 Task: Find connections with filter location Lins with filter topic #lawyerlifewith filter profile language Spanish with filter current company Norgren with filter school INSTITUTE OF MANAGEMENT STUDIES, DAVV, INDORE with filter industry Ranching with filter service category Pricing Strategy with filter keywords title Copywriter
Action: Mouse moved to (558, 81)
Screenshot: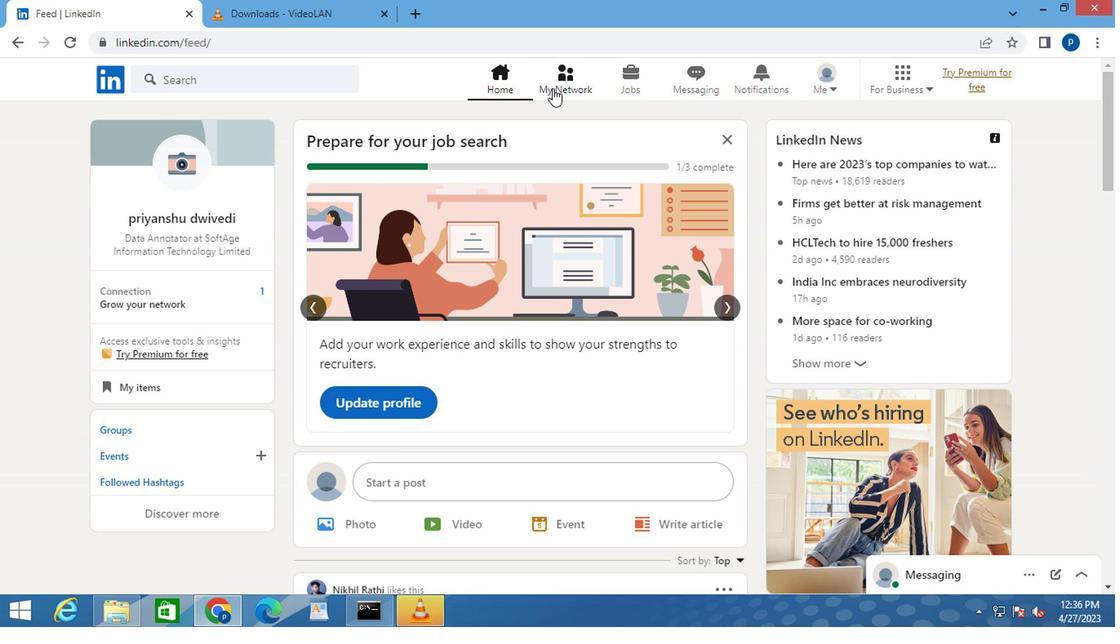 
Action: Mouse pressed left at (558, 81)
Screenshot: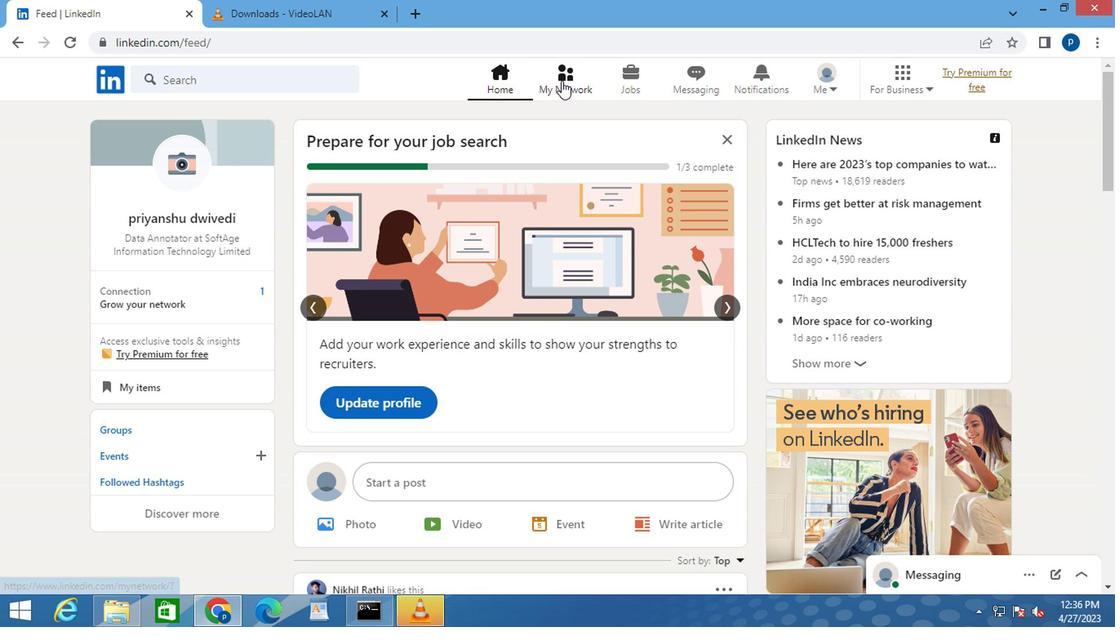
Action: Mouse moved to (246, 166)
Screenshot: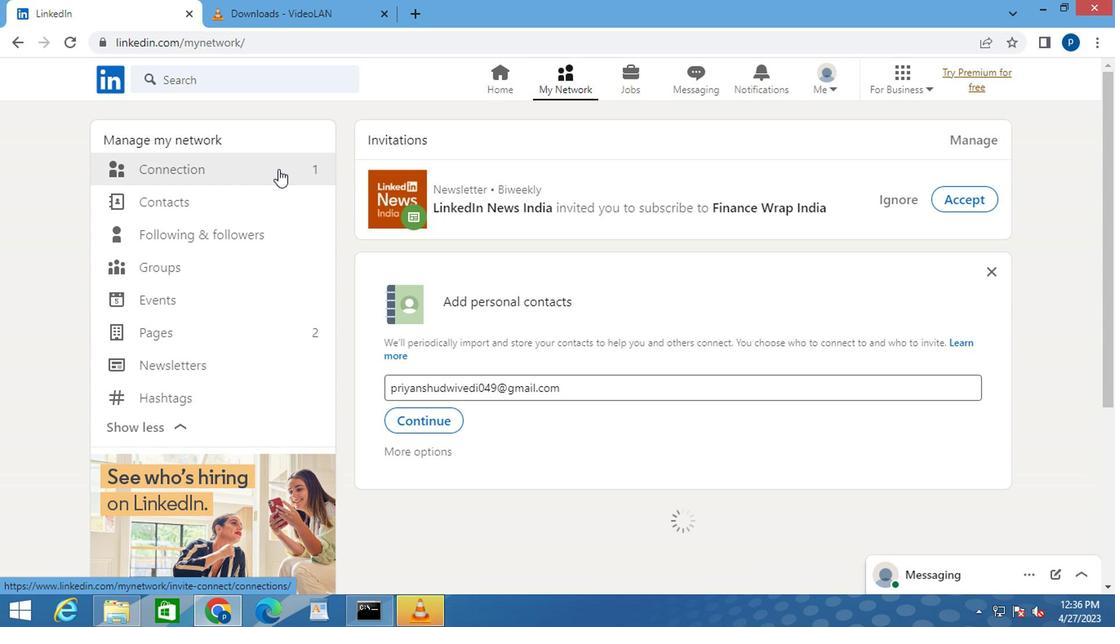 
Action: Mouse pressed left at (246, 166)
Screenshot: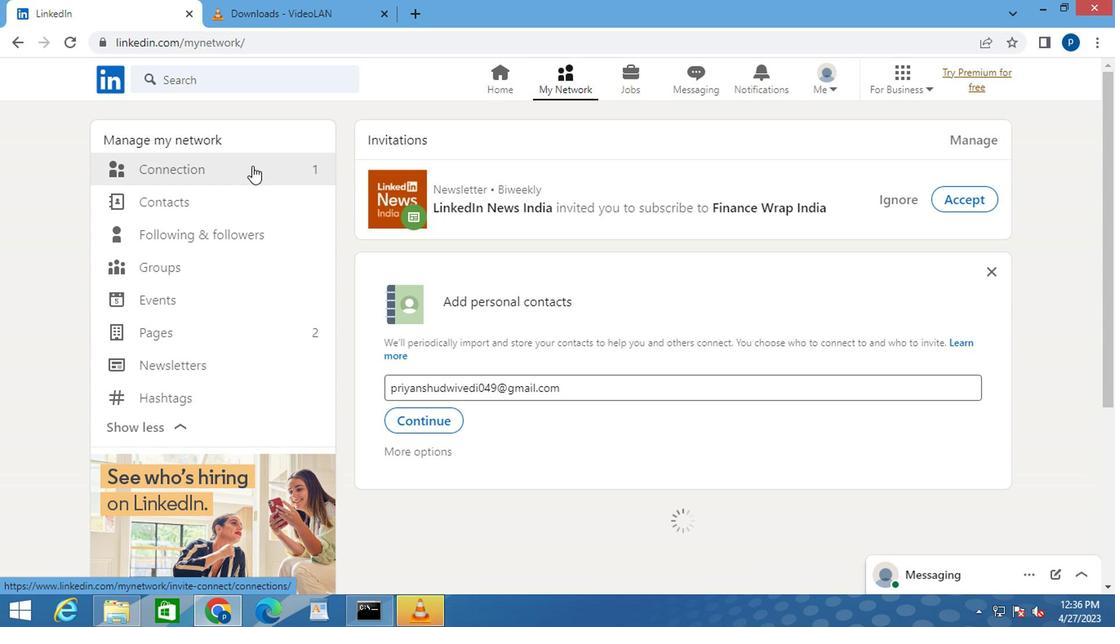 
Action: Mouse moved to (658, 178)
Screenshot: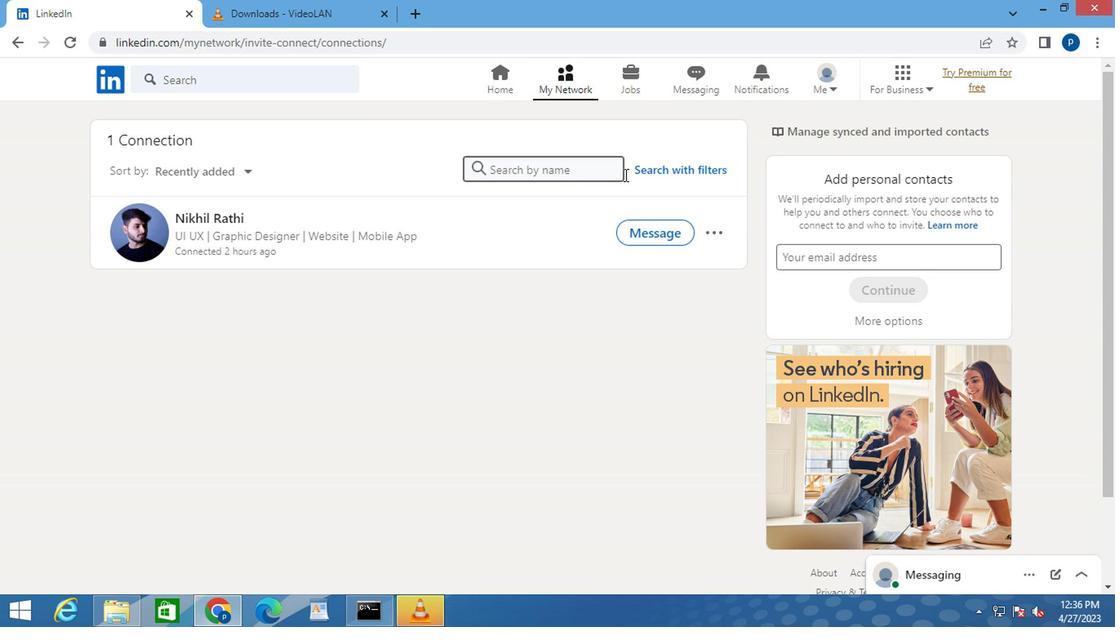 
Action: Mouse pressed left at (658, 178)
Screenshot: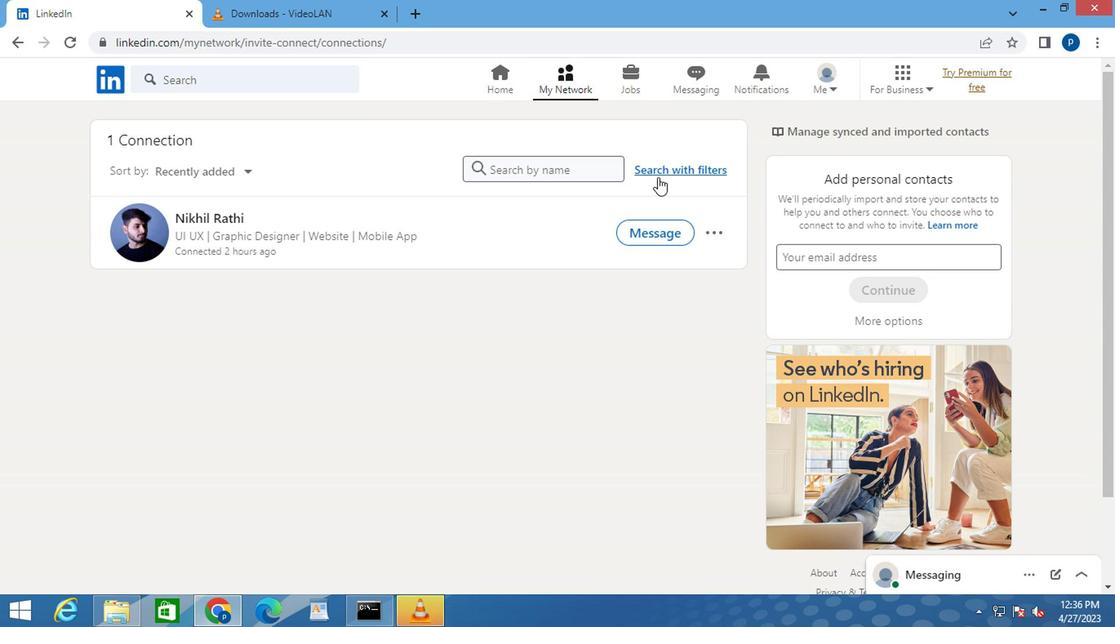 
Action: Mouse moved to (608, 123)
Screenshot: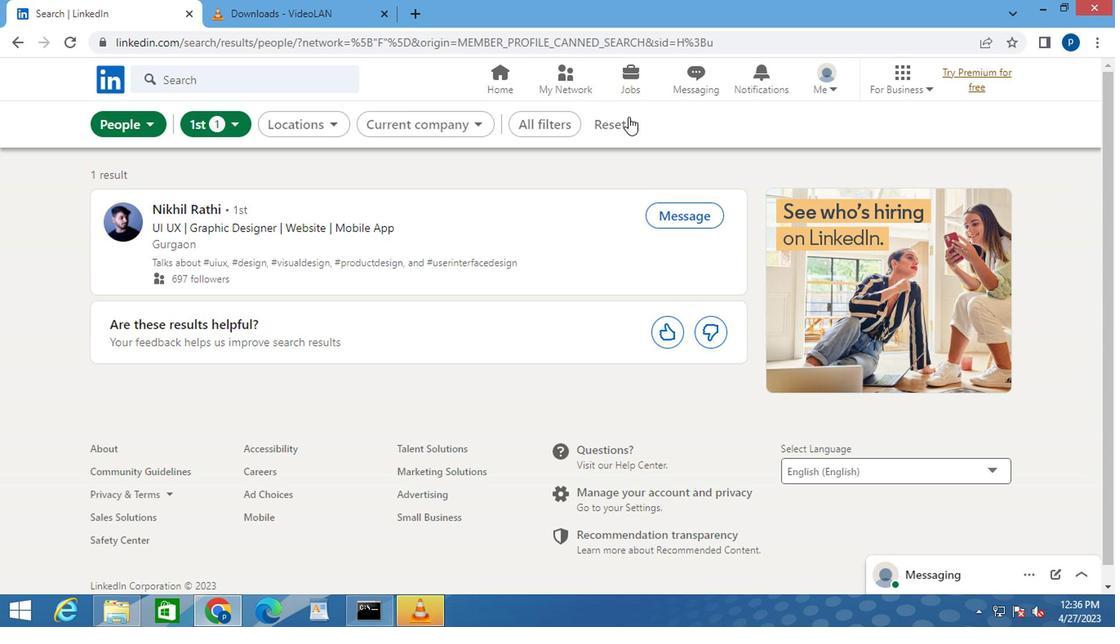 
Action: Mouse pressed left at (608, 123)
Screenshot: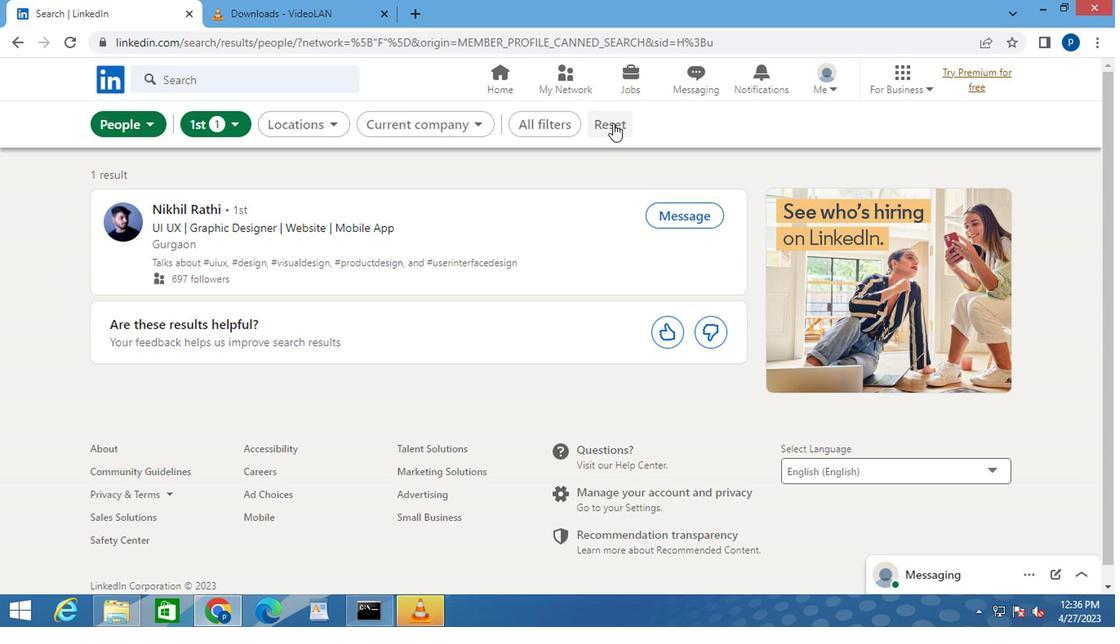 
Action: Mouse moved to (596, 127)
Screenshot: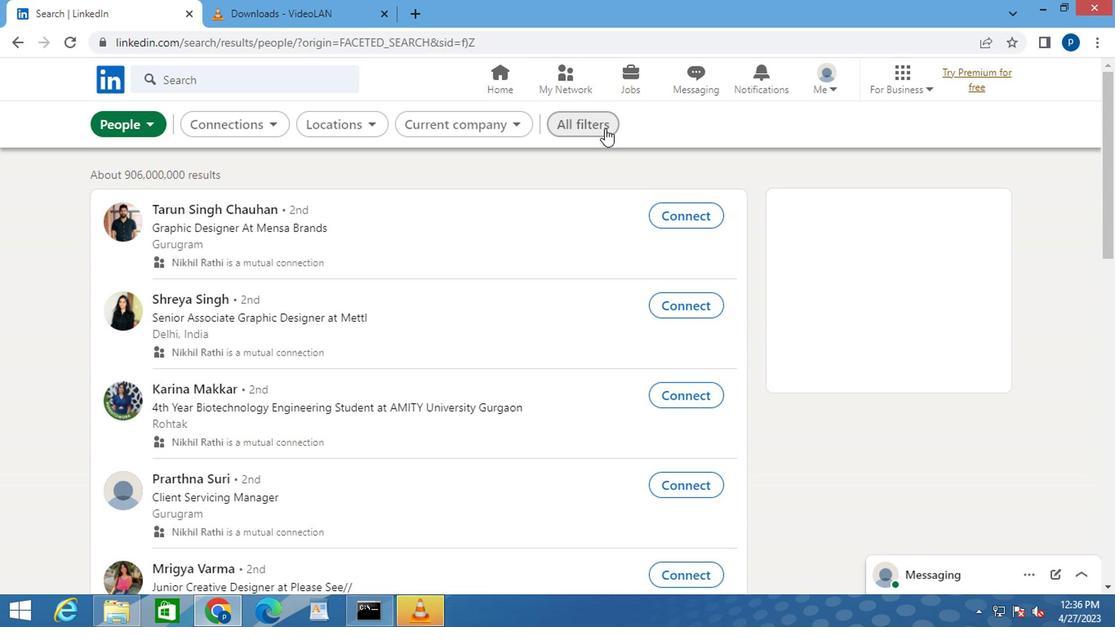 
Action: Mouse pressed left at (596, 127)
Screenshot: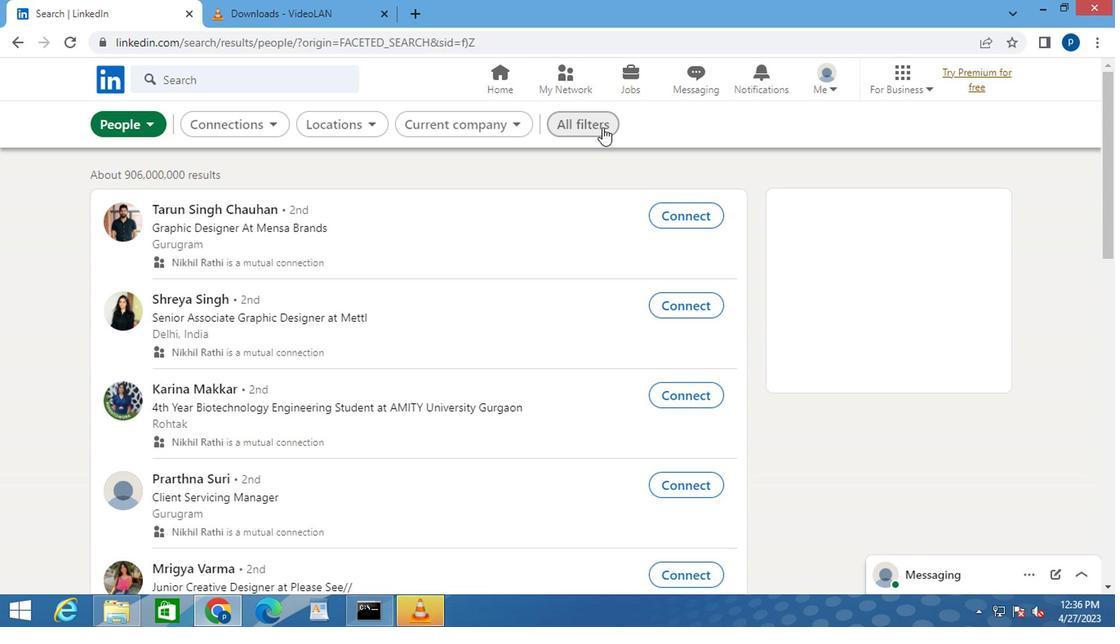 
Action: Mouse moved to (874, 372)
Screenshot: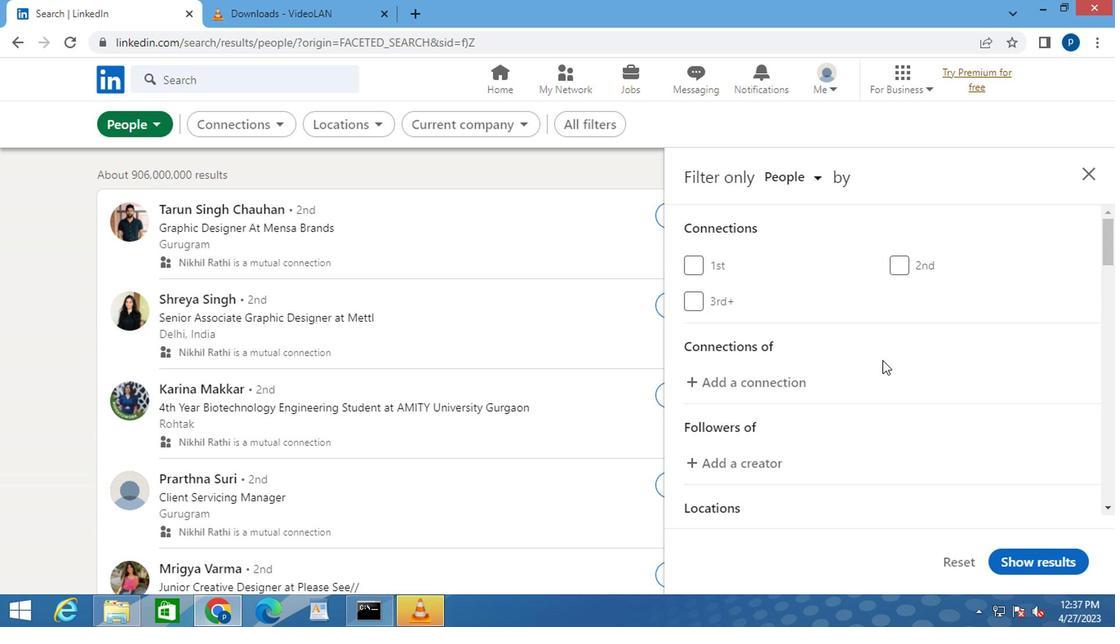 
Action: Mouse scrolled (874, 372) with delta (0, 0)
Screenshot: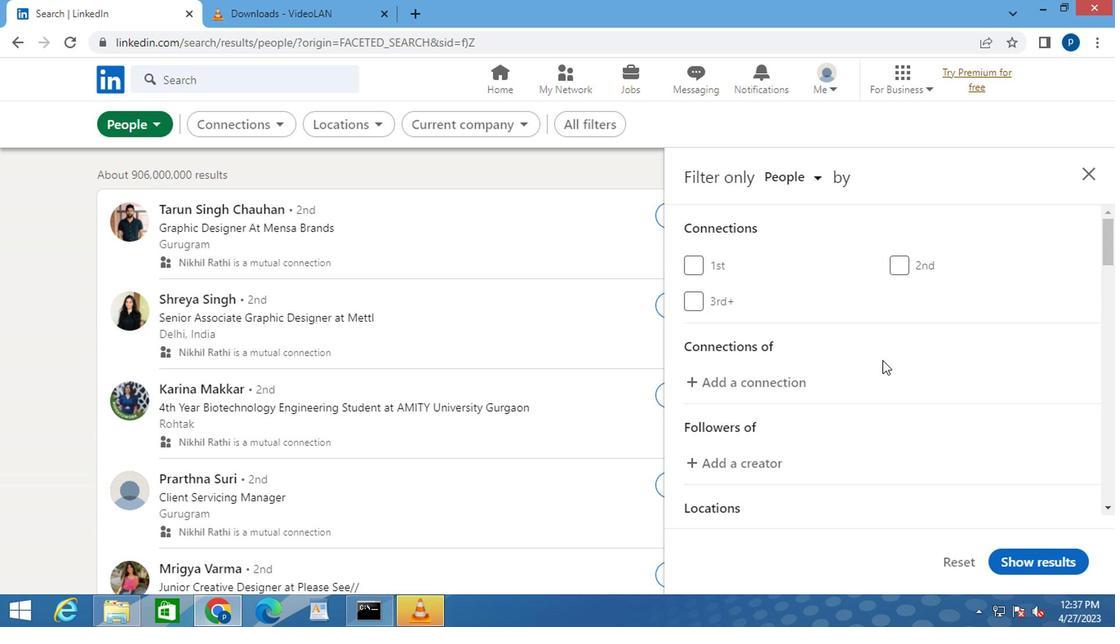 
Action: Mouse scrolled (874, 372) with delta (0, 0)
Screenshot: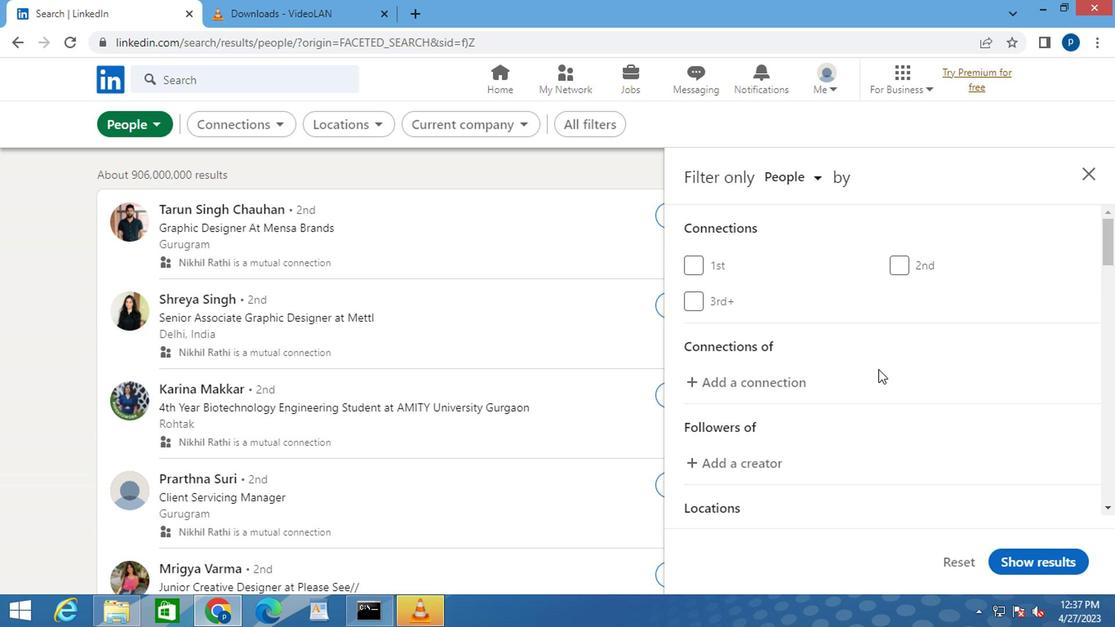 
Action: Mouse moved to (873, 372)
Screenshot: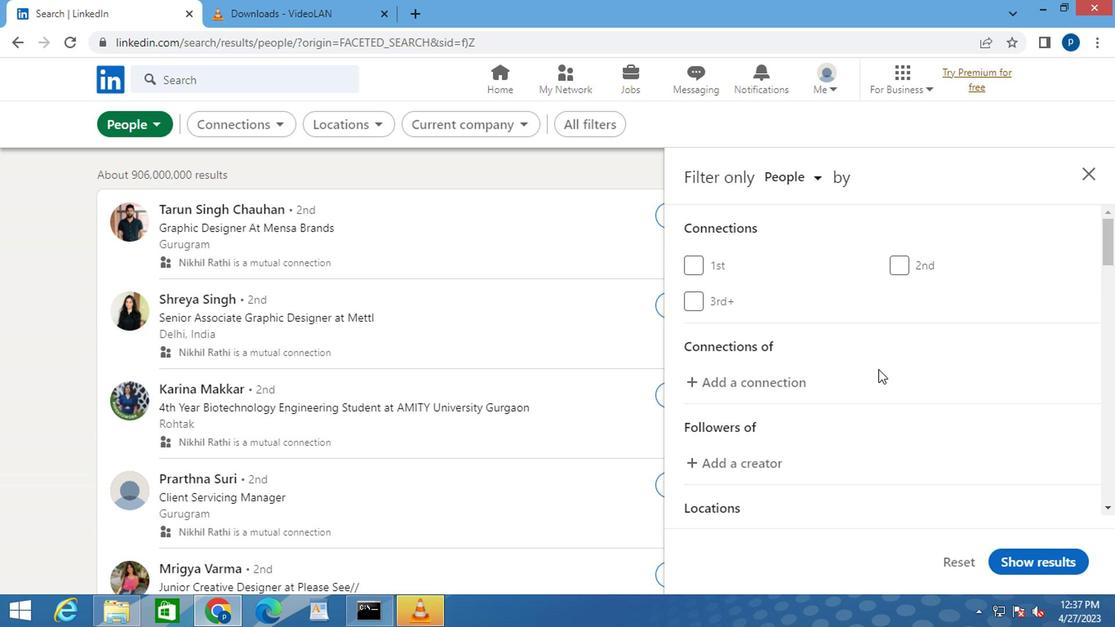 
Action: Mouse scrolled (873, 372) with delta (0, 0)
Screenshot: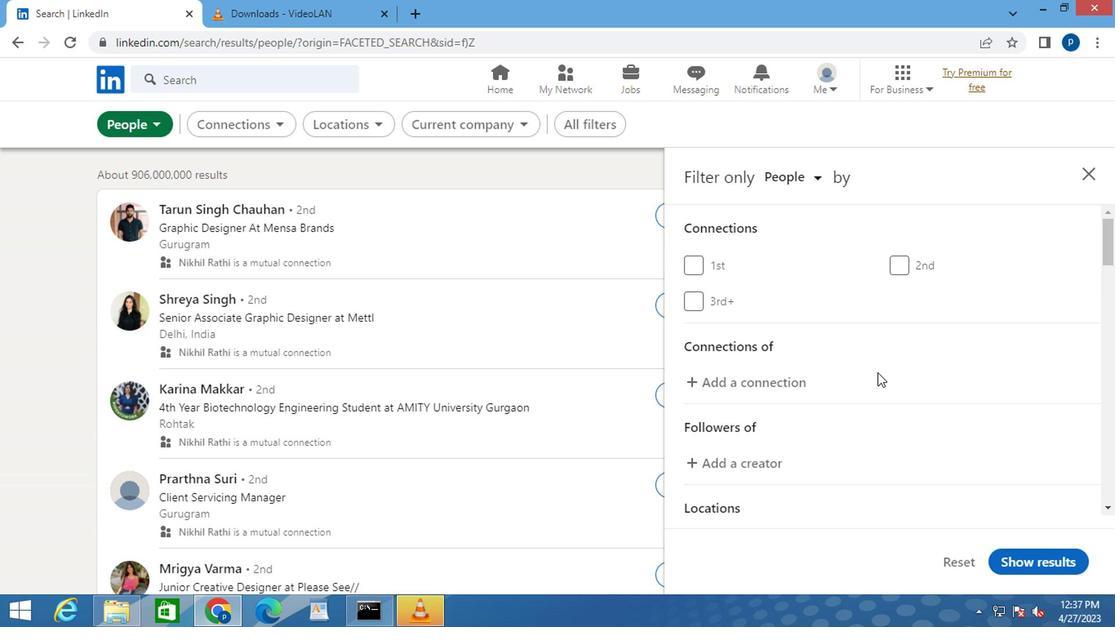 
Action: Mouse moved to (941, 372)
Screenshot: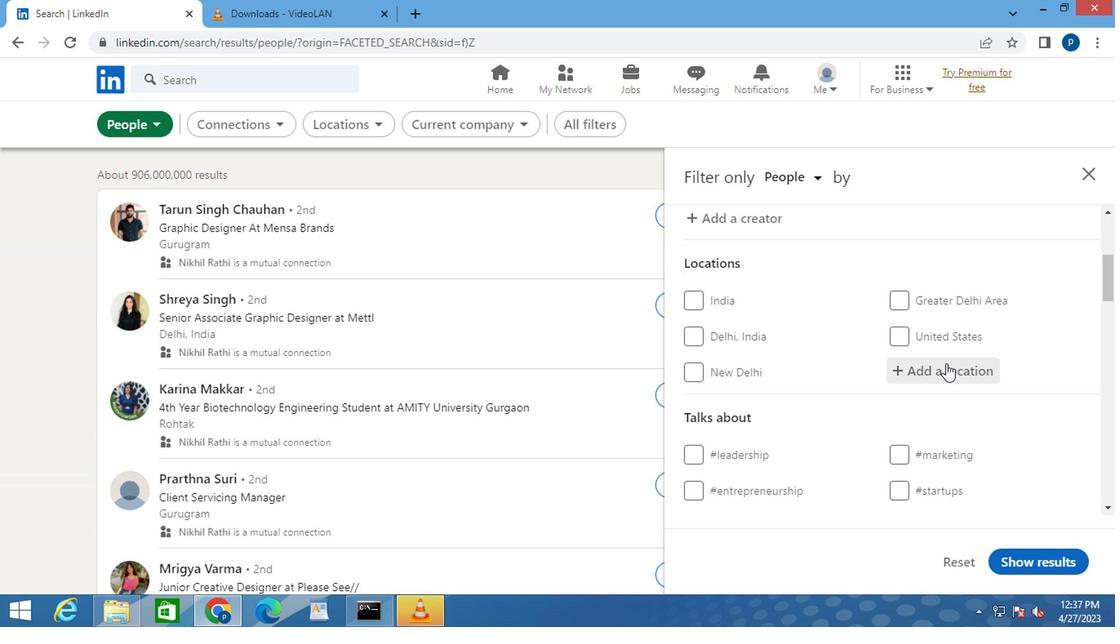 
Action: Mouse pressed left at (941, 372)
Screenshot: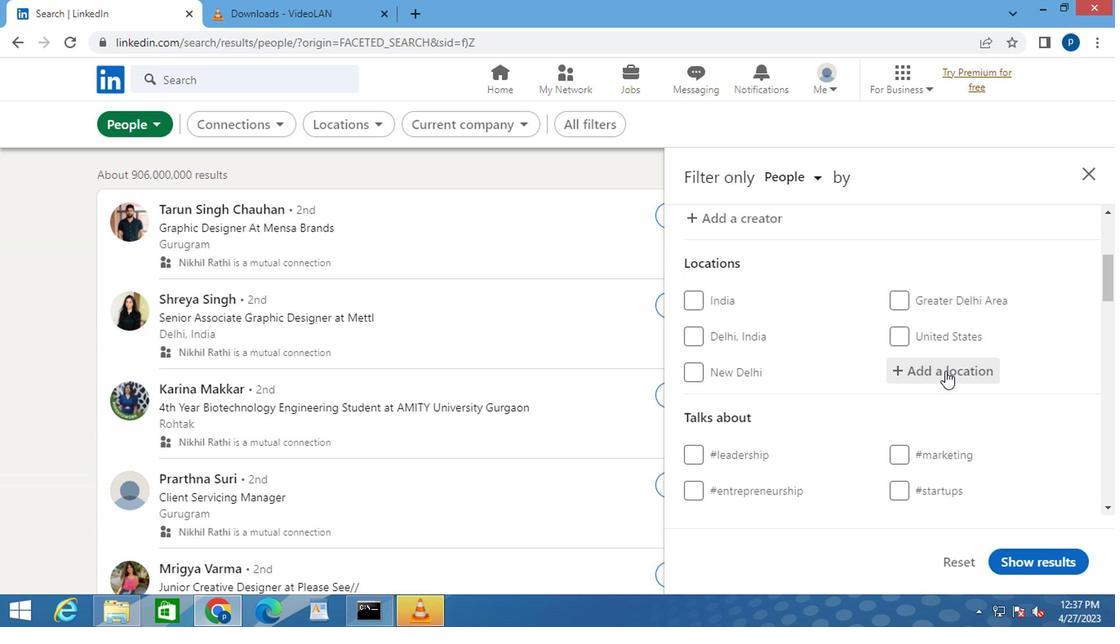 
Action: Key pressed l<Key.caps_lock>ins
Screenshot: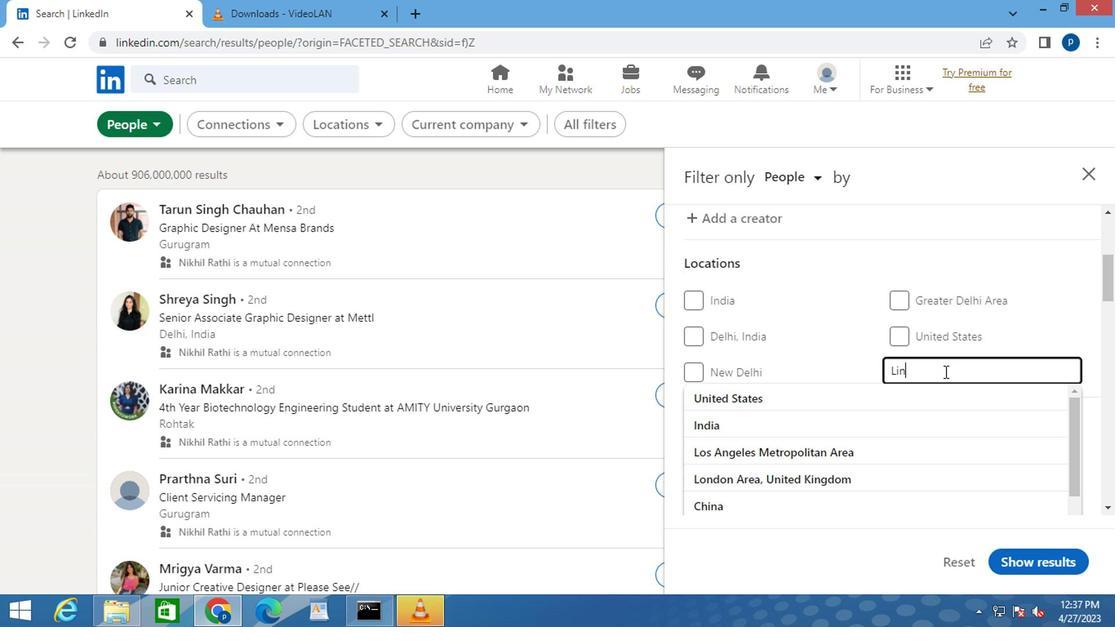 
Action: Mouse moved to (812, 398)
Screenshot: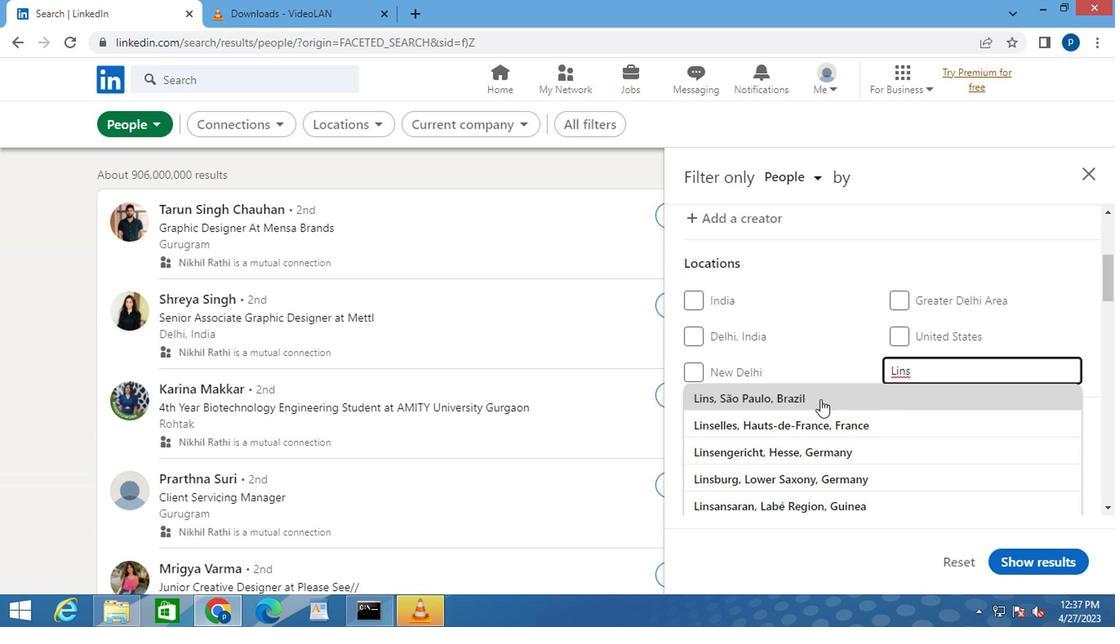 
Action: Mouse pressed left at (812, 398)
Screenshot: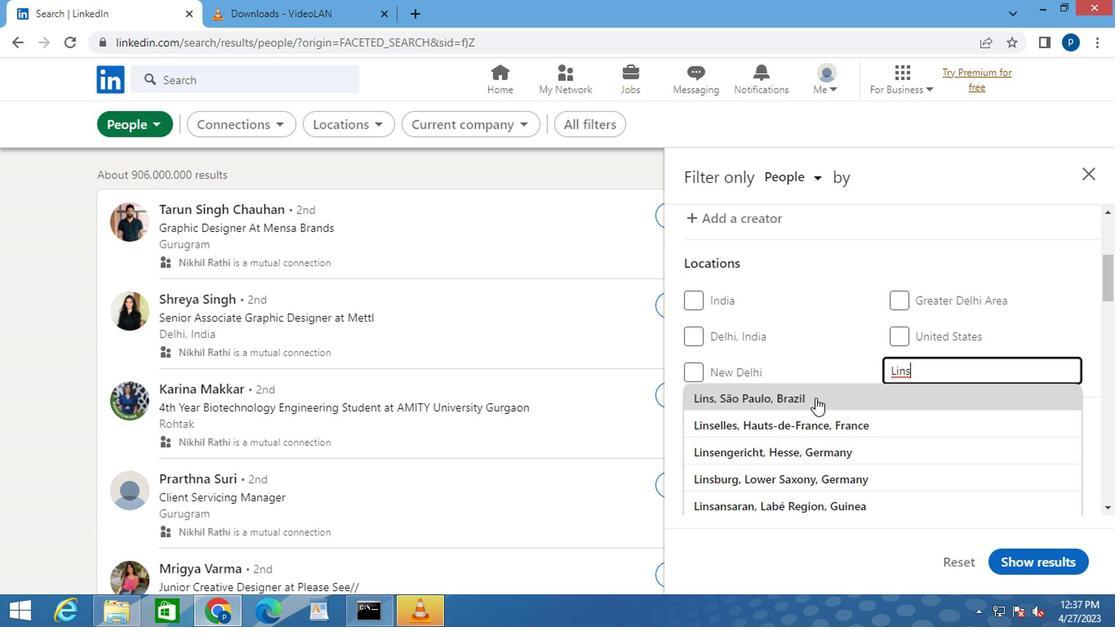 
Action: Mouse moved to (811, 398)
Screenshot: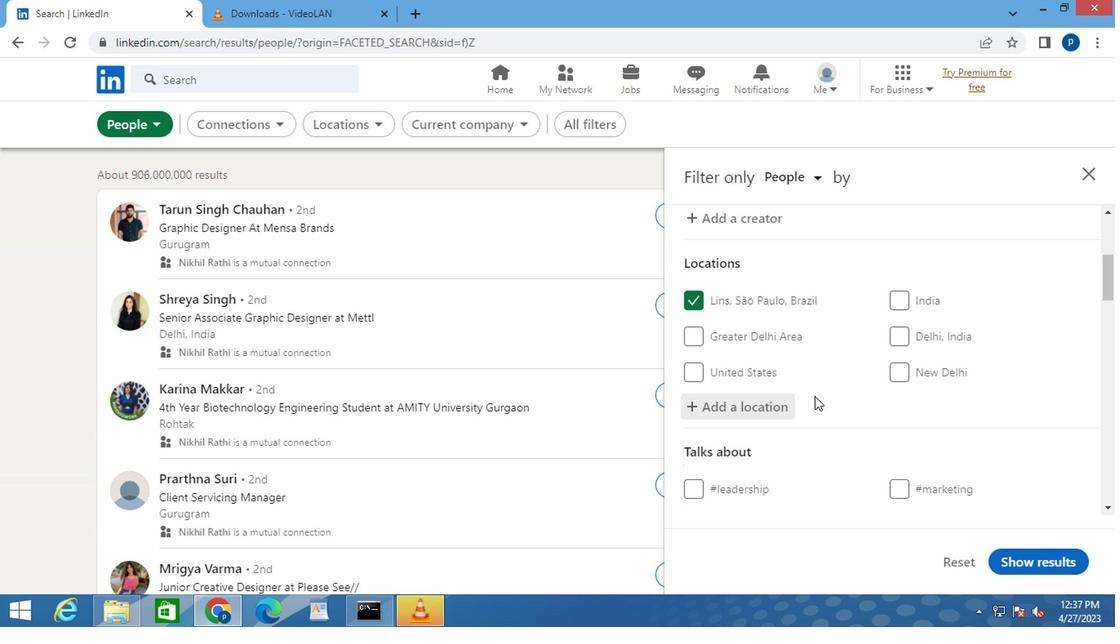 
Action: Mouse scrolled (811, 397) with delta (0, -1)
Screenshot: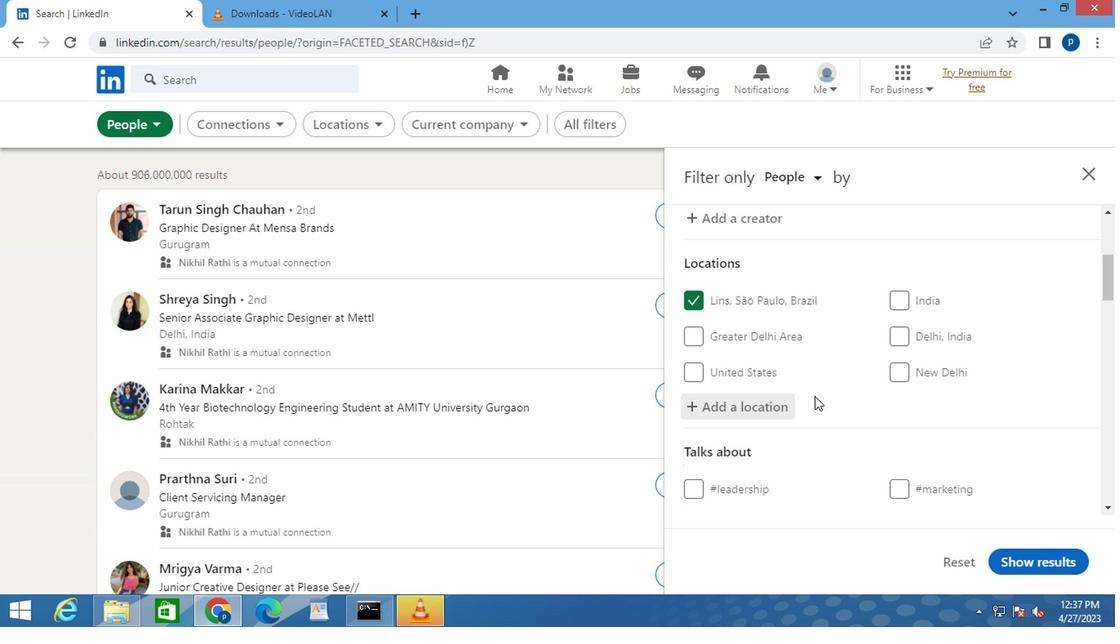 
Action: Mouse scrolled (811, 397) with delta (0, -1)
Screenshot: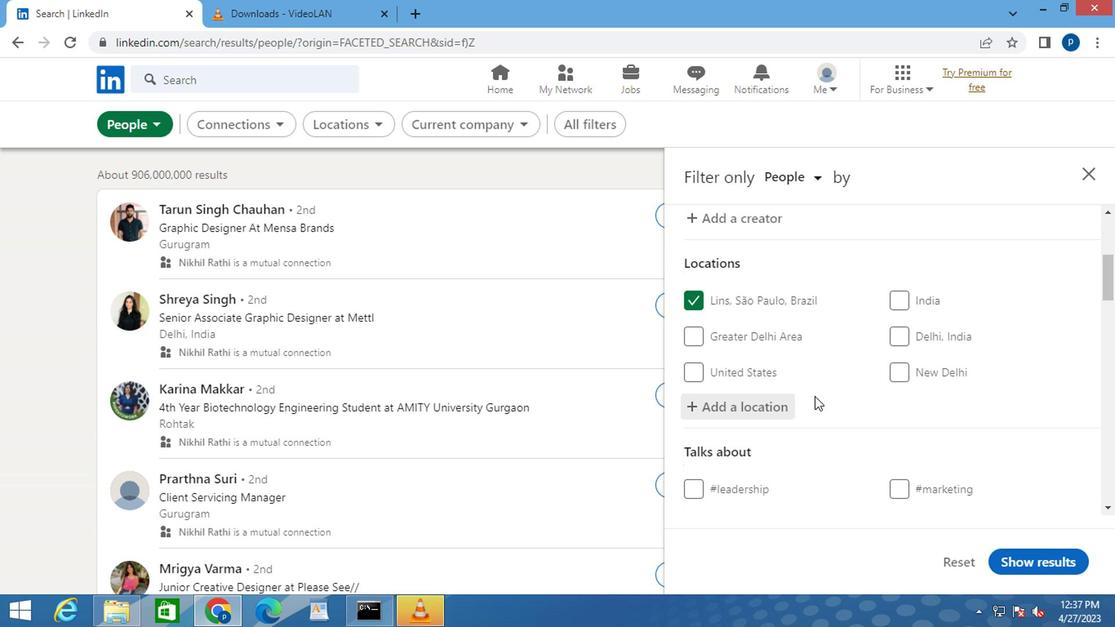 
Action: Mouse scrolled (811, 397) with delta (0, -1)
Screenshot: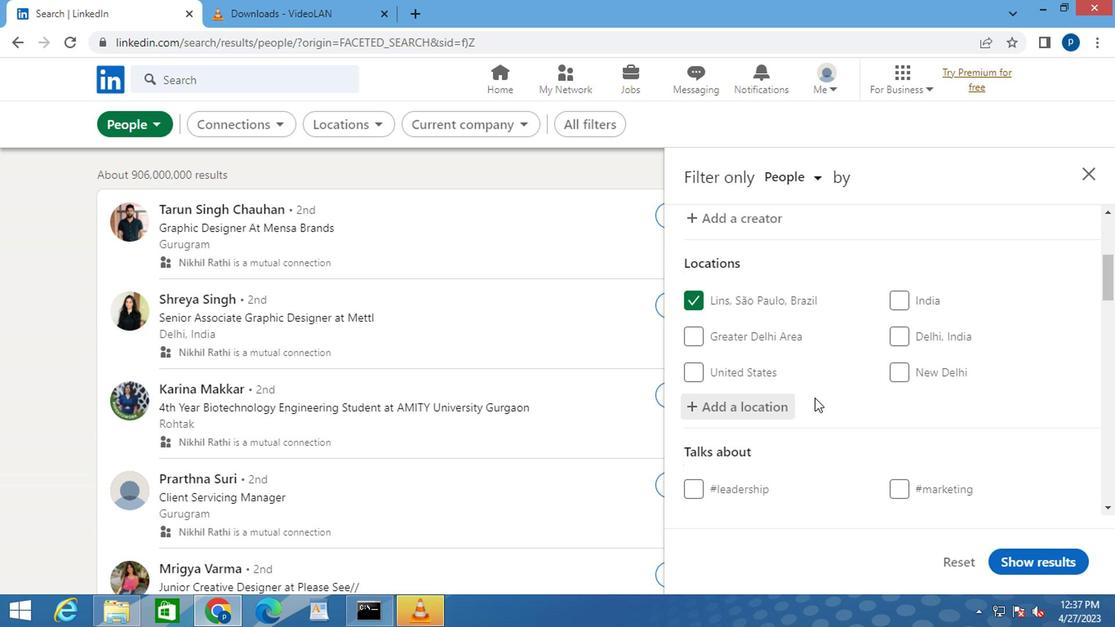 
Action: Mouse scrolled (811, 399) with delta (0, 0)
Screenshot: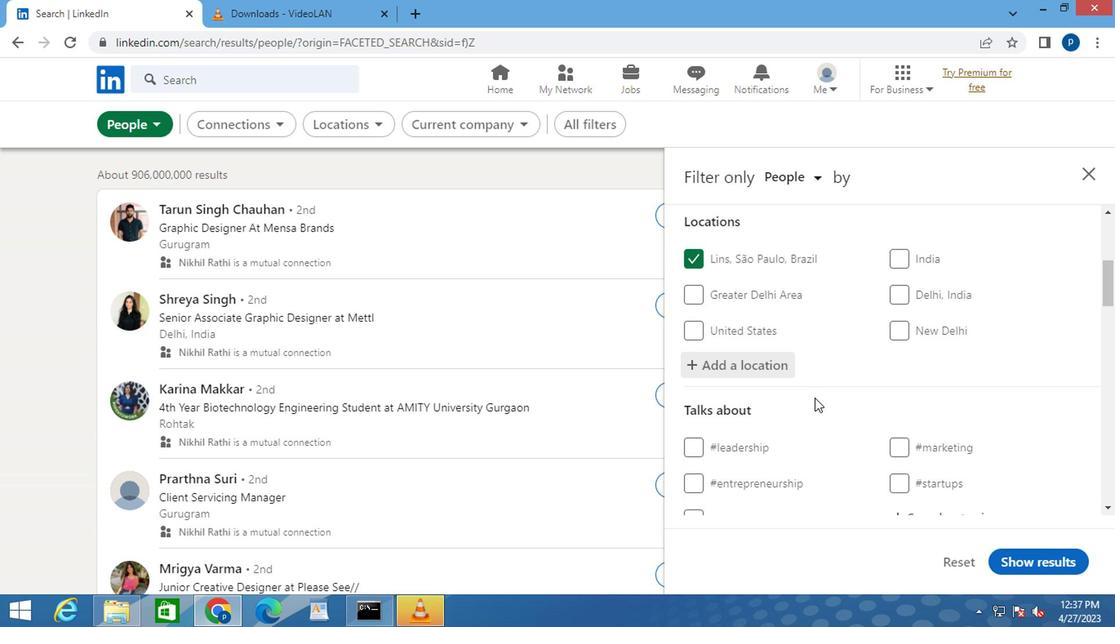 
Action: Mouse moved to (903, 400)
Screenshot: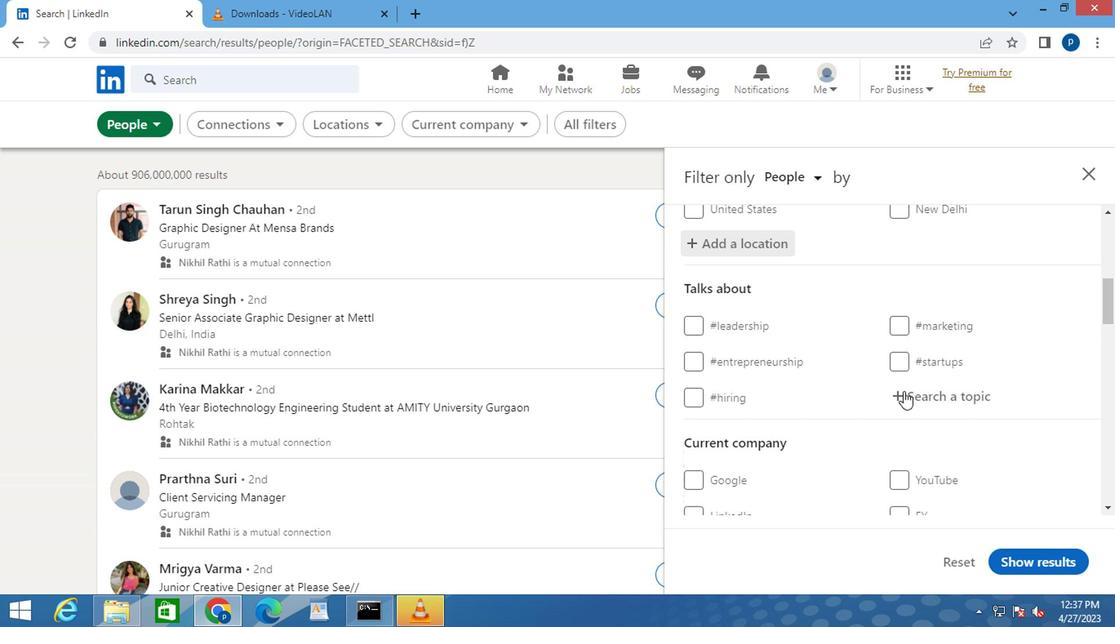 
Action: Mouse pressed left at (903, 400)
Screenshot: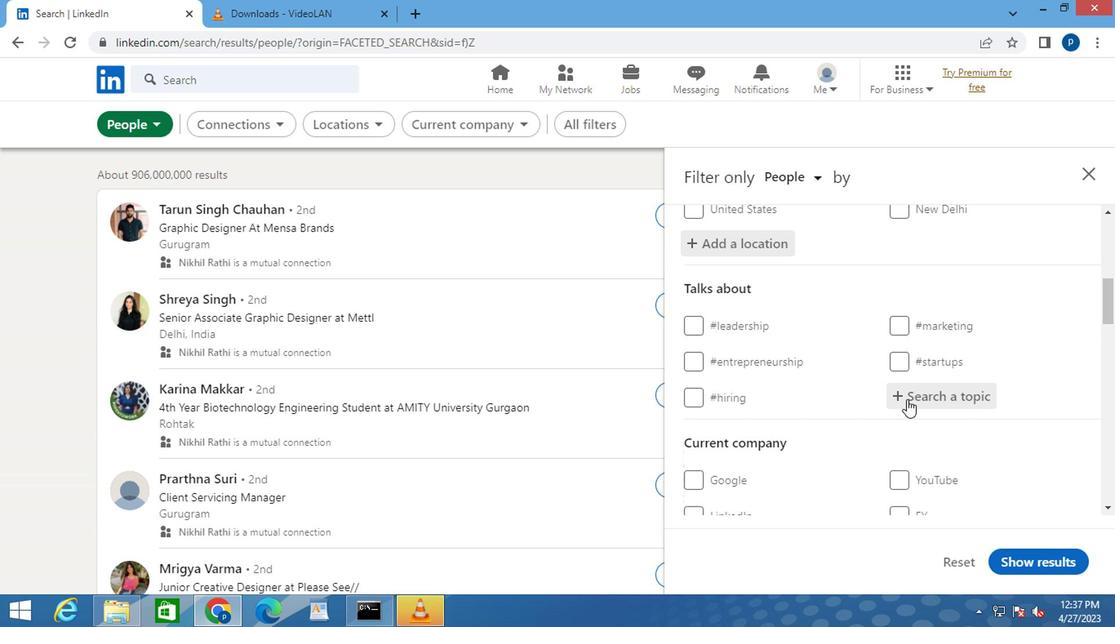 
Action: Key pressed <Key.shift>#LAWYERLI
Screenshot: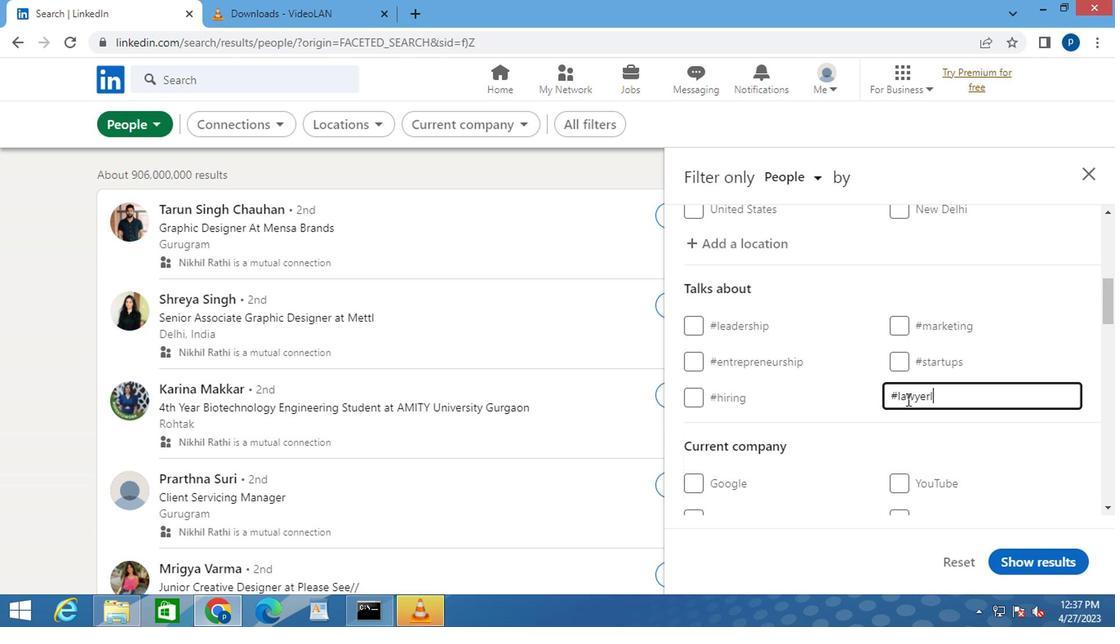 
Action: Mouse moved to (905, 400)
Screenshot: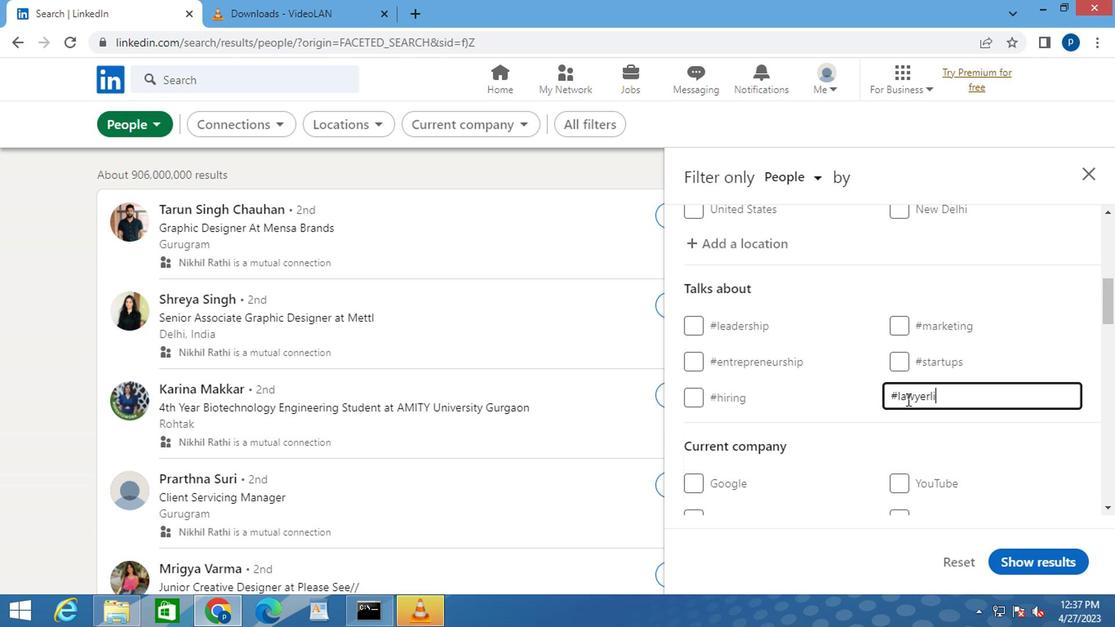 
Action: Key pressed FE<Key.space>
Screenshot: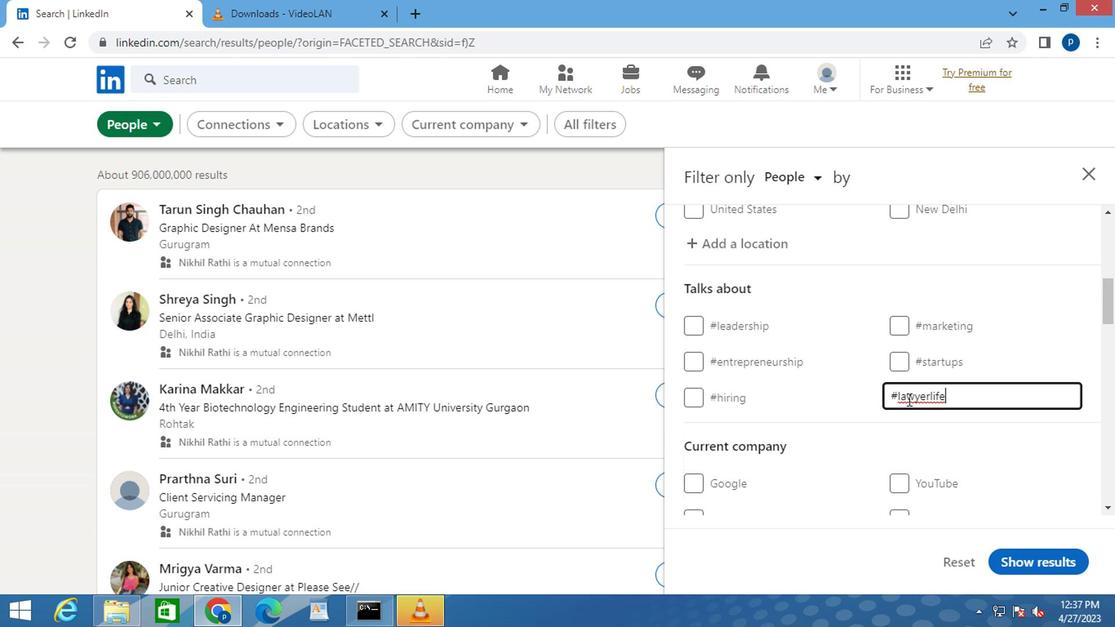 
Action: Mouse moved to (985, 454)
Screenshot: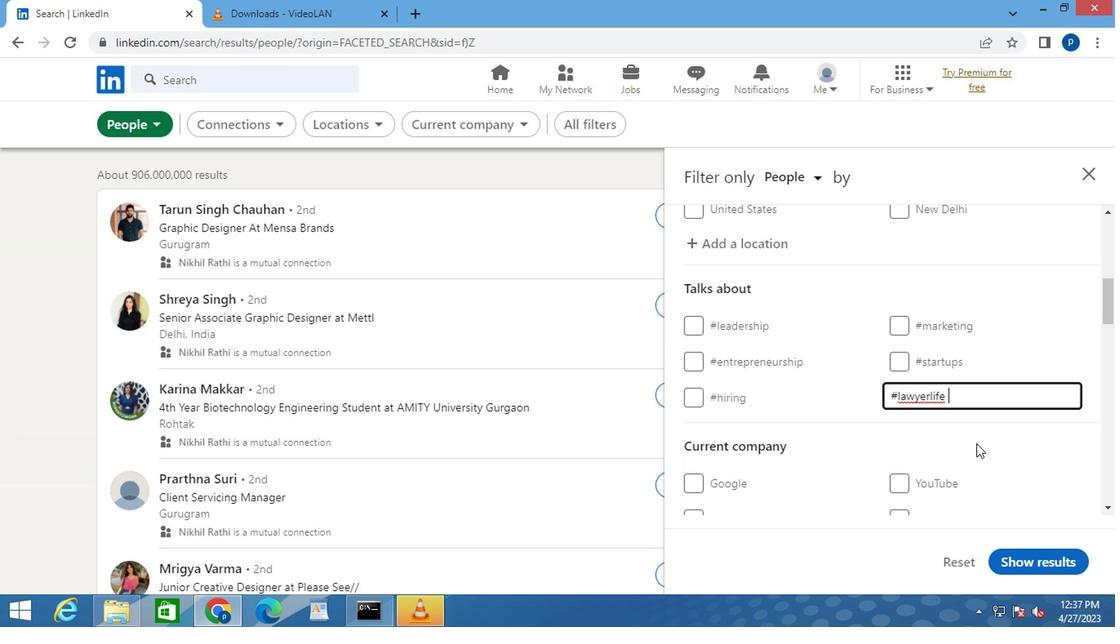 
Action: Mouse scrolled (985, 453) with delta (0, -1)
Screenshot: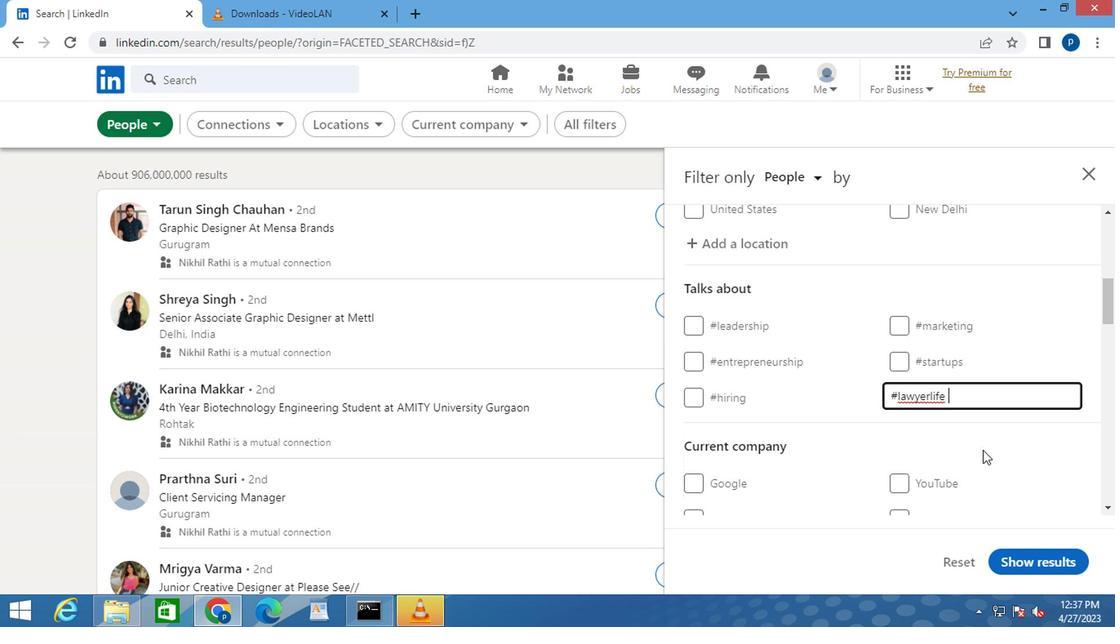 
Action: Mouse moved to (985, 454)
Screenshot: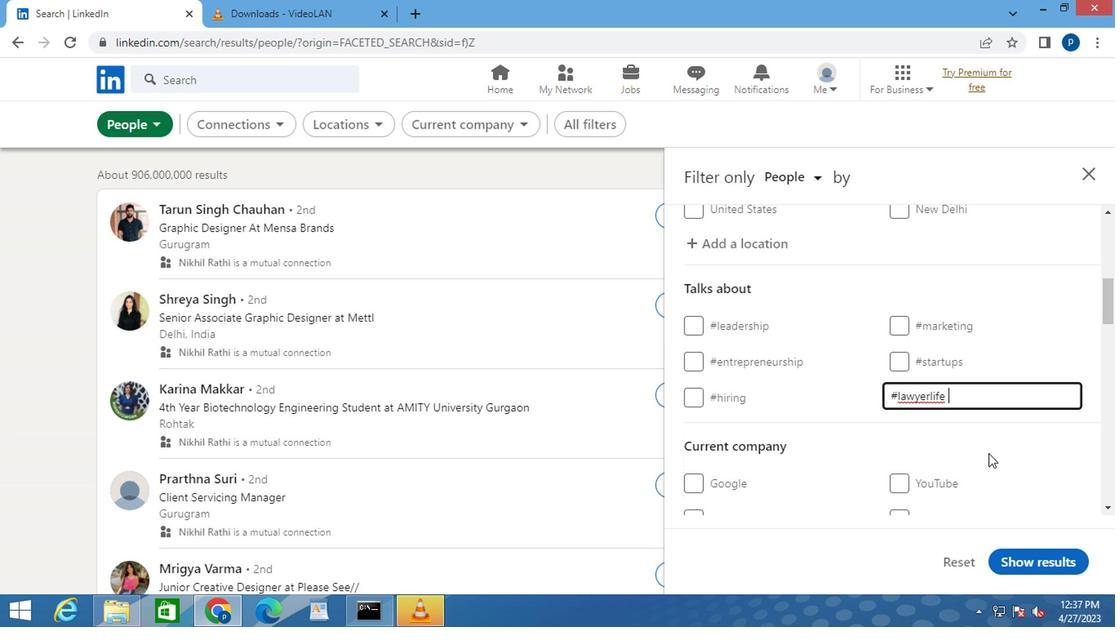 
Action: Mouse scrolled (985, 453) with delta (0, -1)
Screenshot: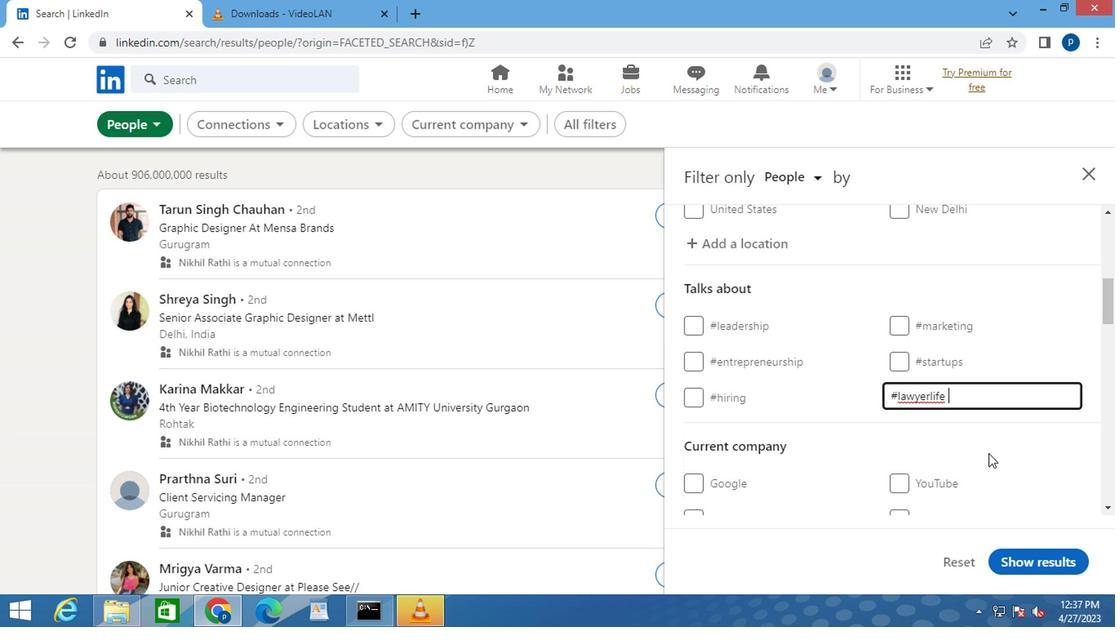 
Action: Mouse moved to (899, 422)
Screenshot: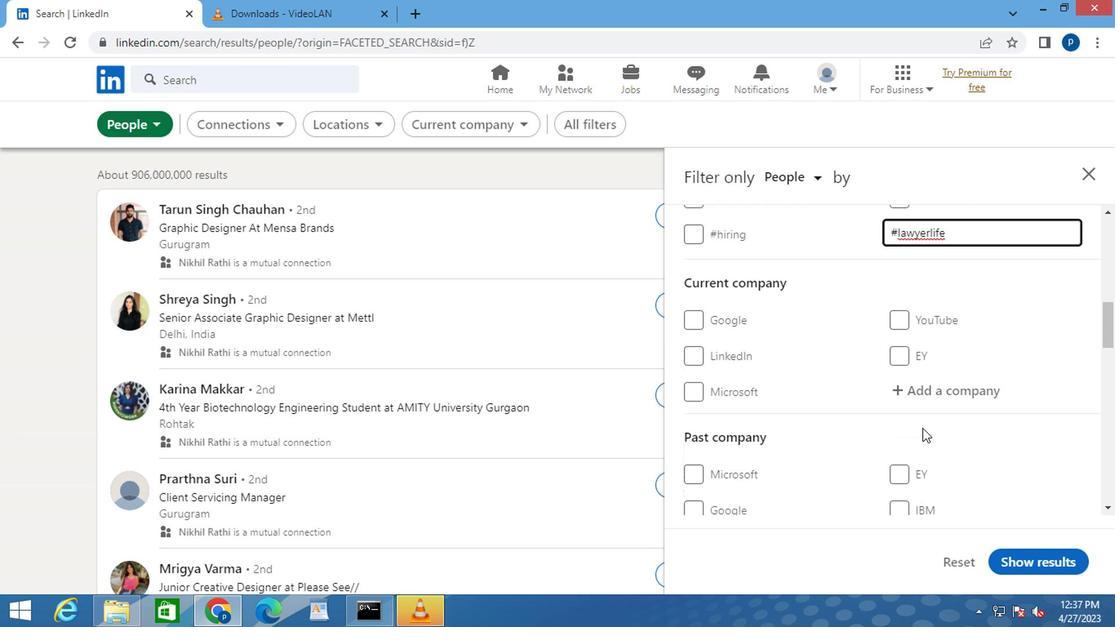 
Action: Mouse scrolled (899, 422) with delta (0, 0)
Screenshot: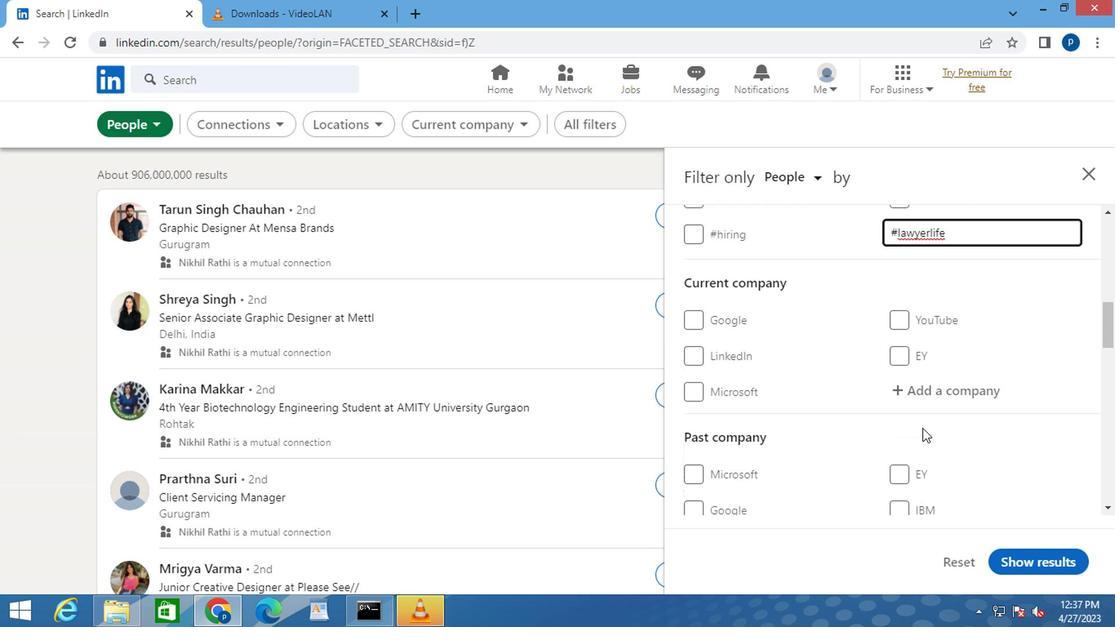 
Action: Mouse moved to (899, 422)
Screenshot: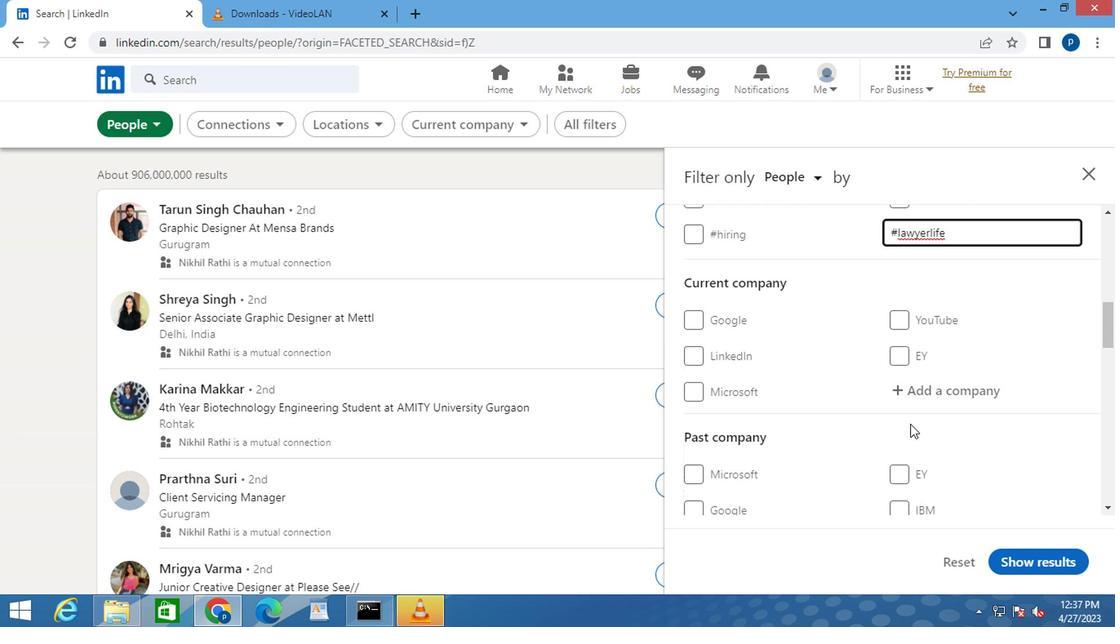 
Action: Mouse scrolled (899, 422) with delta (0, 0)
Screenshot: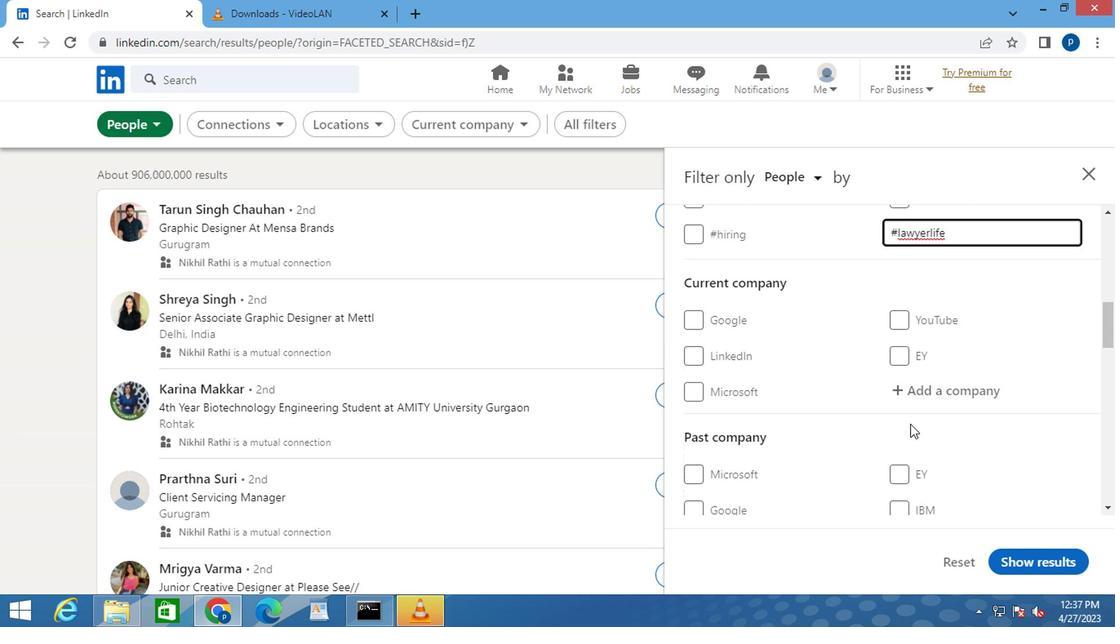 
Action: Mouse moved to (895, 419)
Screenshot: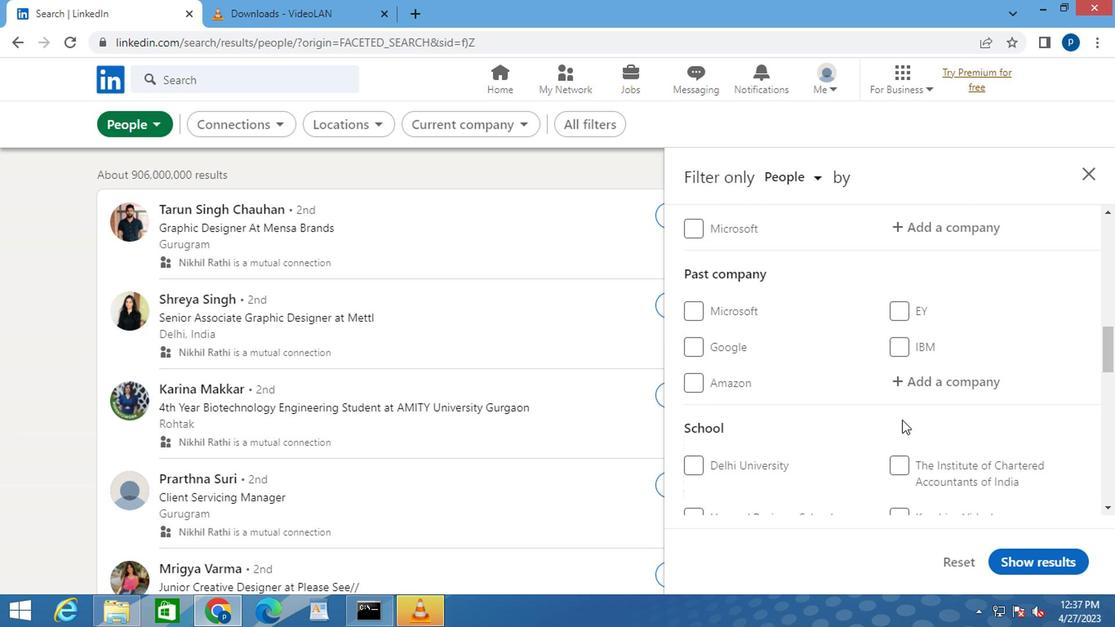 
Action: Mouse scrolled (895, 418) with delta (0, 0)
Screenshot: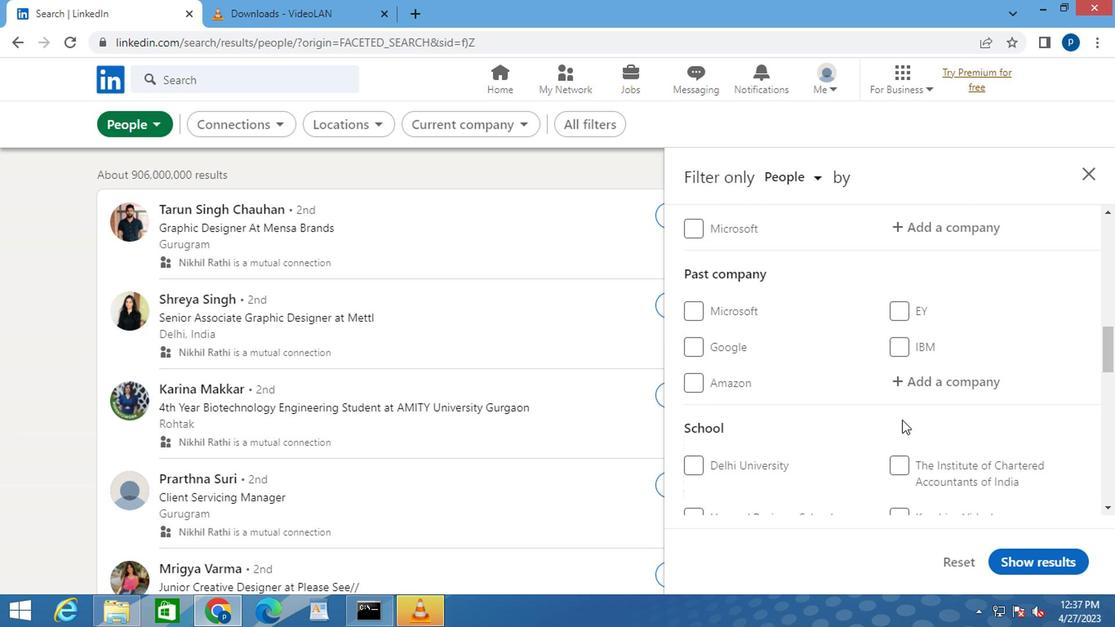 
Action: Mouse moved to (861, 417)
Screenshot: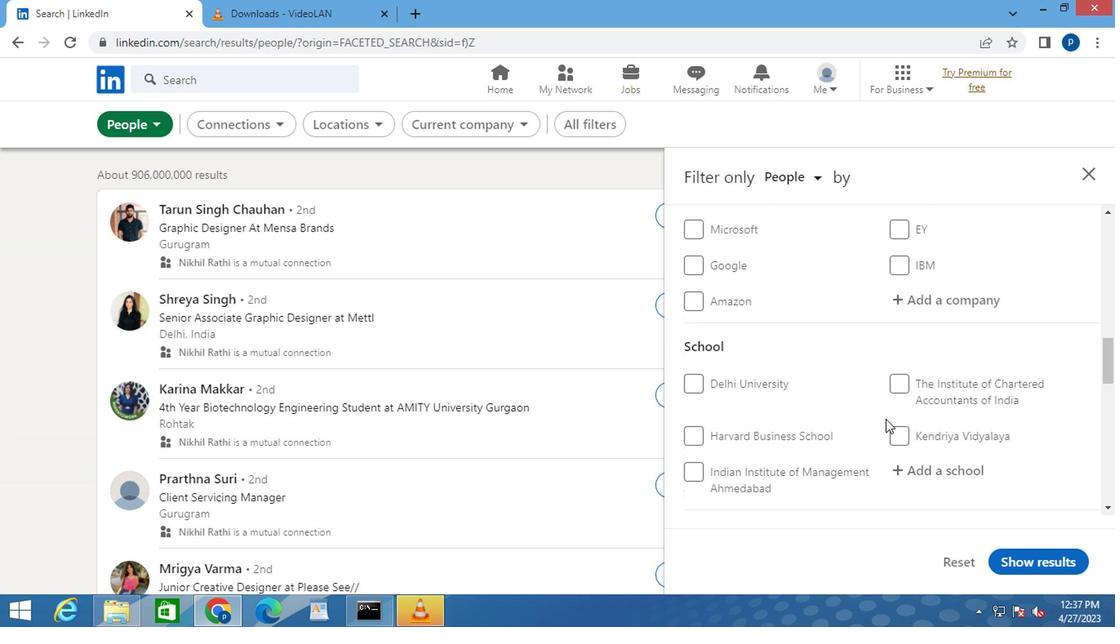 
Action: Mouse scrolled (861, 416) with delta (0, 0)
Screenshot: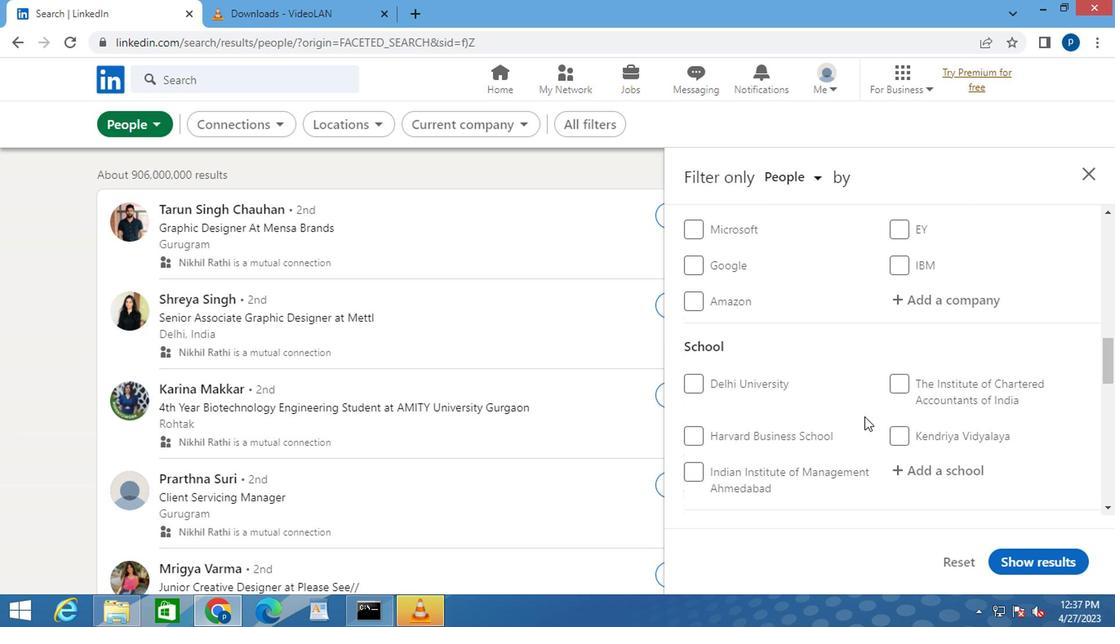 
Action: Mouse scrolled (861, 416) with delta (0, 0)
Screenshot: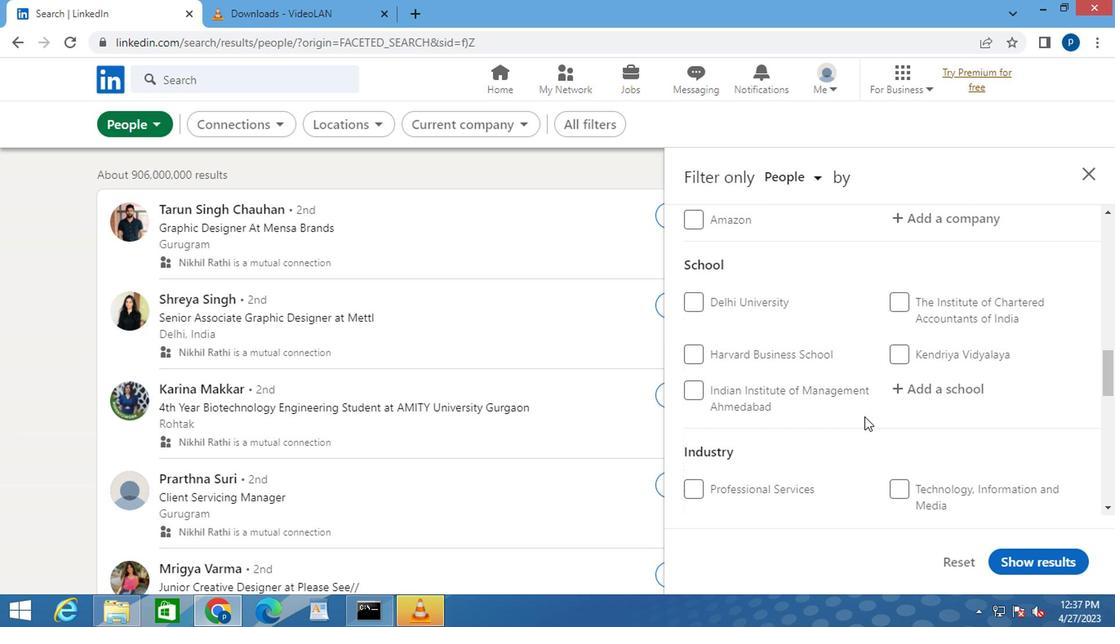 
Action: Mouse scrolled (861, 416) with delta (0, 0)
Screenshot: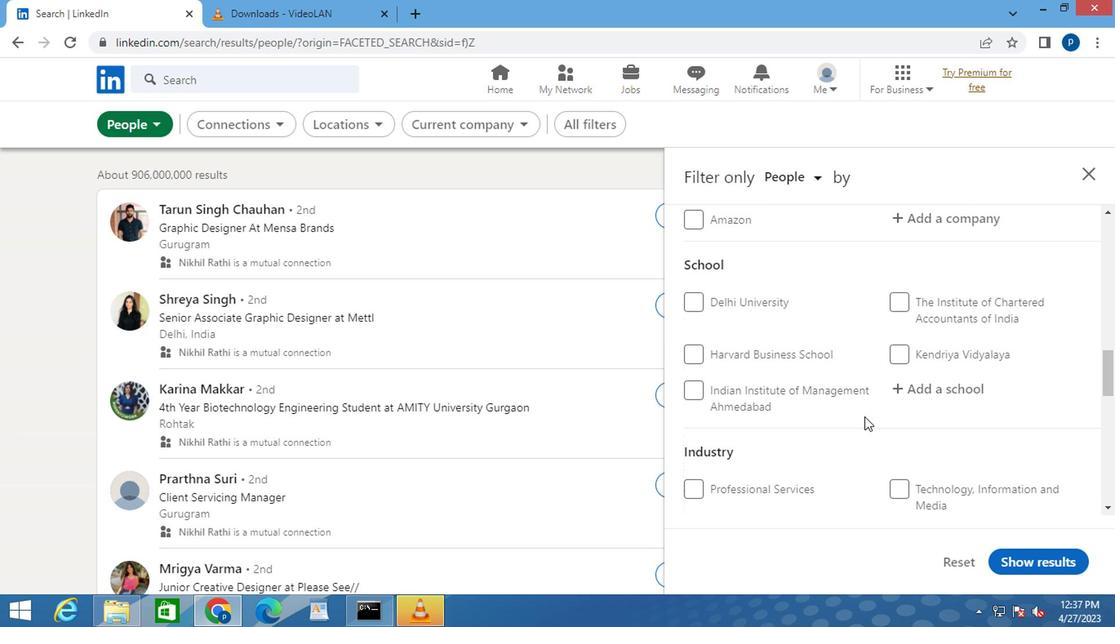 
Action: Mouse scrolled (861, 416) with delta (0, 0)
Screenshot: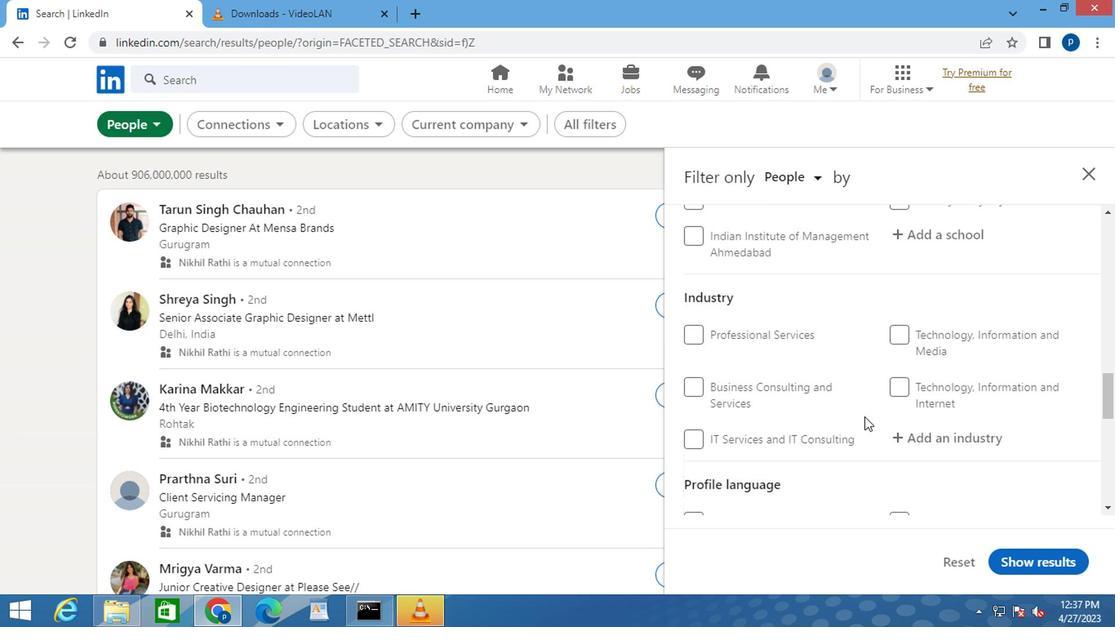 
Action: Mouse scrolled (861, 416) with delta (0, 0)
Screenshot: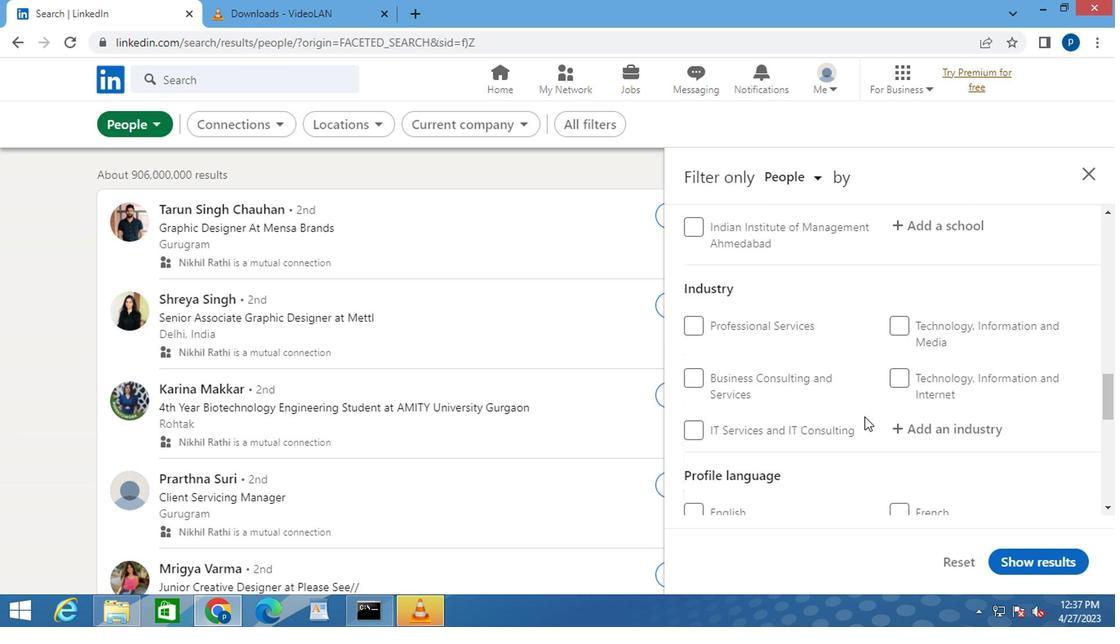 
Action: Mouse moved to (694, 384)
Screenshot: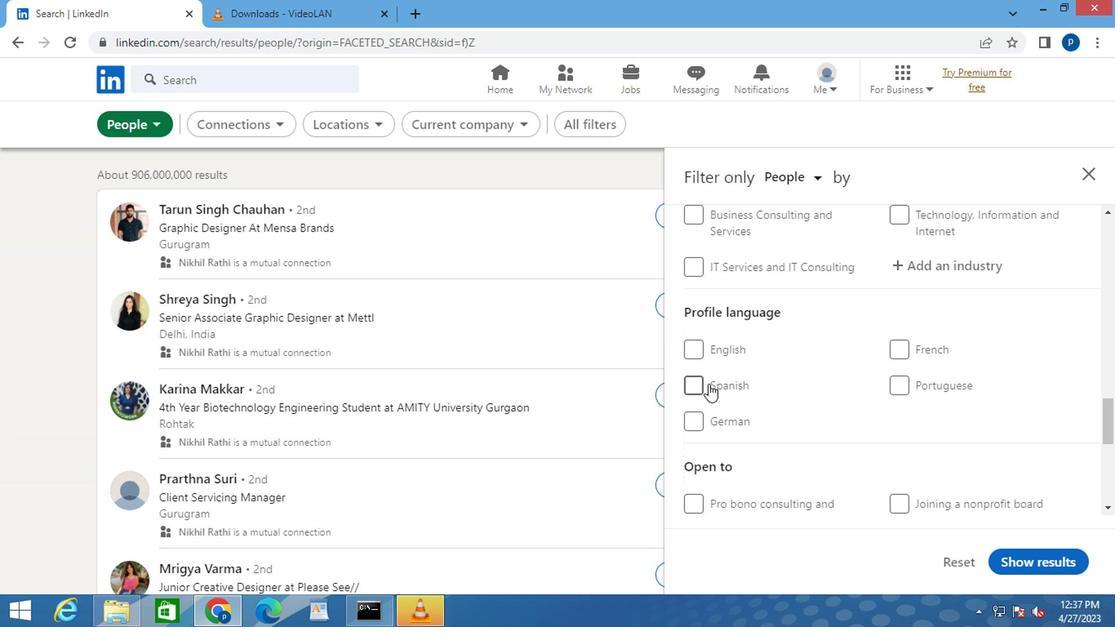 
Action: Mouse pressed left at (694, 384)
Screenshot: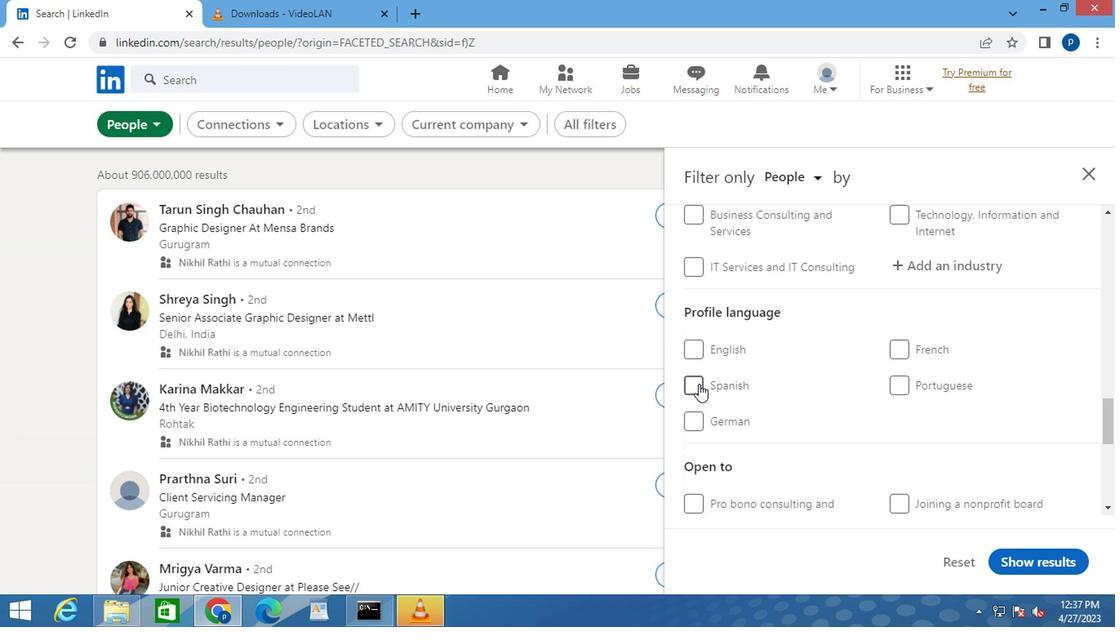 
Action: Mouse moved to (816, 383)
Screenshot: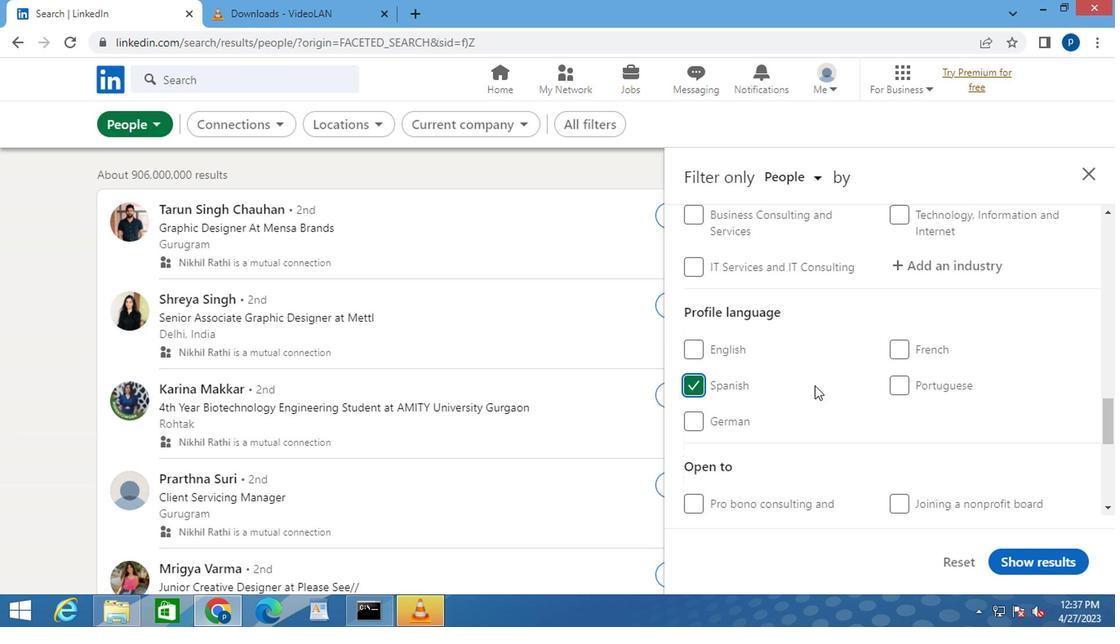 
Action: Mouse scrolled (816, 384) with delta (0, 1)
Screenshot: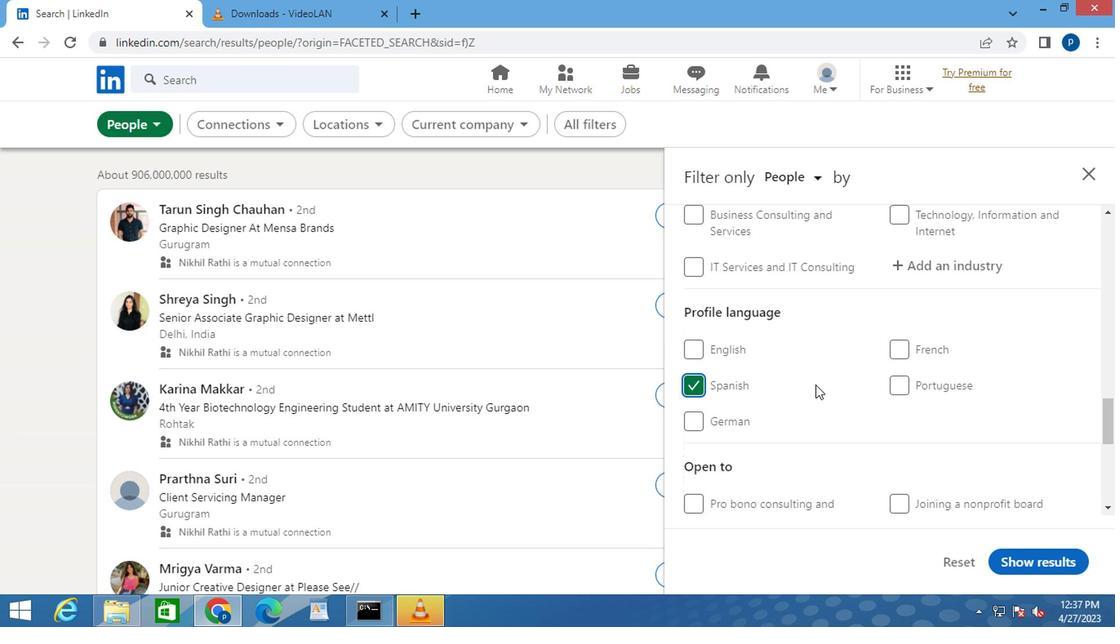 
Action: Mouse scrolled (816, 384) with delta (0, 1)
Screenshot: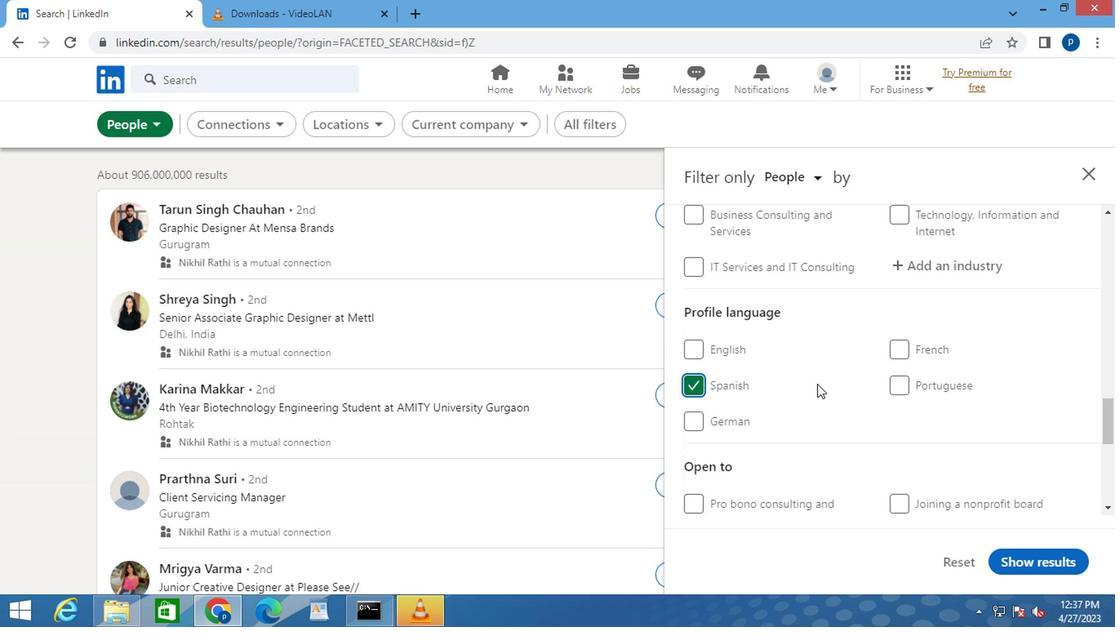 
Action: Mouse moved to (843, 382)
Screenshot: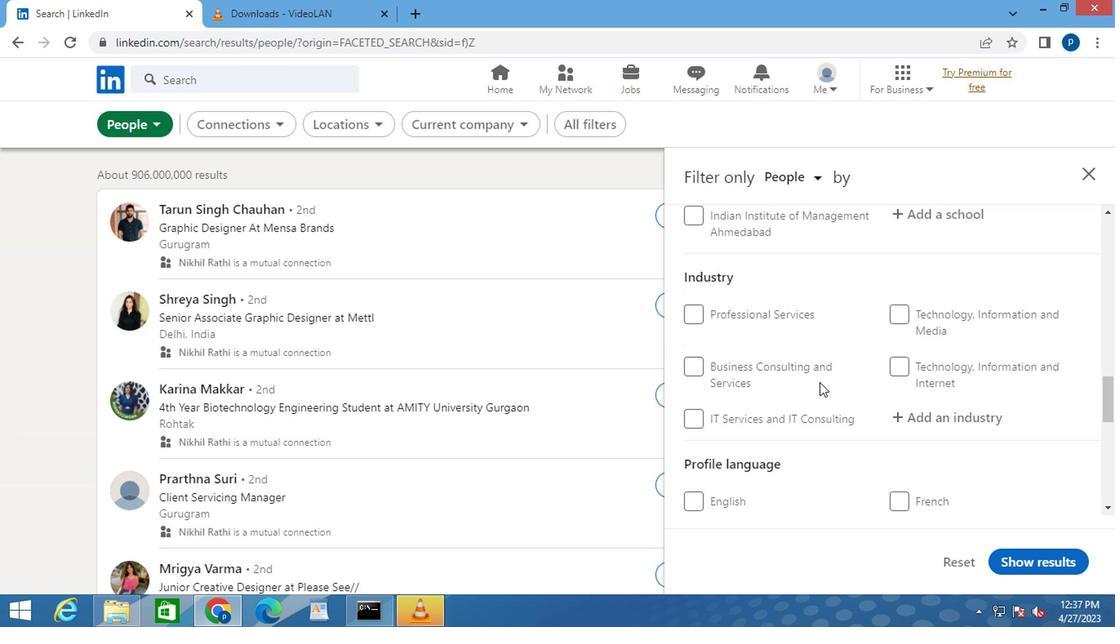 
Action: Mouse scrolled (843, 383) with delta (0, 0)
Screenshot: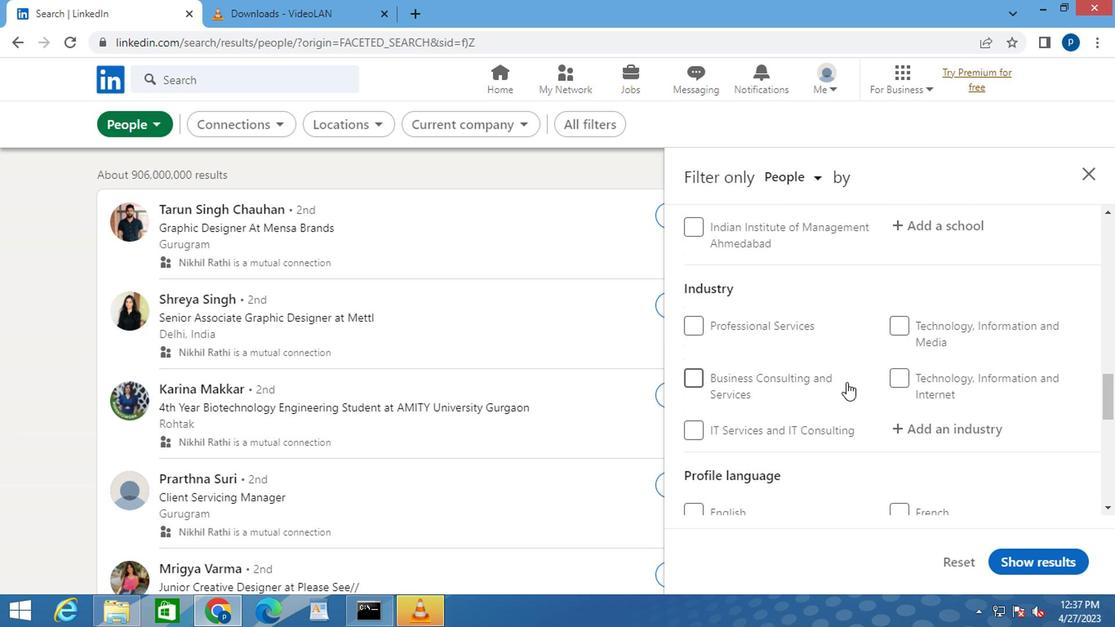 
Action: Mouse scrolled (843, 383) with delta (0, 0)
Screenshot: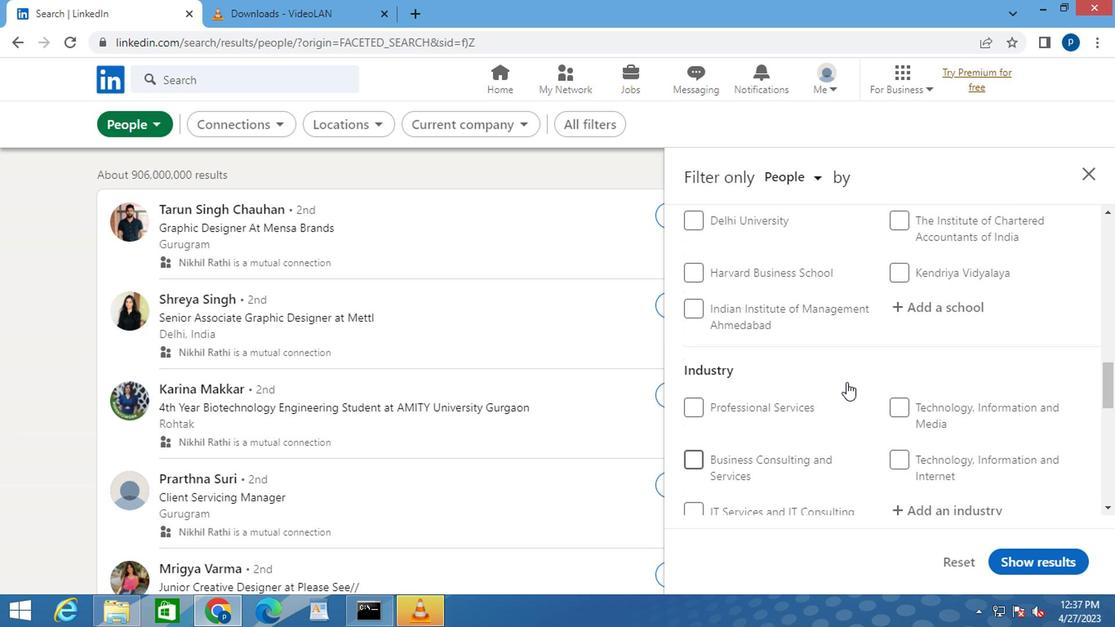 
Action: Mouse scrolled (843, 383) with delta (0, 0)
Screenshot: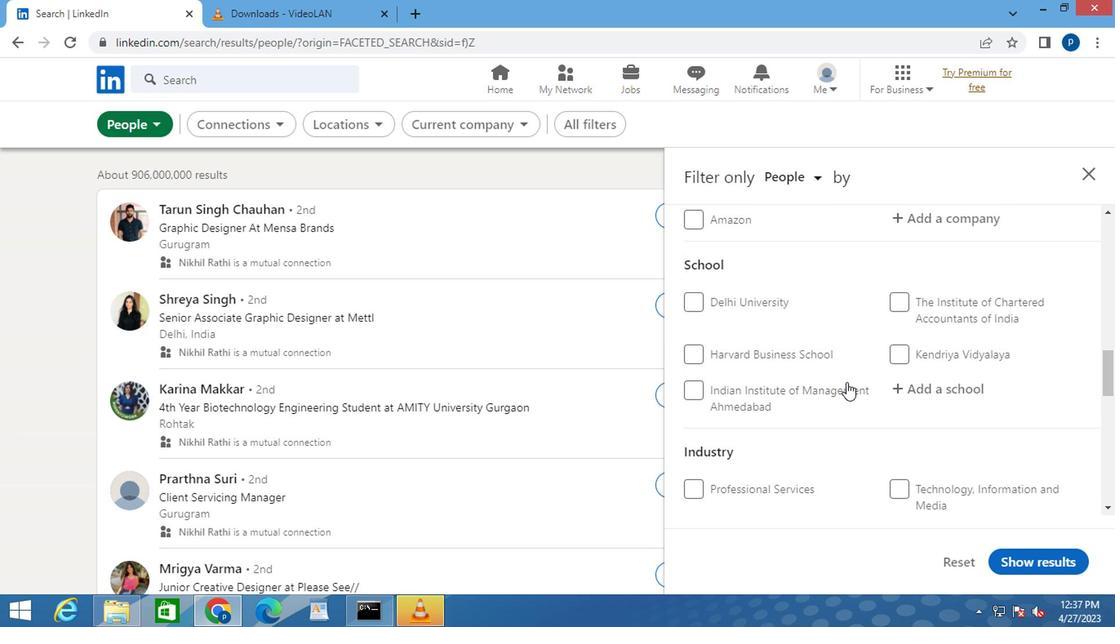 
Action: Mouse scrolled (843, 383) with delta (0, 0)
Screenshot: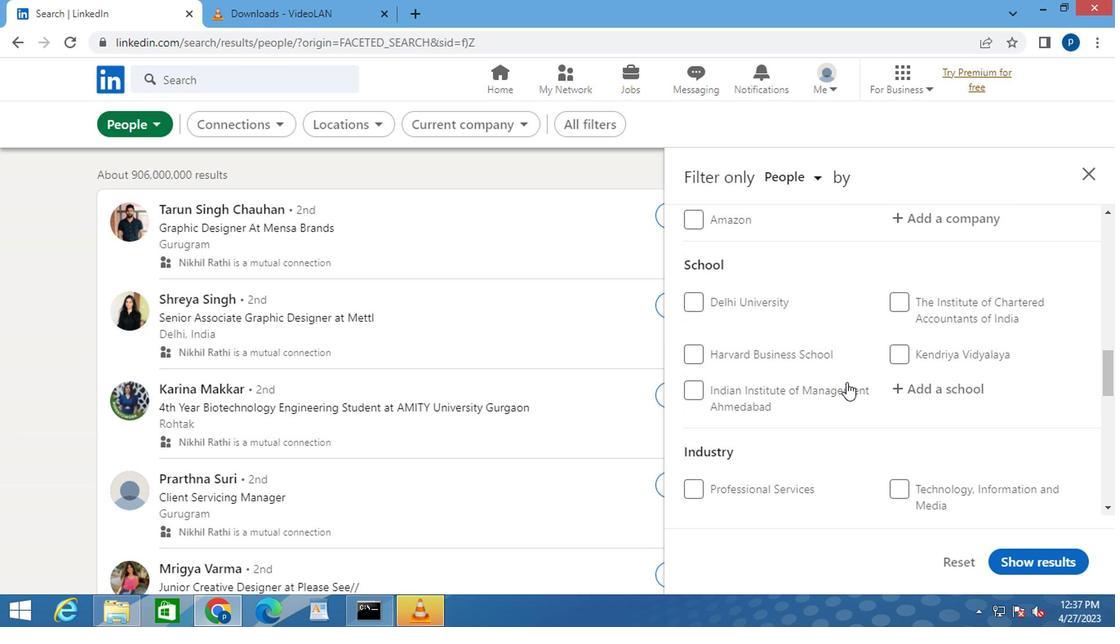 
Action: Mouse scrolled (843, 383) with delta (0, 0)
Screenshot: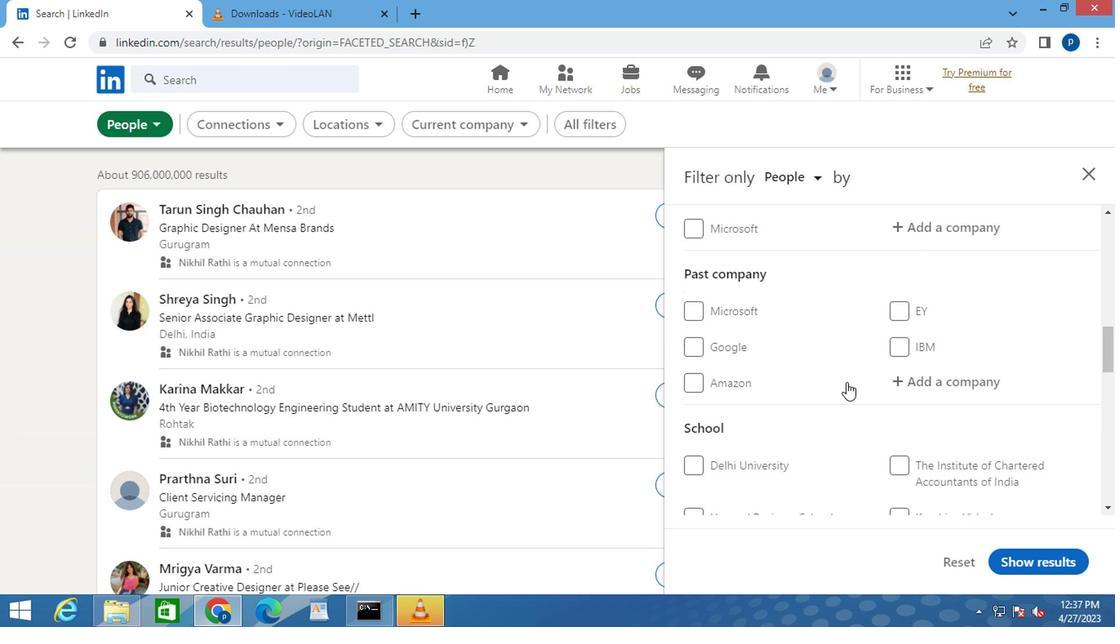 
Action: Mouse scrolled (843, 383) with delta (0, 0)
Screenshot: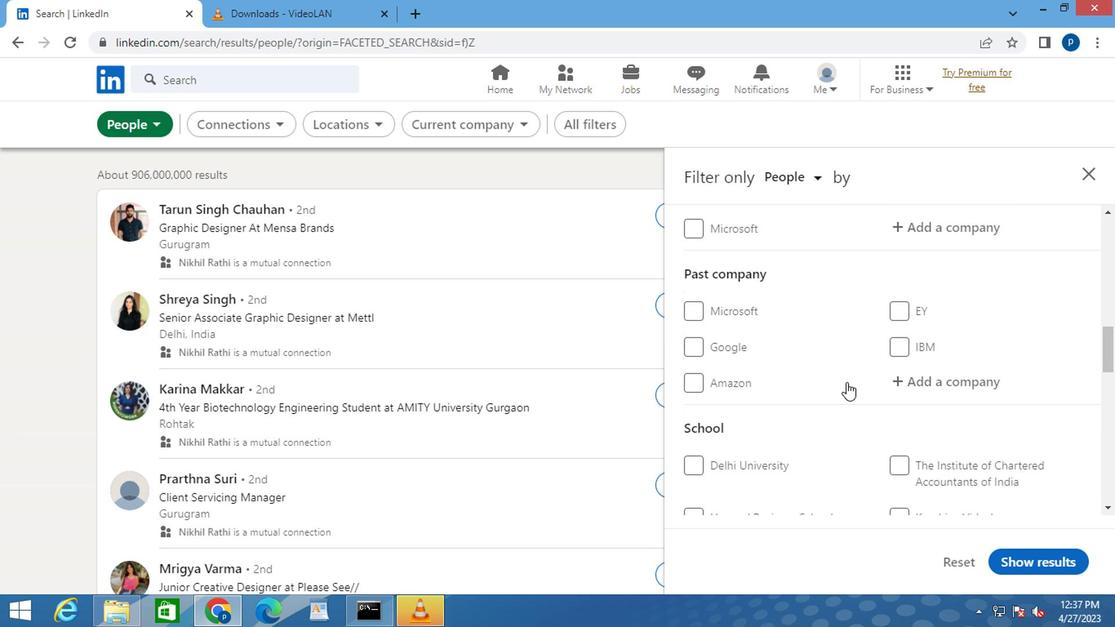
Action: Mouse moved to (919, 396)
Screenshot: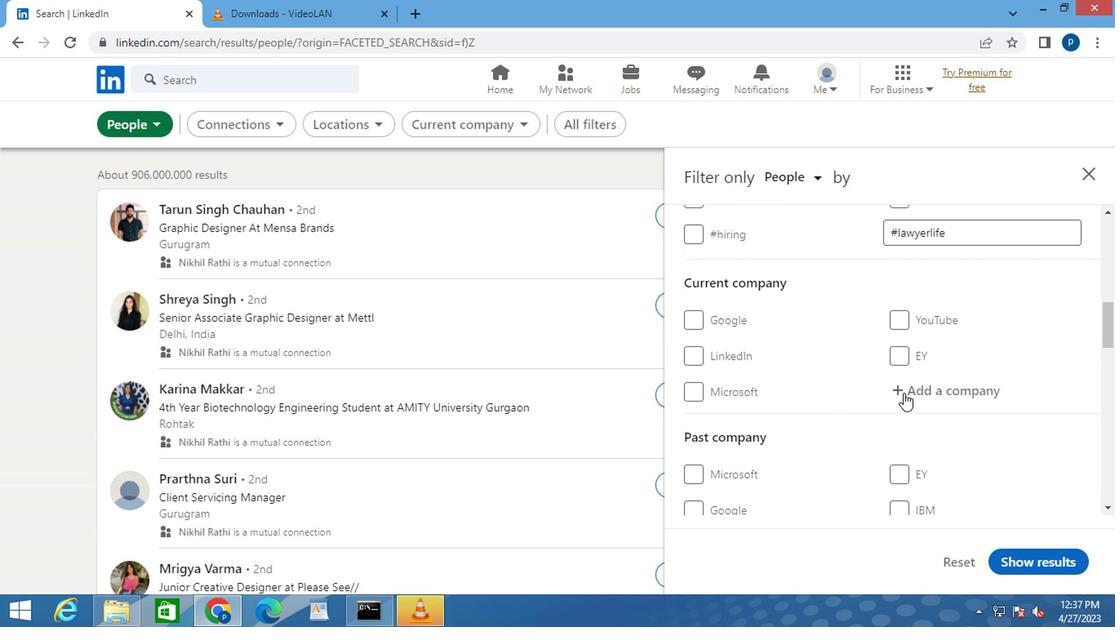 
Action: Mouse pressed left at (919, 396)
Screenshot: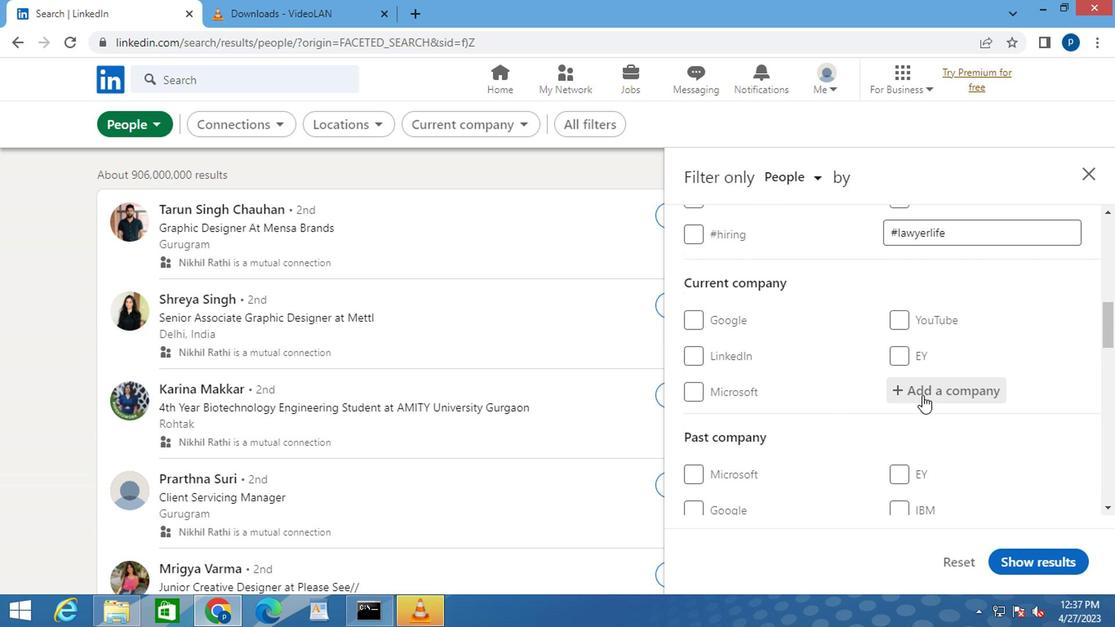 
Action: Key pressed <Key.caps_lock>N<Key.caps_lock>ORGREN
Screenshot: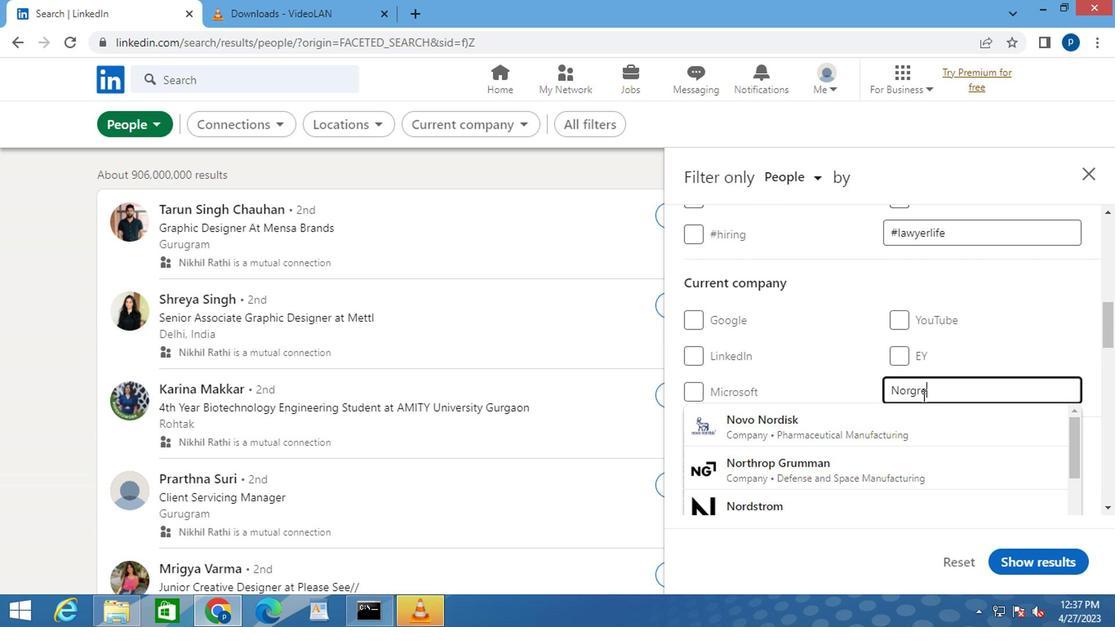 
Action: Mouse moved to (791, 419)
Screenshot: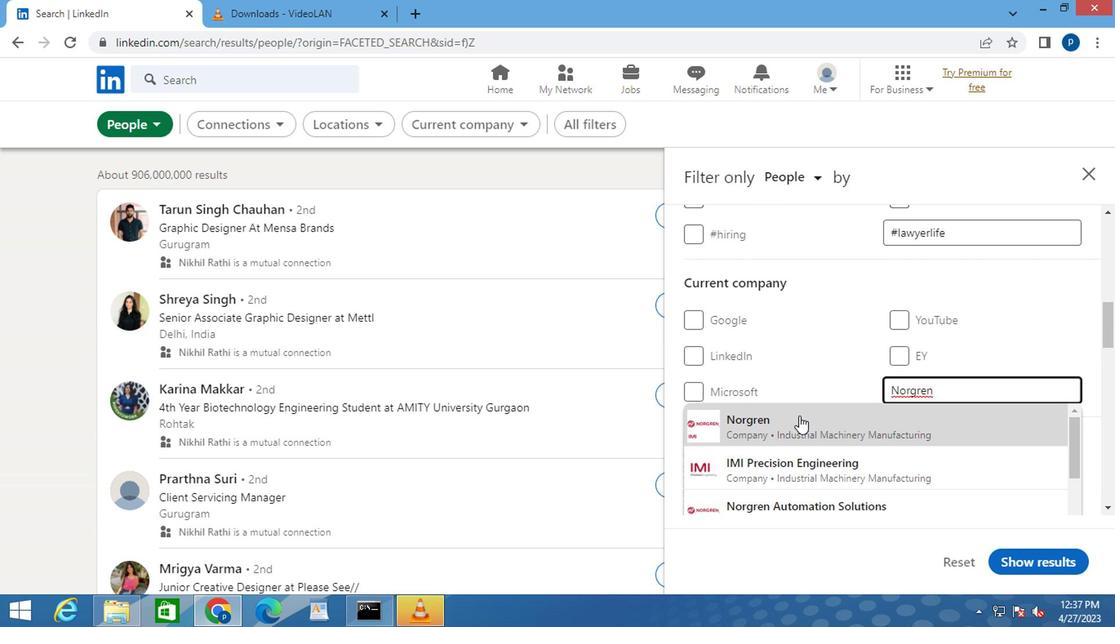 
Action: Mouse pressed left at (791, 419)
Screenshot: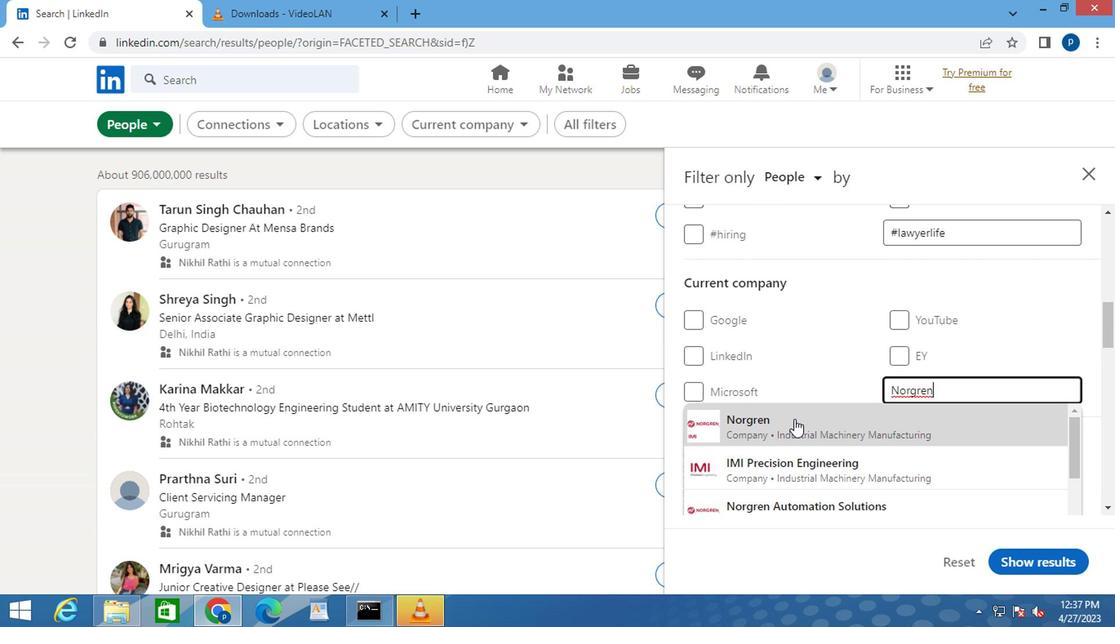 
Action: Mouse moved to (842, 411)
Screenshot: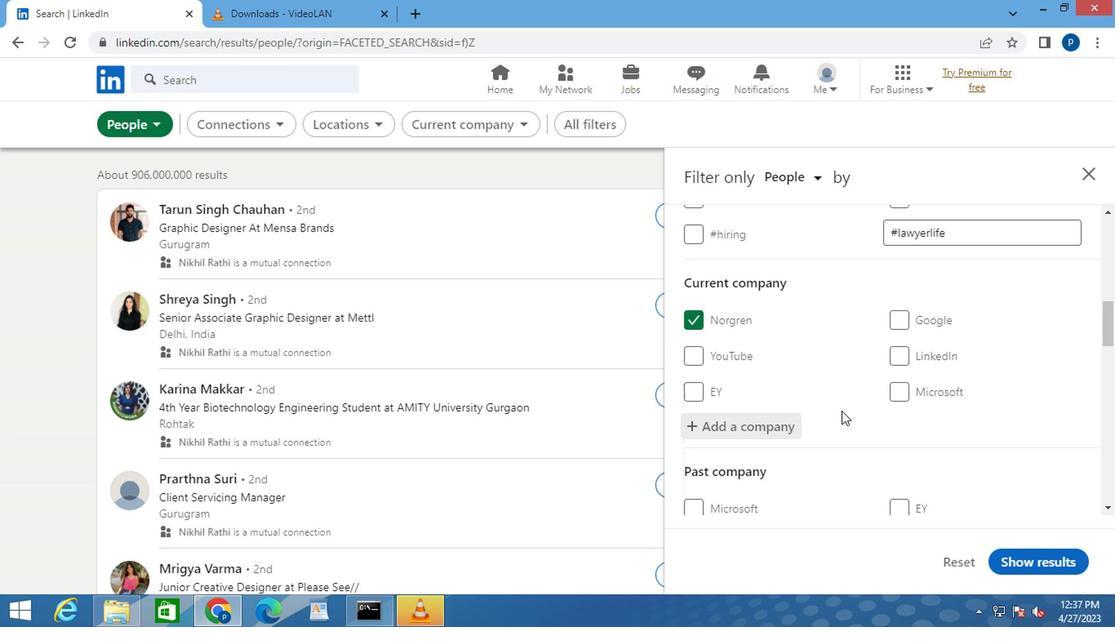 
Action: Mouse scrolled (842, 410) with delta (0, 0)
Screenshot: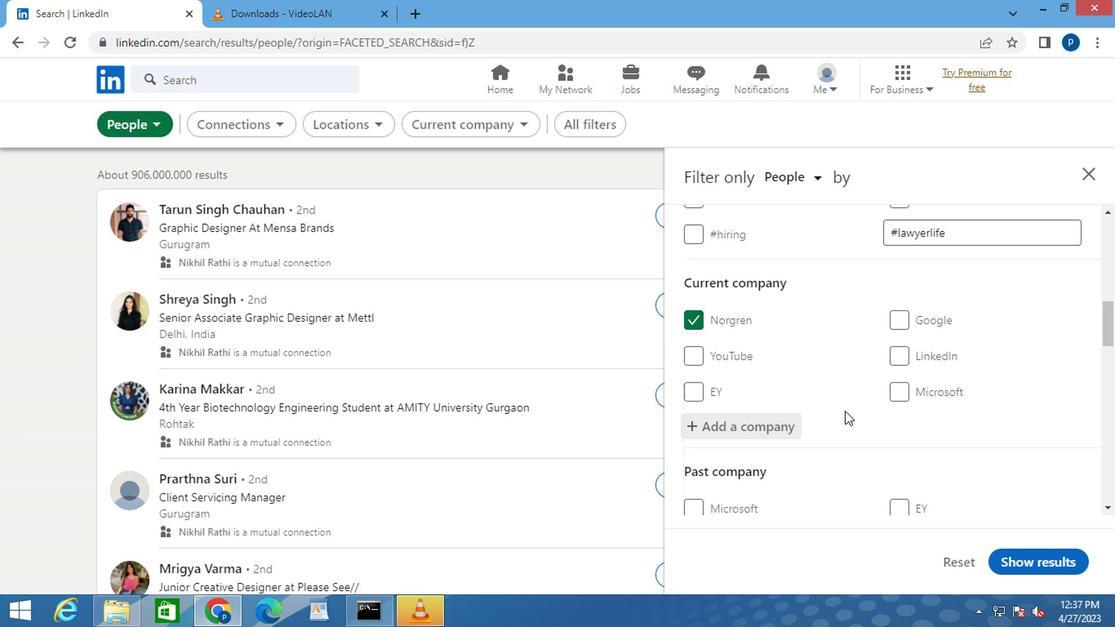 
Action: Mouse scrolled (842, 410) with delta (0, 0)
Screenshot: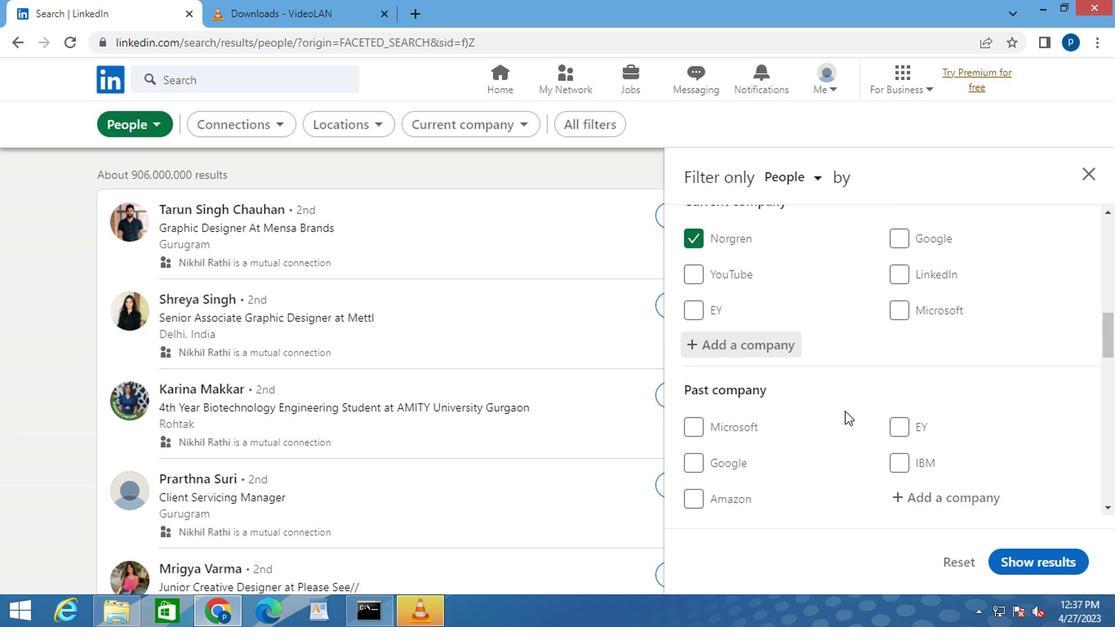
Action: Mouse scrolled (842, 410) with delta (0, 0)
Screenshot: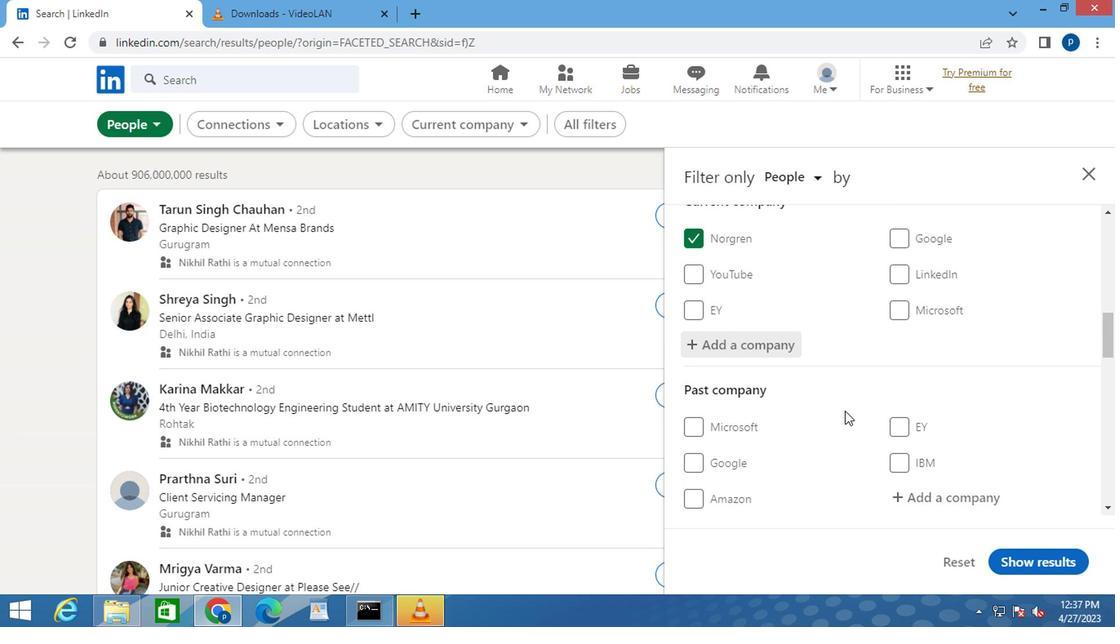 
Action: Mouse moved to (892, 414)
Screenshot: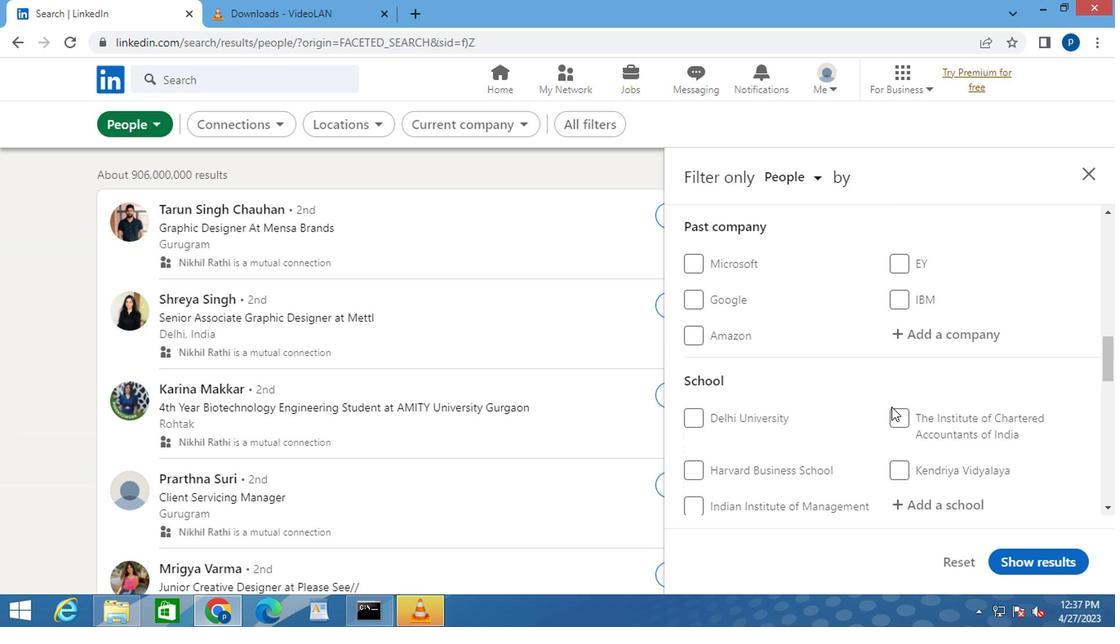 
Action: Mouse scrolled (892, 413) with delta (0, -1)
Screenshot: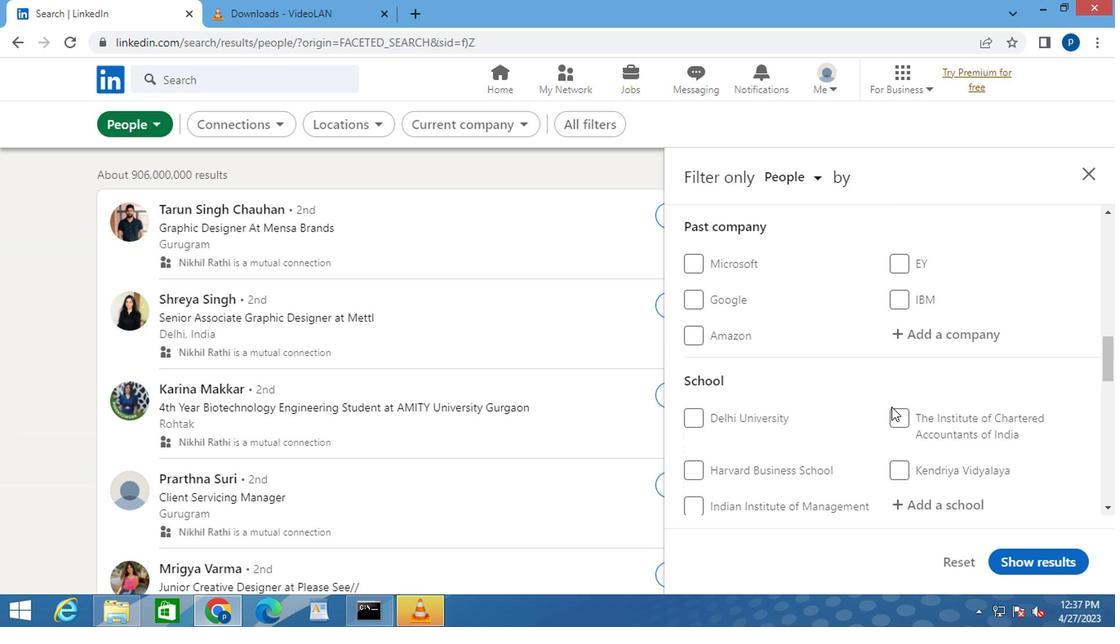 
Action: Mouse moved to (938, 426)
Screenshot: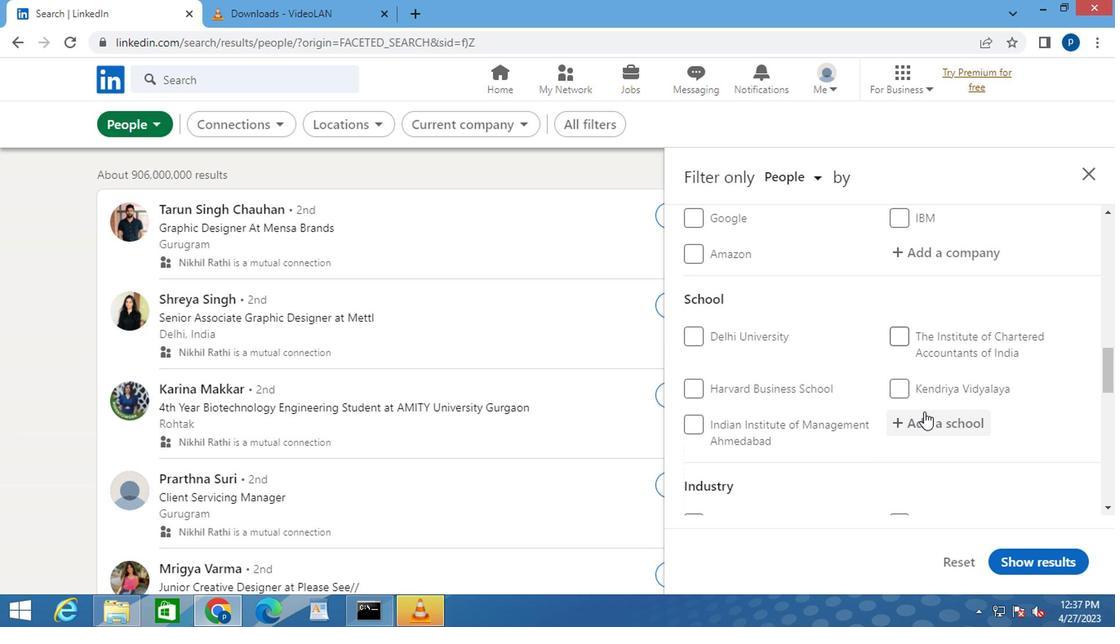 
Action: Mouse pressed left at (938, 426)
Screenshot: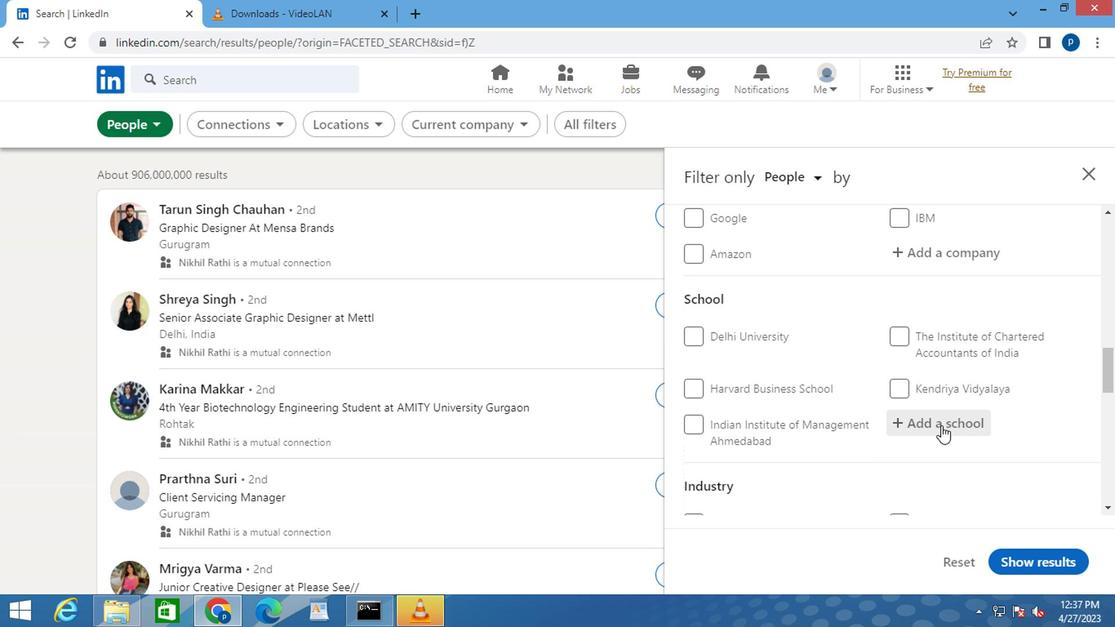 
Action: Mouse moved to (935, 429)
Screenshot: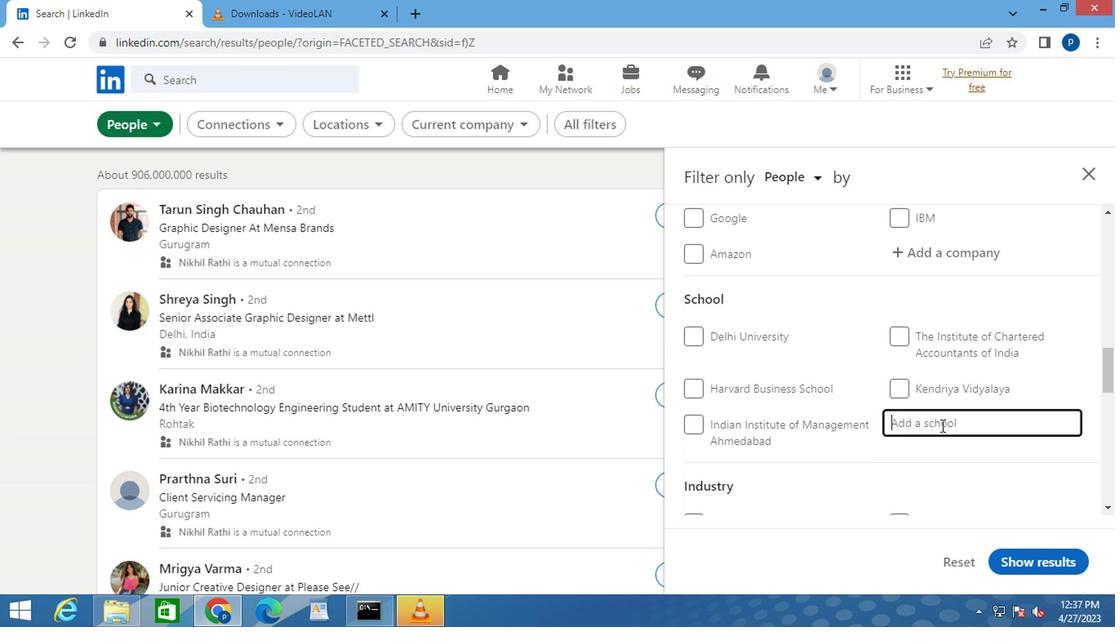 
Action: Key pressed <Key.caps_lock>I<Key.caps_lock>NSTITUTE<Key.space>OF<Key.space>MNAGEMENT<Key.space>STUDE<Key.backspace>IES<Key.space>
Screenshot: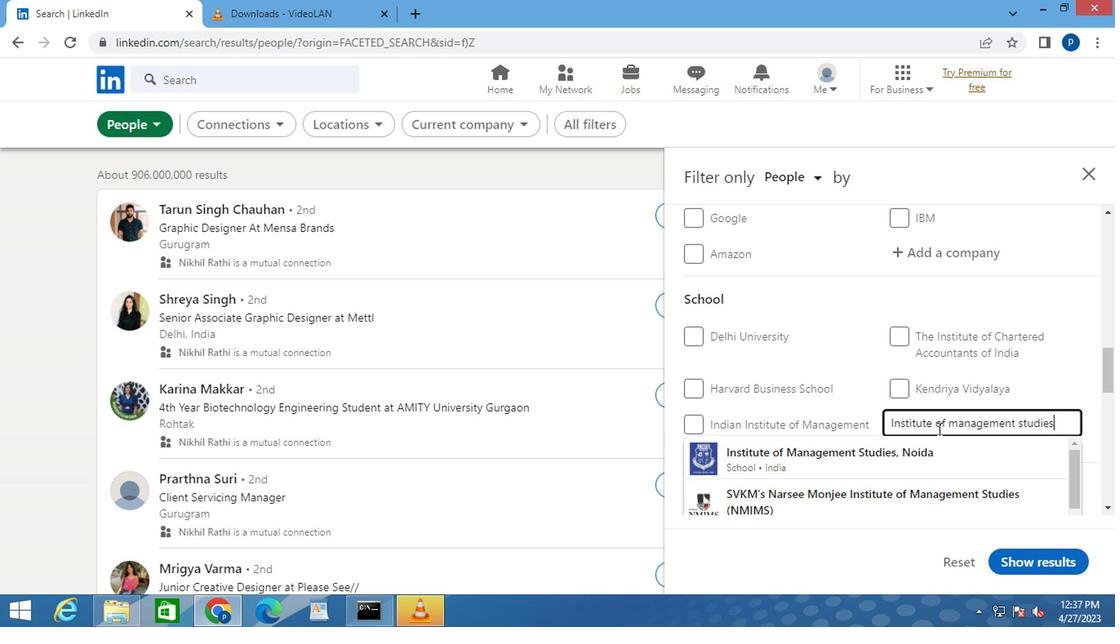 
Action: Mouse moved to (917, 453)
Screenshot: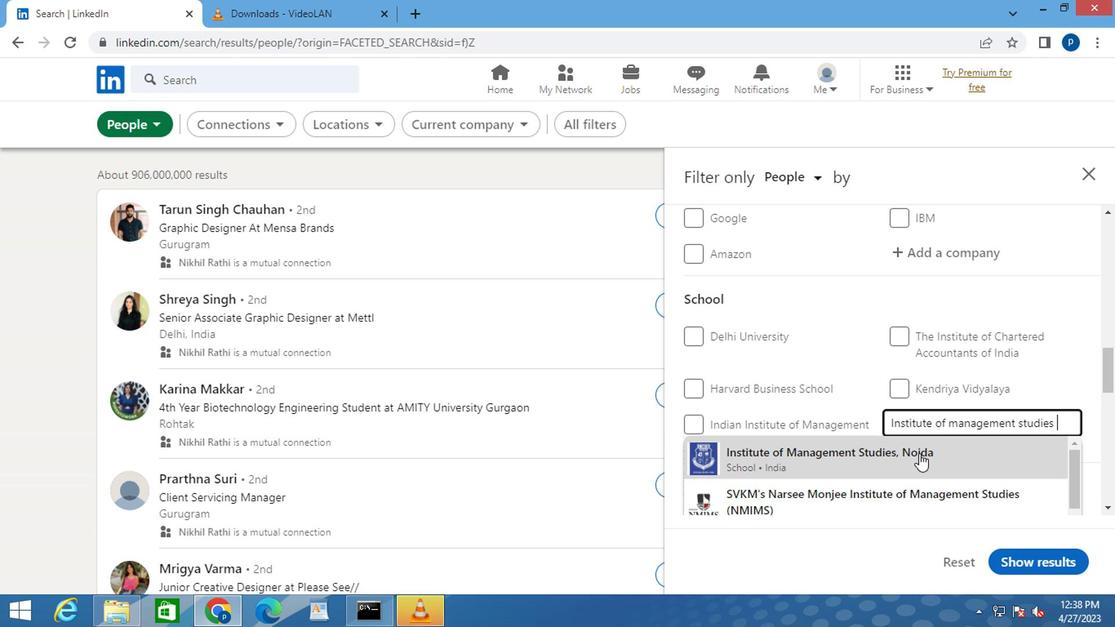 
Action: Key pressed ,<Key.space><Key.caps_lock>DAVV
Screenshot: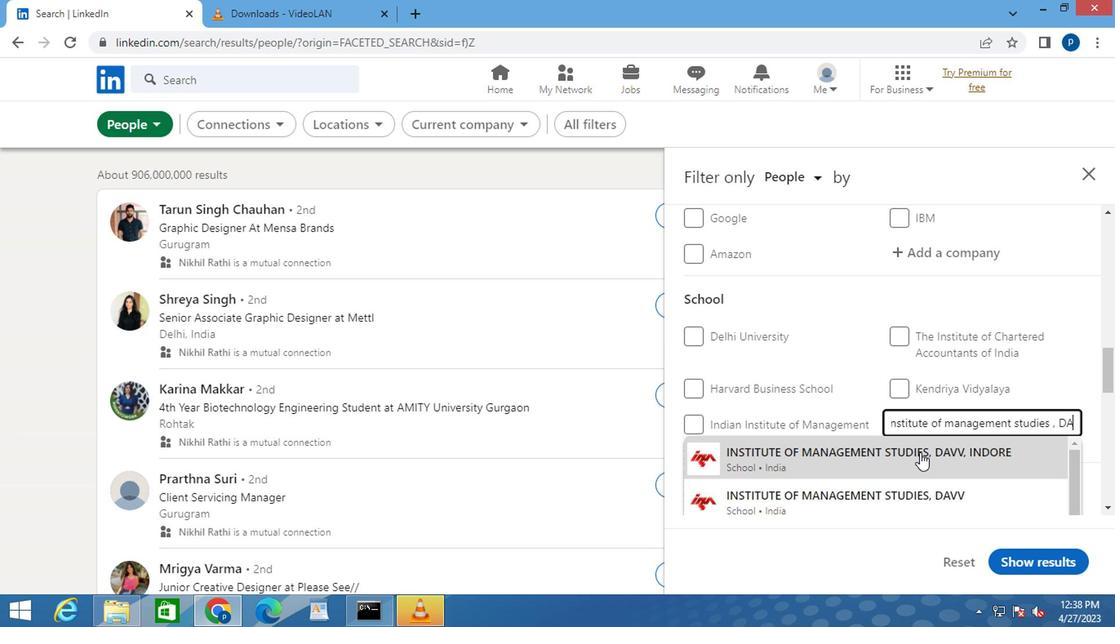 
Action: Mouse pressed left at (917, 453)
Screenshot: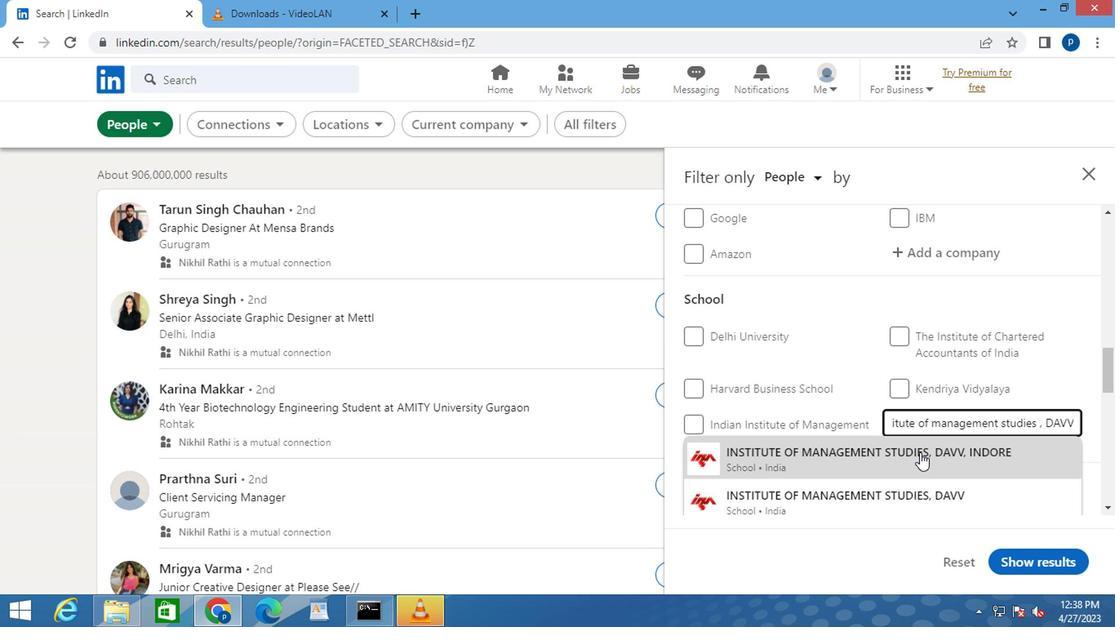 
Action: Mouse moved to (792, 439)
Screenshot: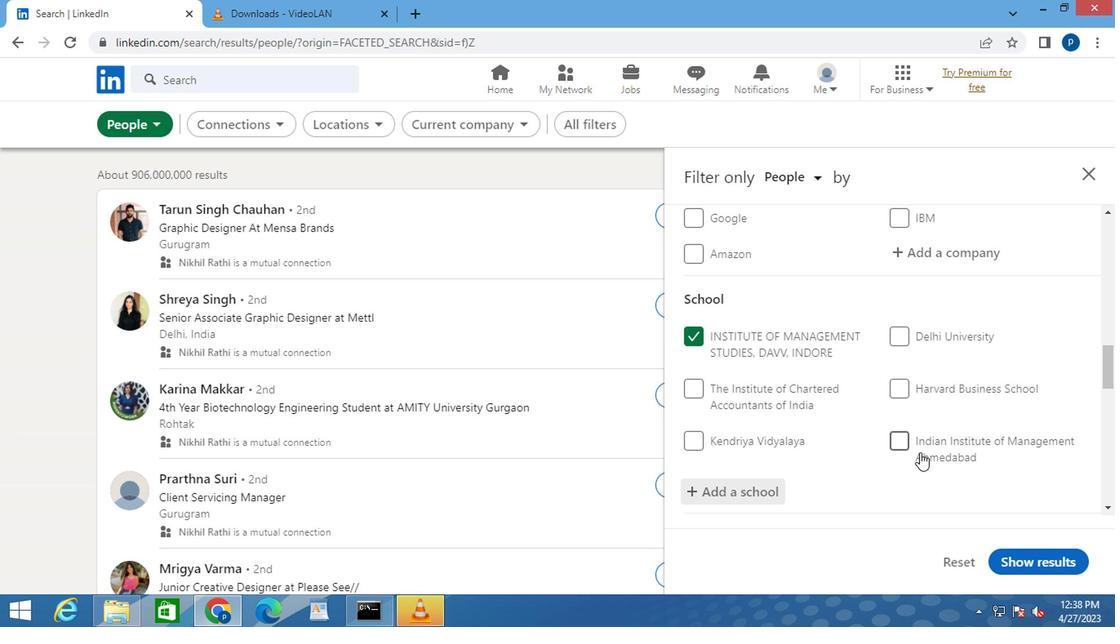 
Action: Mouse scrolled (792, 438) with delta (0, 0)
Screenshot: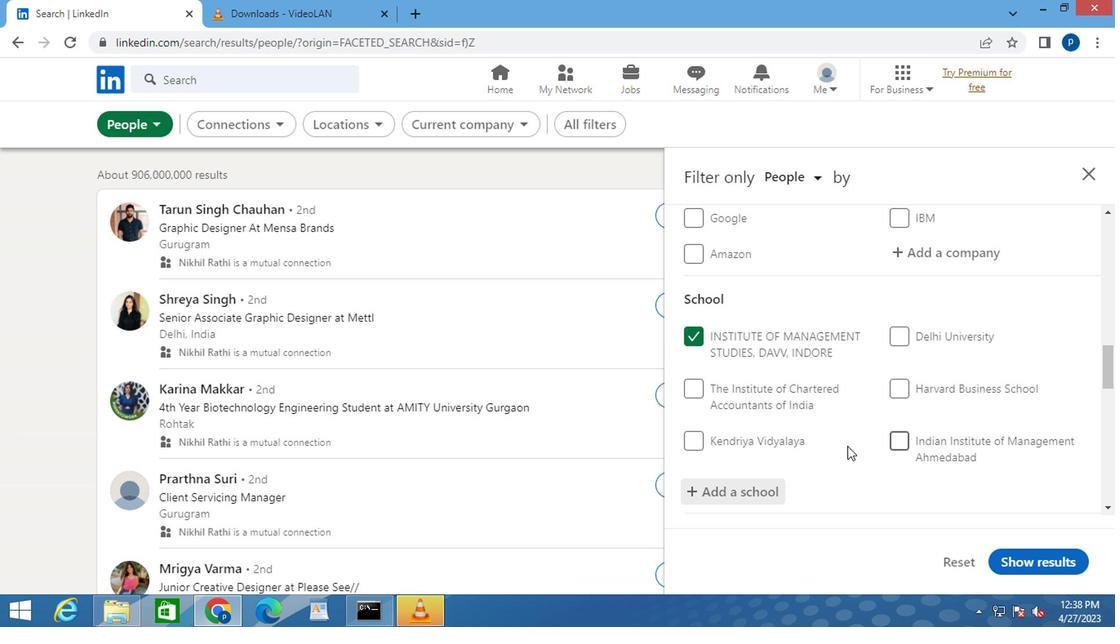 
Action: Mouse scrolled (792, 438) with delta (0, 0)
Screenshot: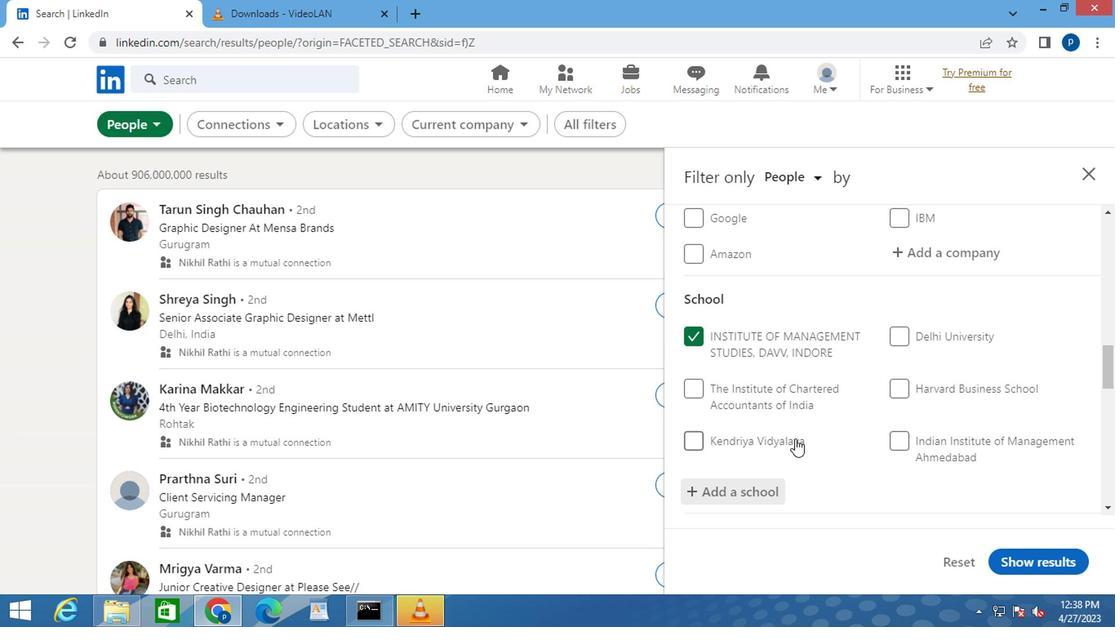 
Action: Mouse scrolled (792, 438) with delta (0, 0)
Screenshot: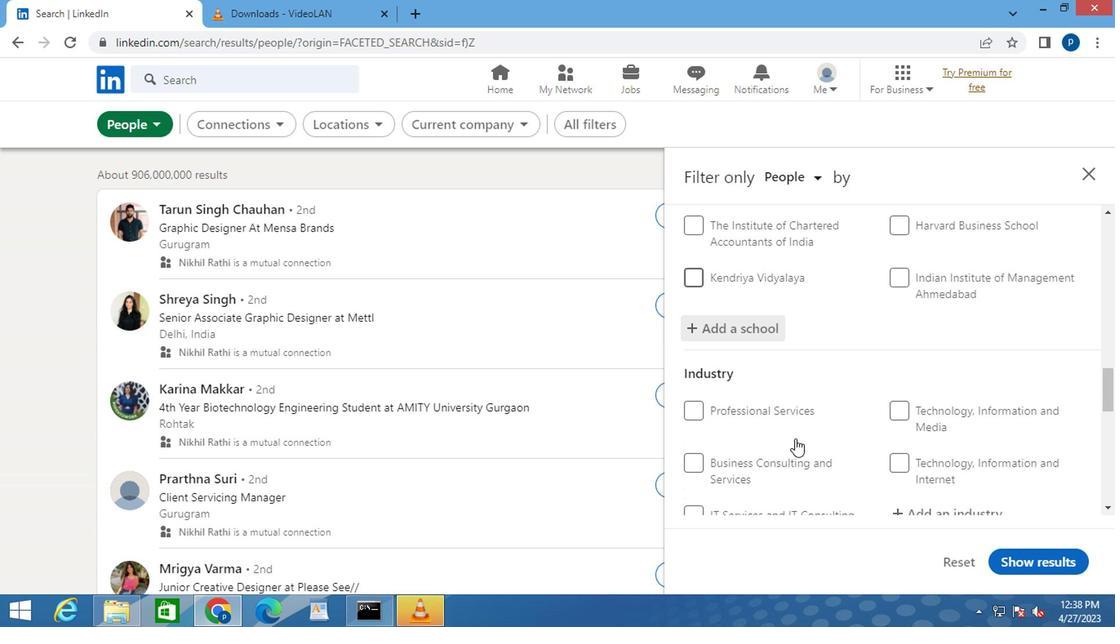 
Action: Mouse moved to (931, 434)
Screenshot: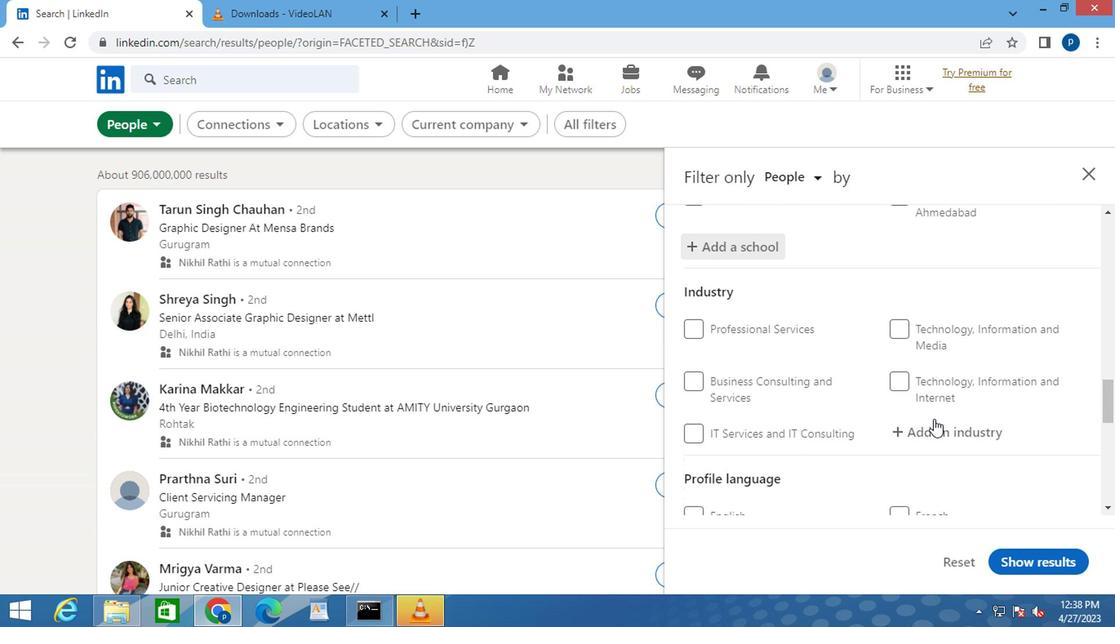 
Action: Mouse pressed left at (931, 434)
Screenshot: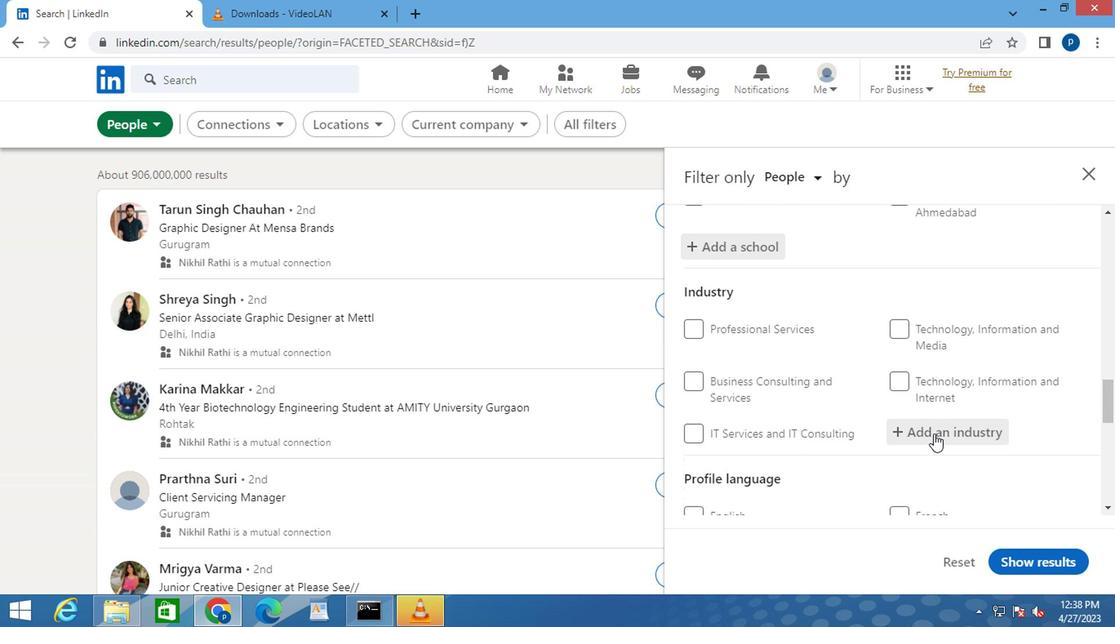 
Action: Mouse pressed left at (931, 434)
Screenshot: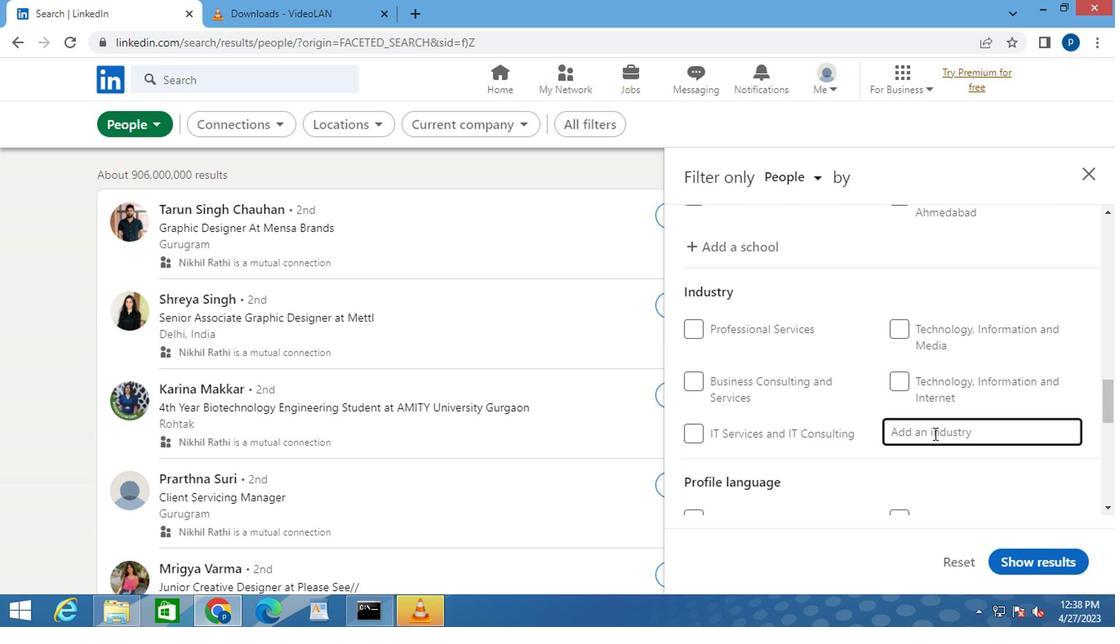 
Action: Key pressed <Key.caps_lock><Key.caps_lock>R<Key.caps_lock>ANCHING
Screenshot: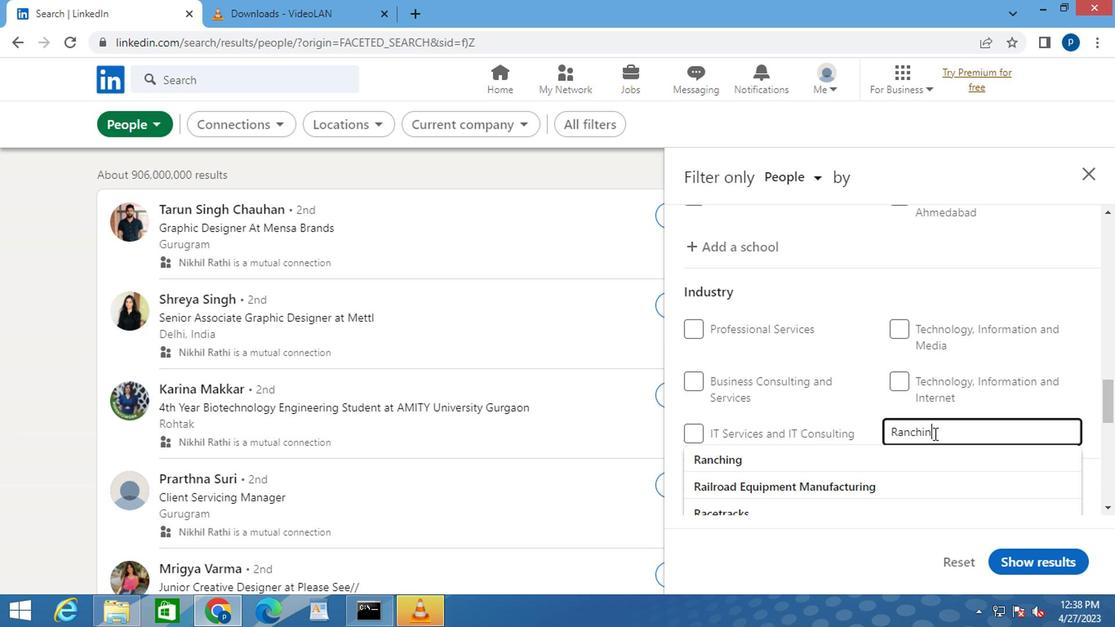 
Action: Mouse moved to (774, 460)
Screenshot: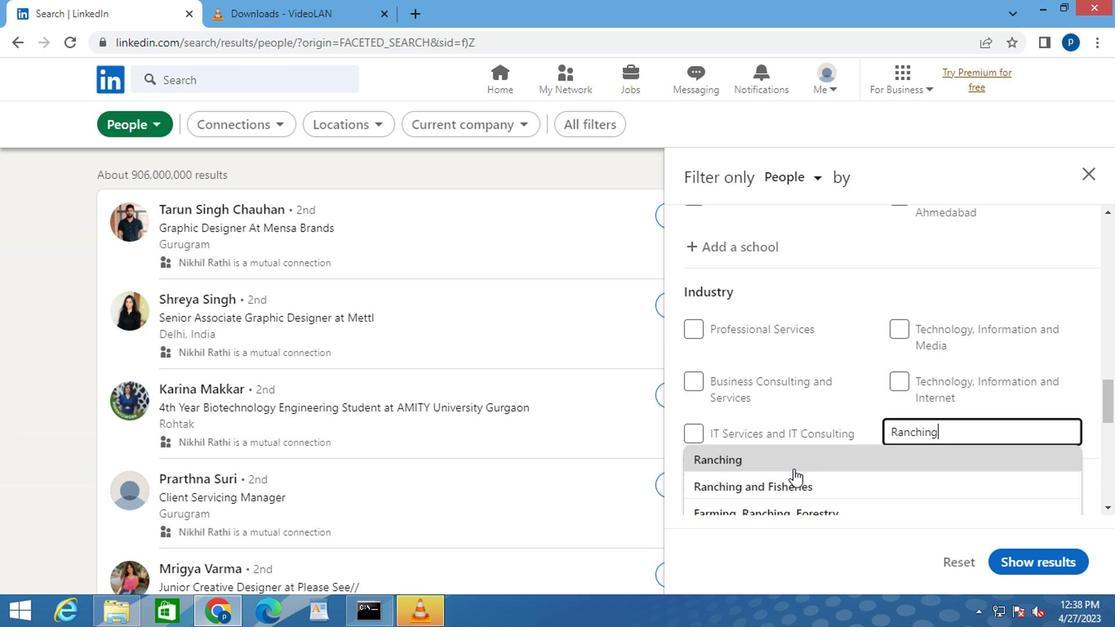 
Action: Mouse pressed left at (774, 460)
Screenshot: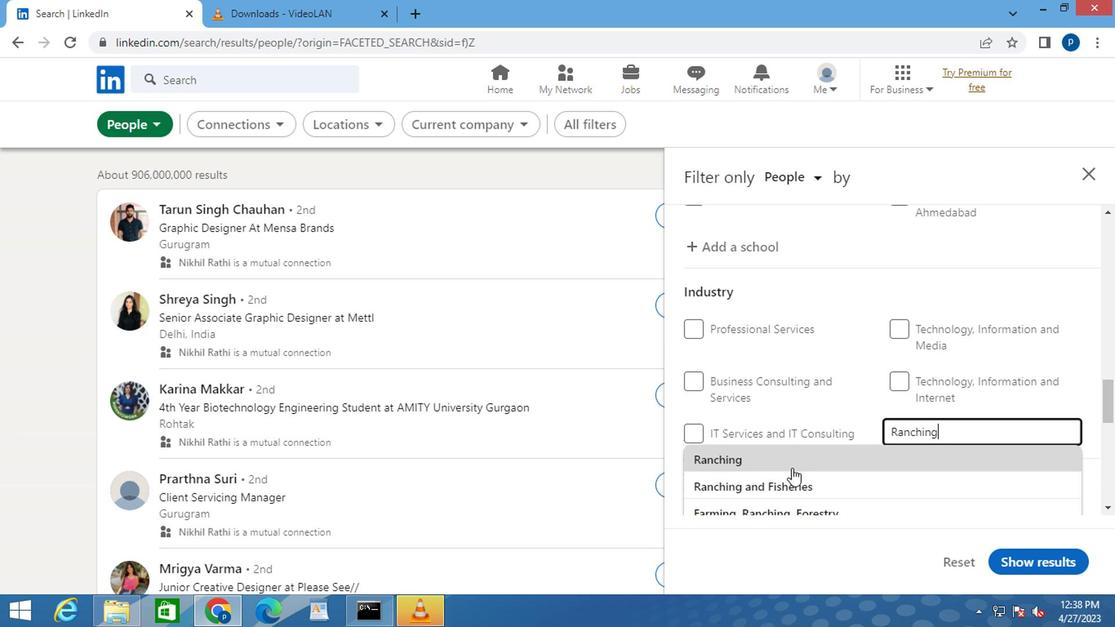 
Action: Mouse moved to (805, 441)
Screenshot: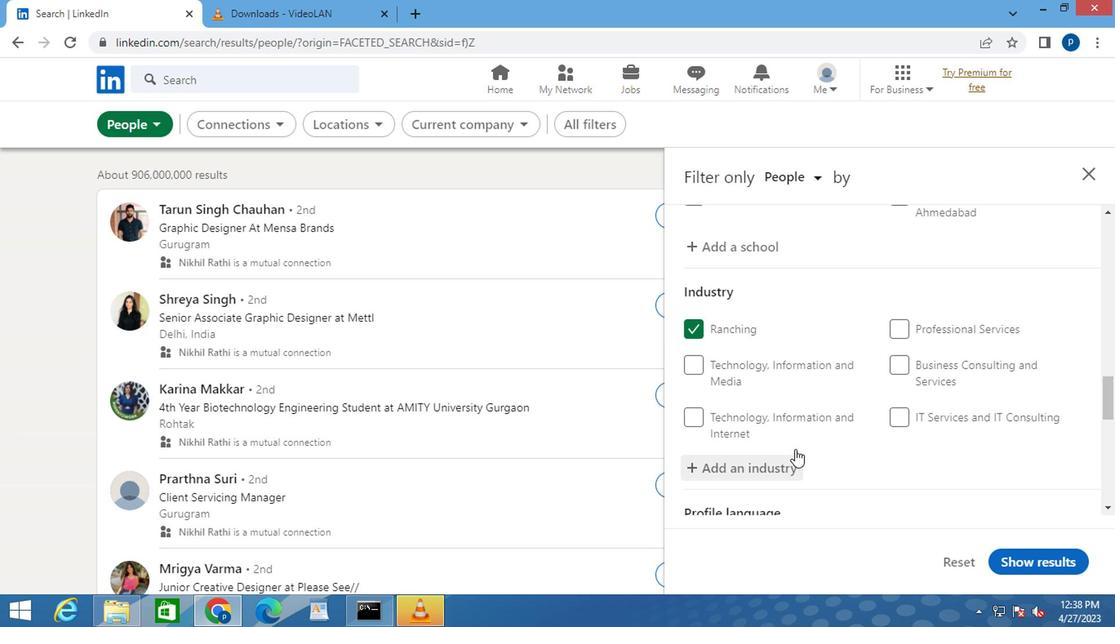 
Action: Mouse scrolled (805, 440) with delta (0, 0)
Screenshot: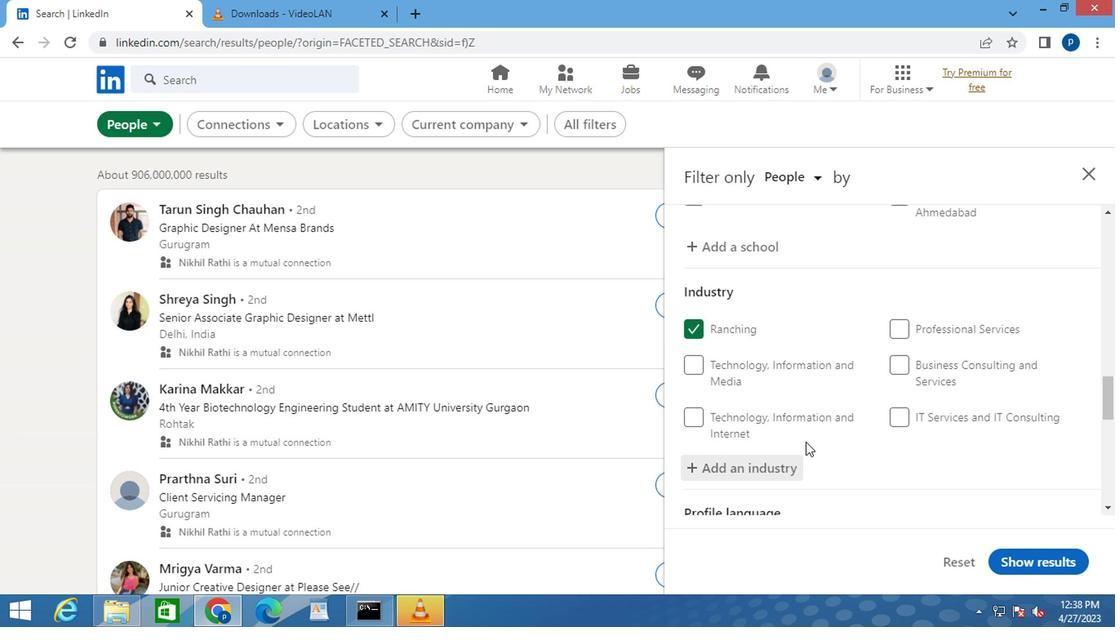 
Action: Mouse scrolled (805, 440) with delta (0, 0)
Screenshot: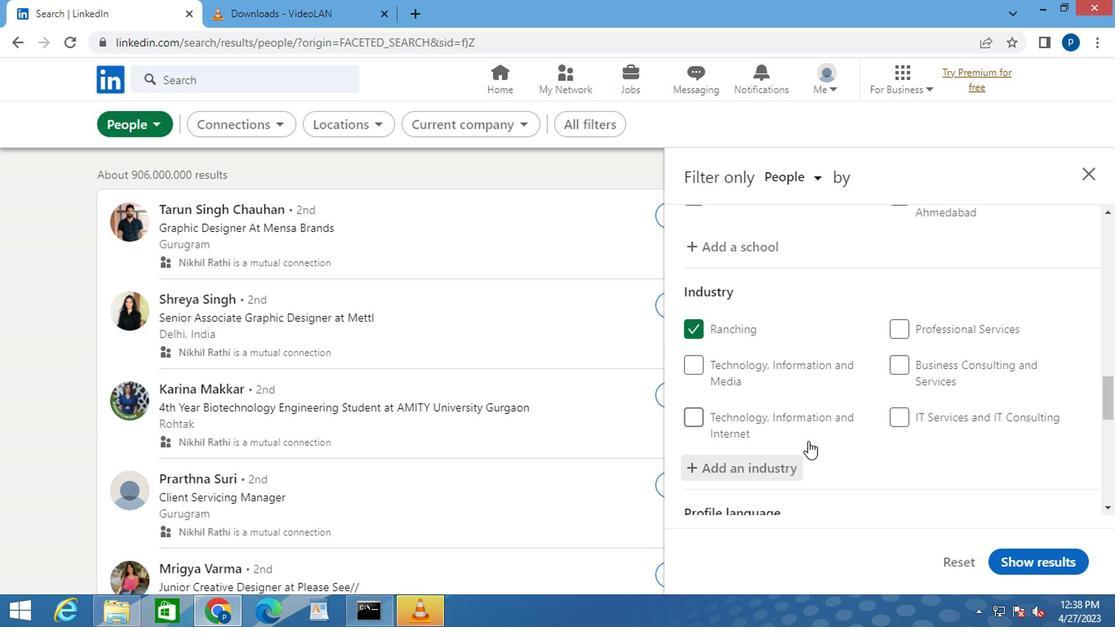 
Action: Mouse moved to (855, 431)
Screenshot: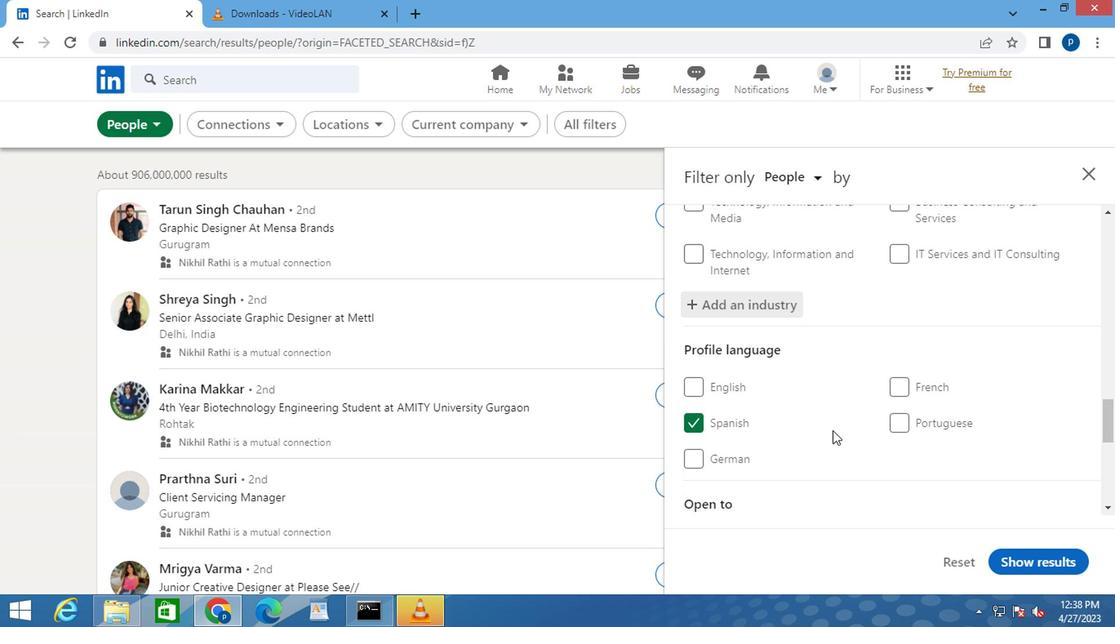 
Action: Mouse scrolled (855, 430) with delta (0, 0)
Screenshot: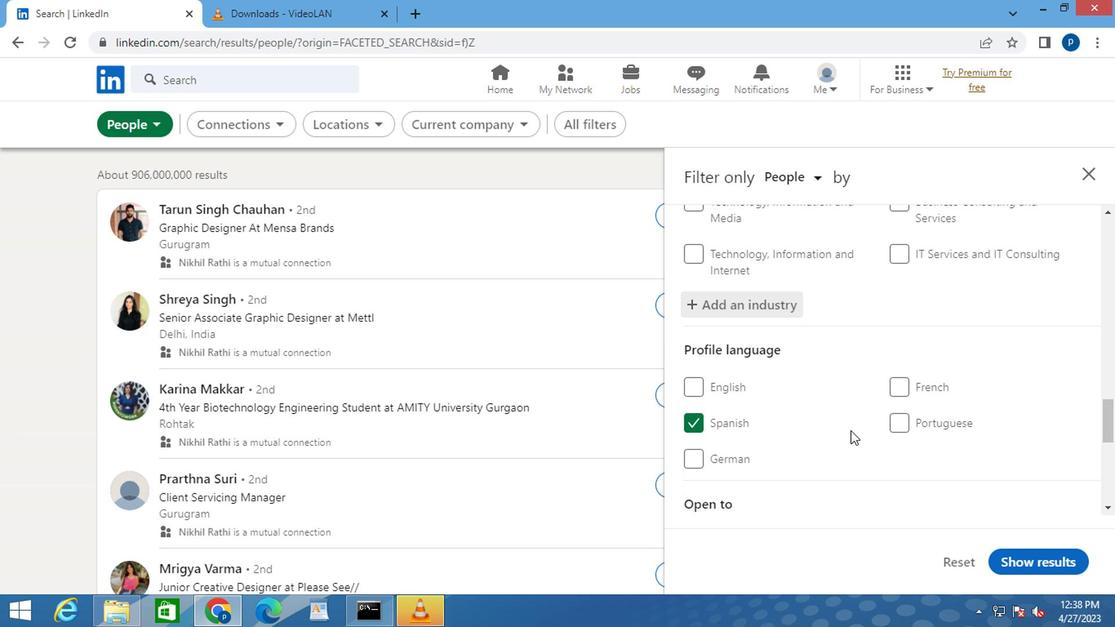 
Action: Mouse moved to (855, 431)
Screenshot: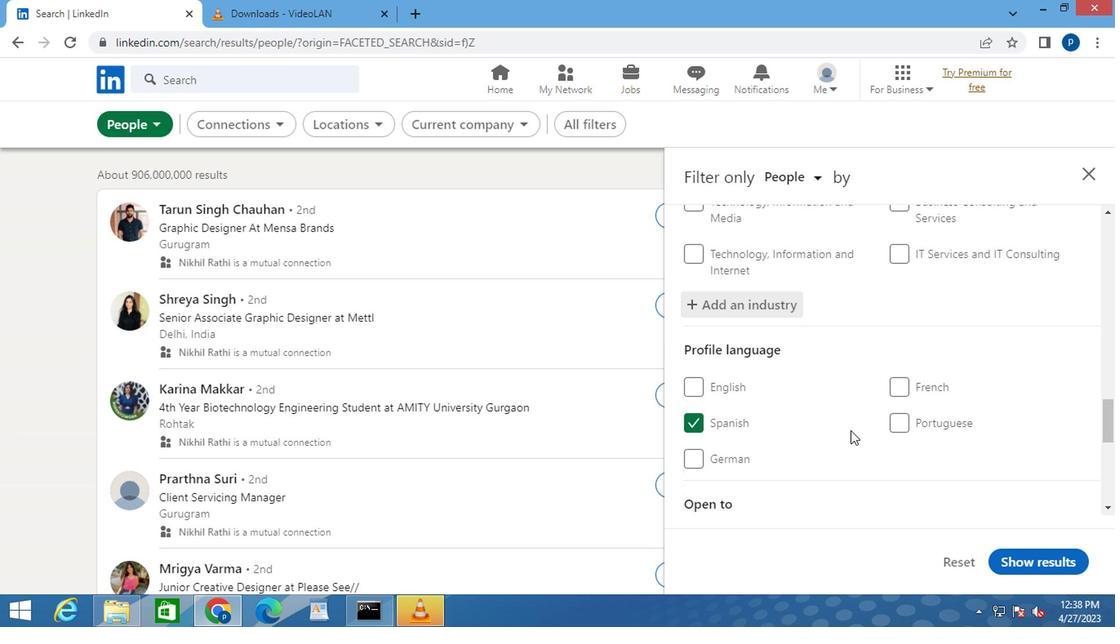 
Action: Mouse scrolled (855, 430) with delta (0, 0)
Screenshot: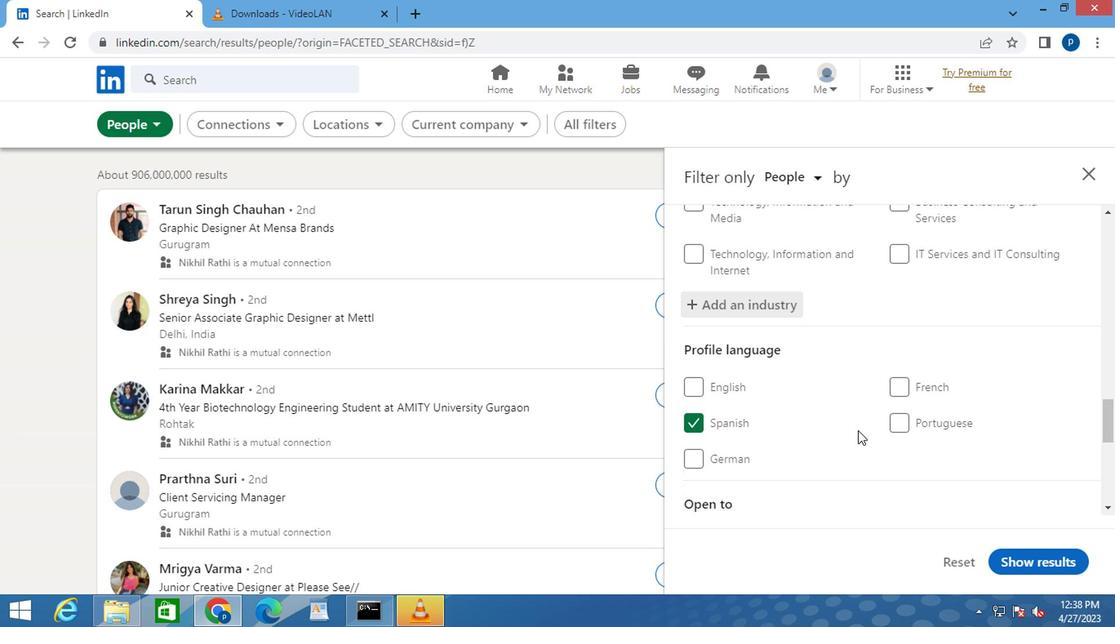 
Action: Mouse moved to (865, 433)
Screenshot: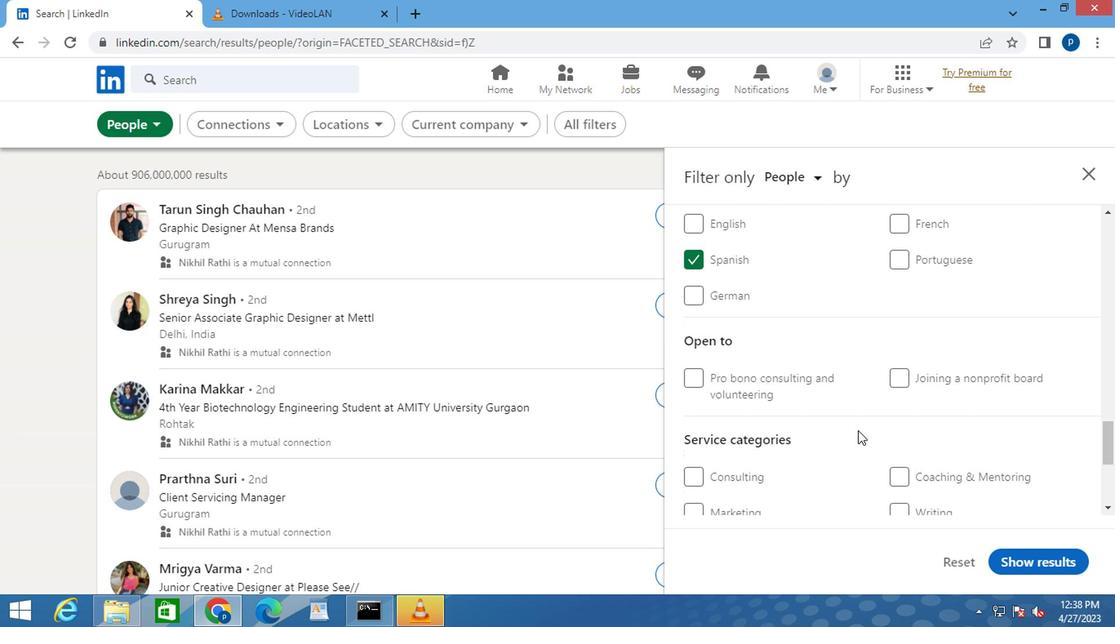 
Action: Mouse scrolled (865, 432) with delta (0, 0)
Screenshot: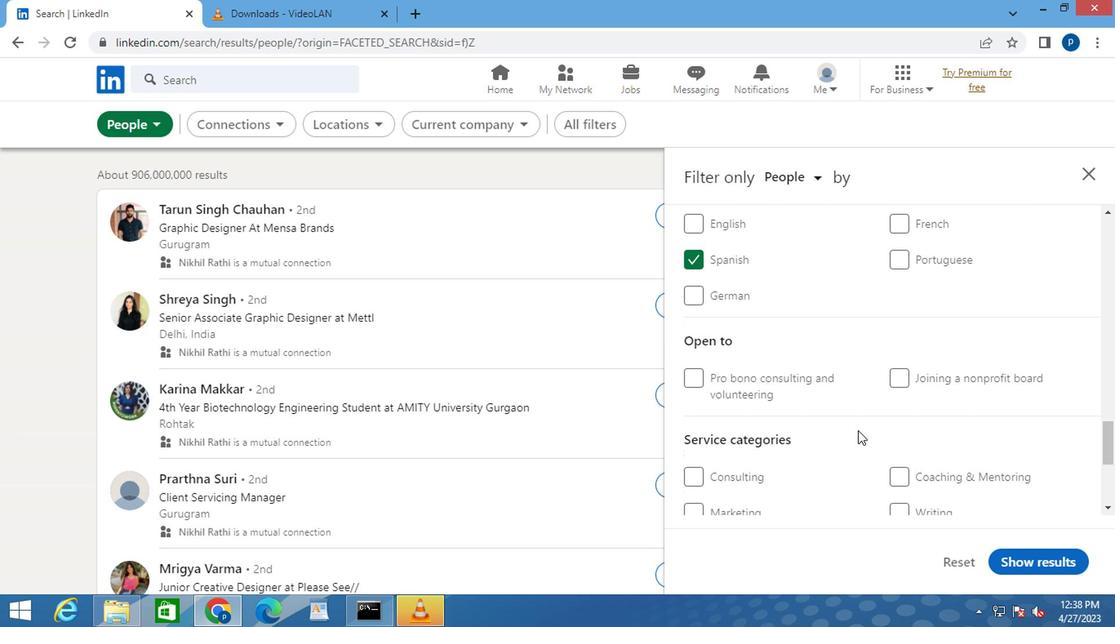 
Action: Mouse moved to (865, 433)
Screenshot: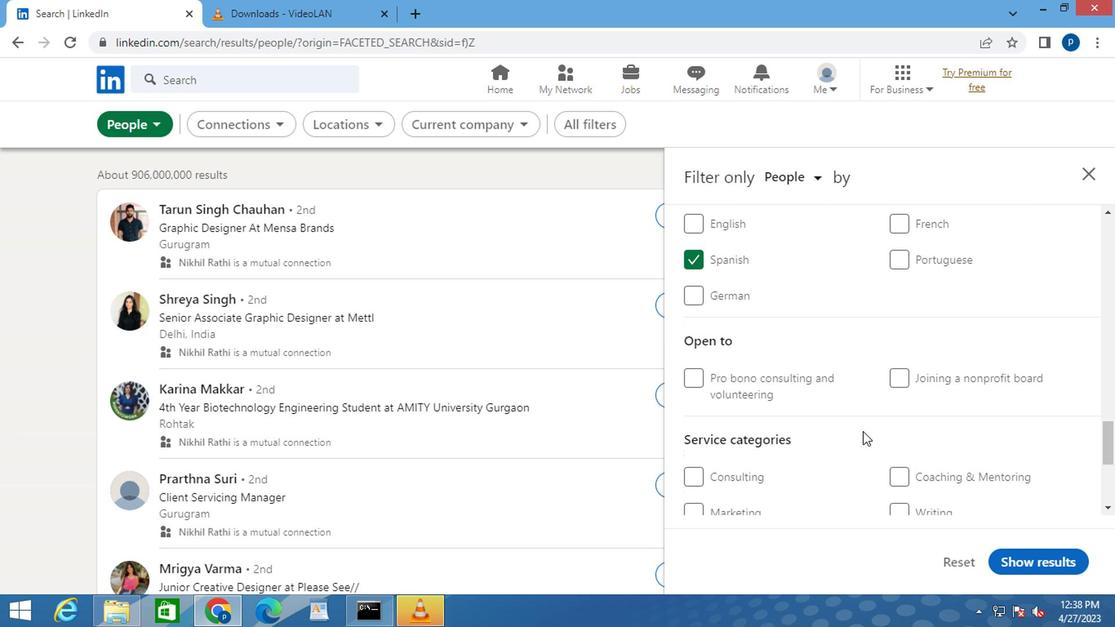 
Action: Mouse scrolled (865, 432) with delta (0, 0)
Screenshot: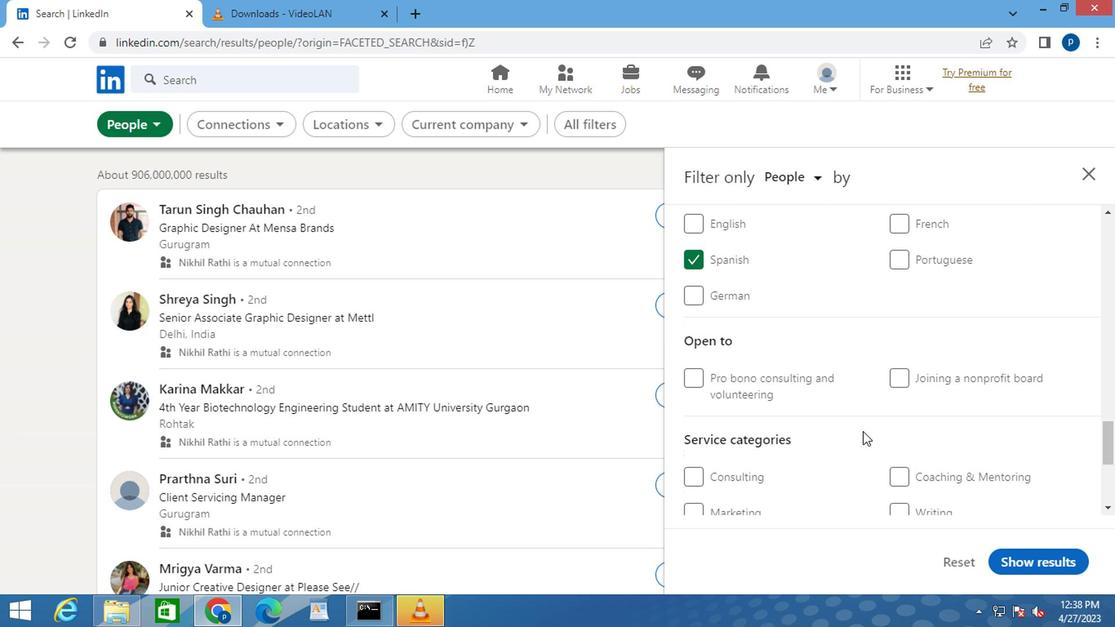 
Action: Mouse moved to (920, 388)
Screenshot: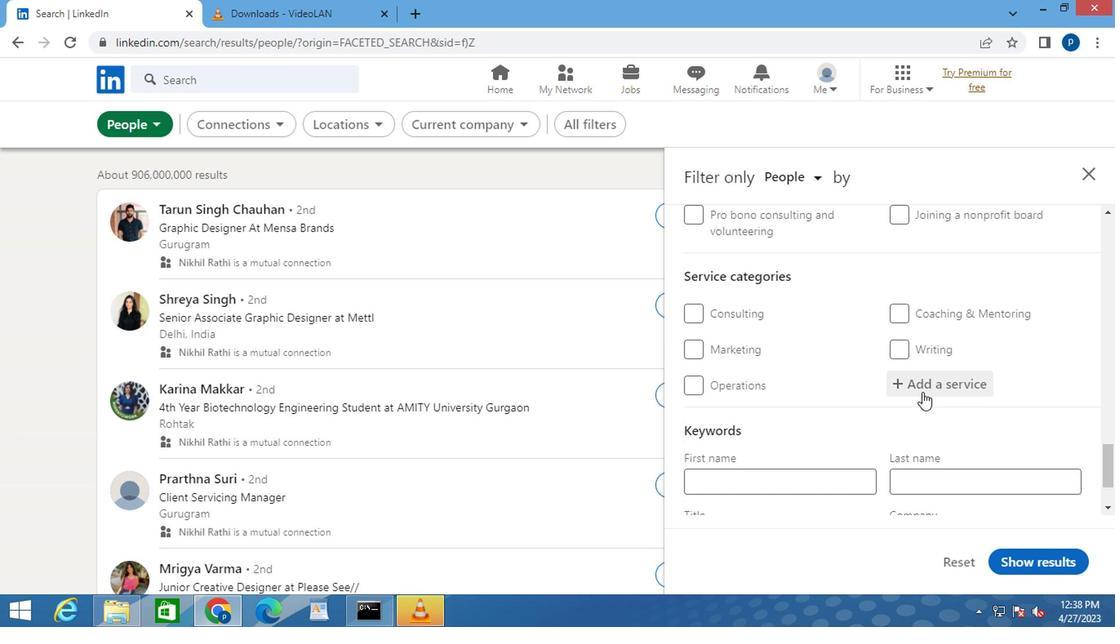 
Action: Mouse pressed left at (920, 388)
Screenshot: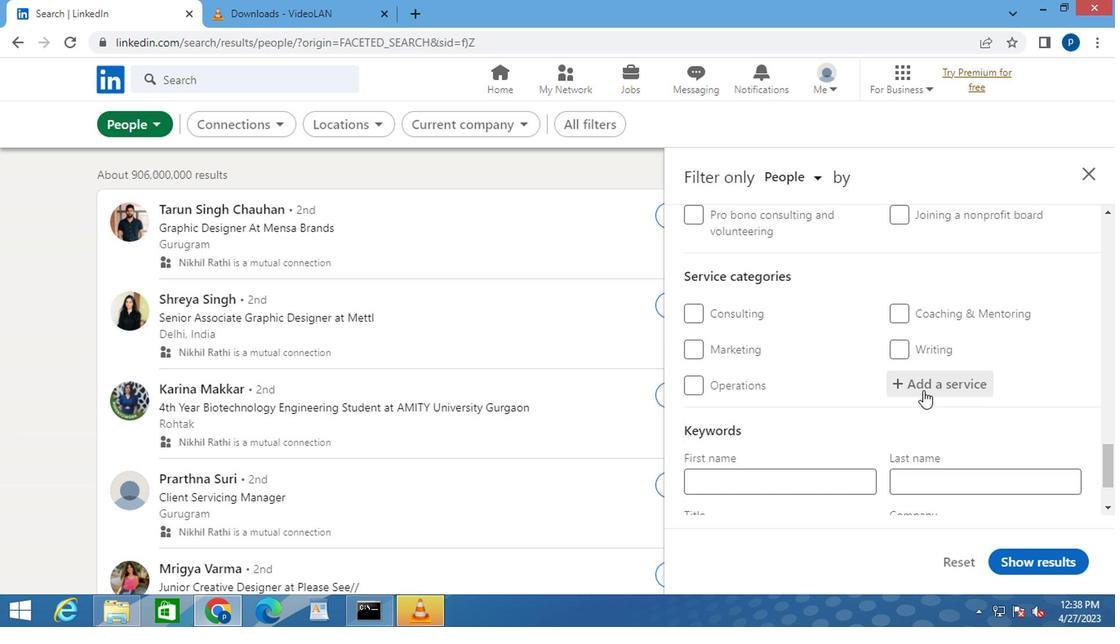 
Action: Mouse moved to (923, 388)
Screenshot: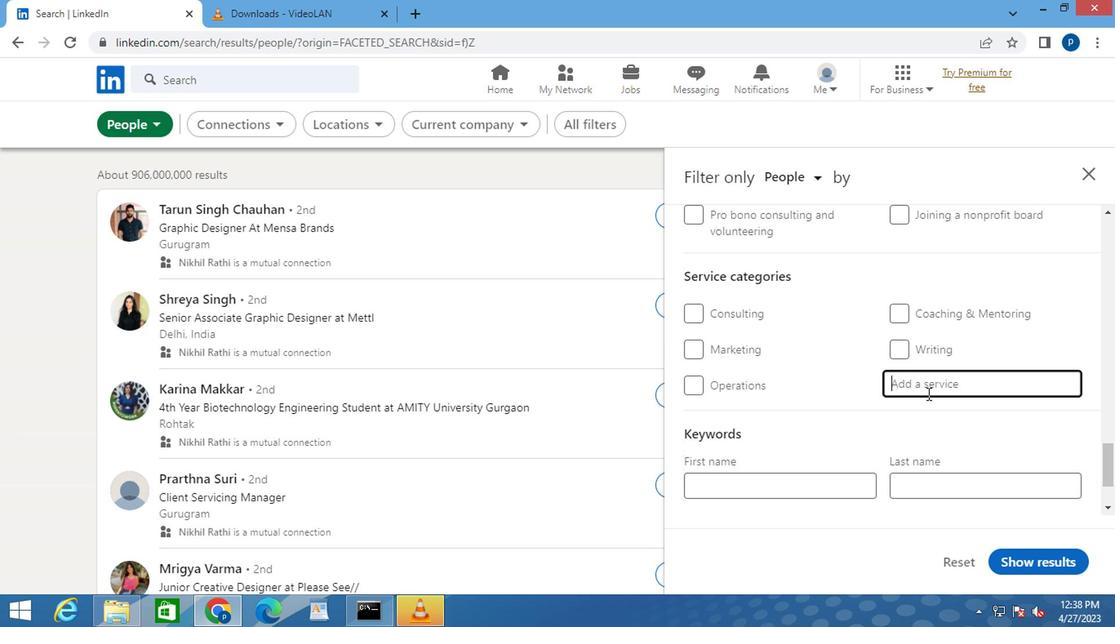 
Action: Mouse pressed left at (923, 388)
Screenshot: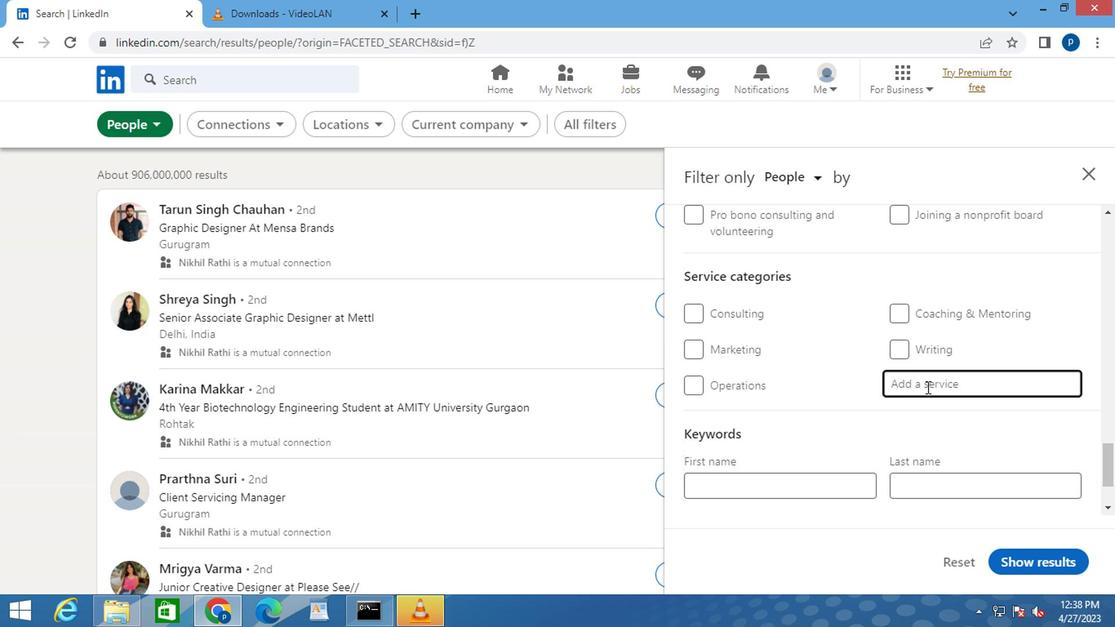 
Action: Key pressed <Key.caps_lock>P<Key.caps_lock>RICING<Key.space>
Screenshot: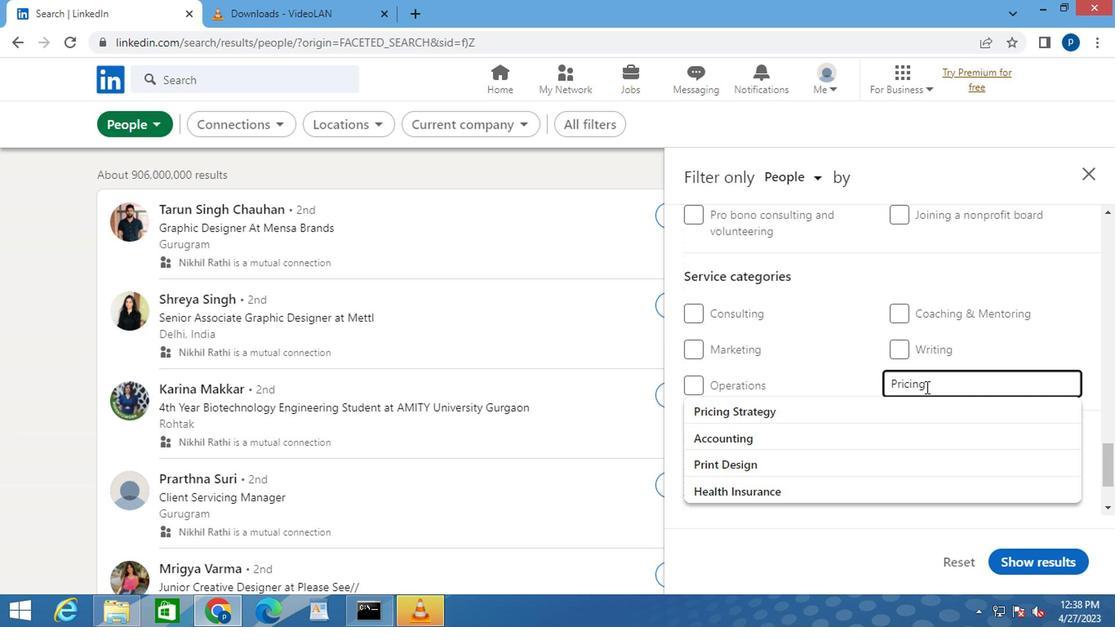 
Action: Mouse moved to (764, 418)
Screenshot: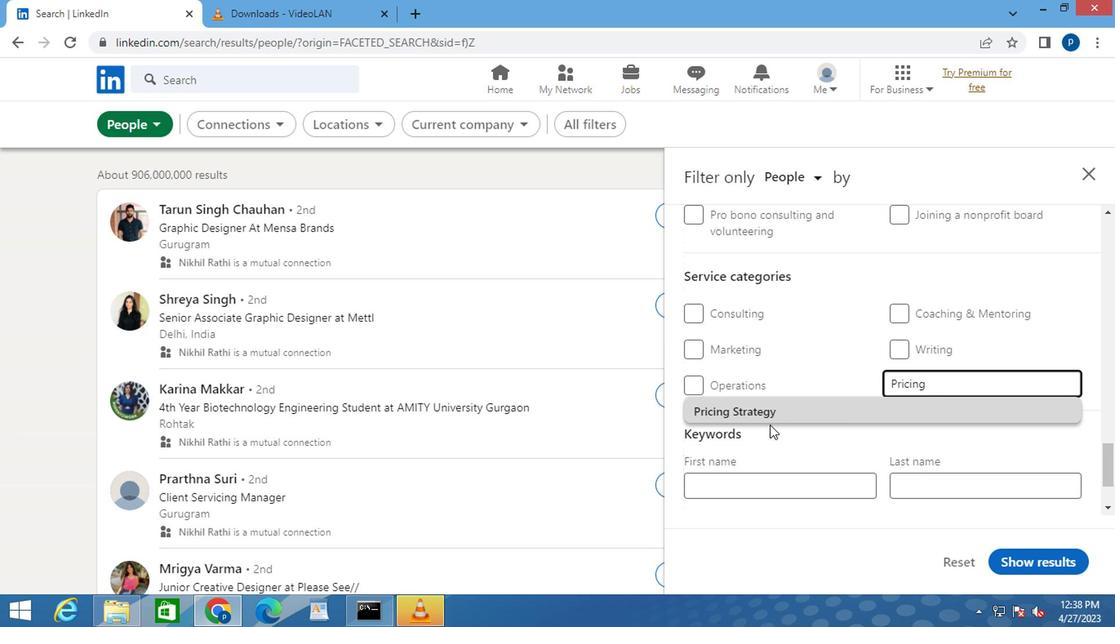 
Action: Mouse pressed left at (764, 418)
Screenshot: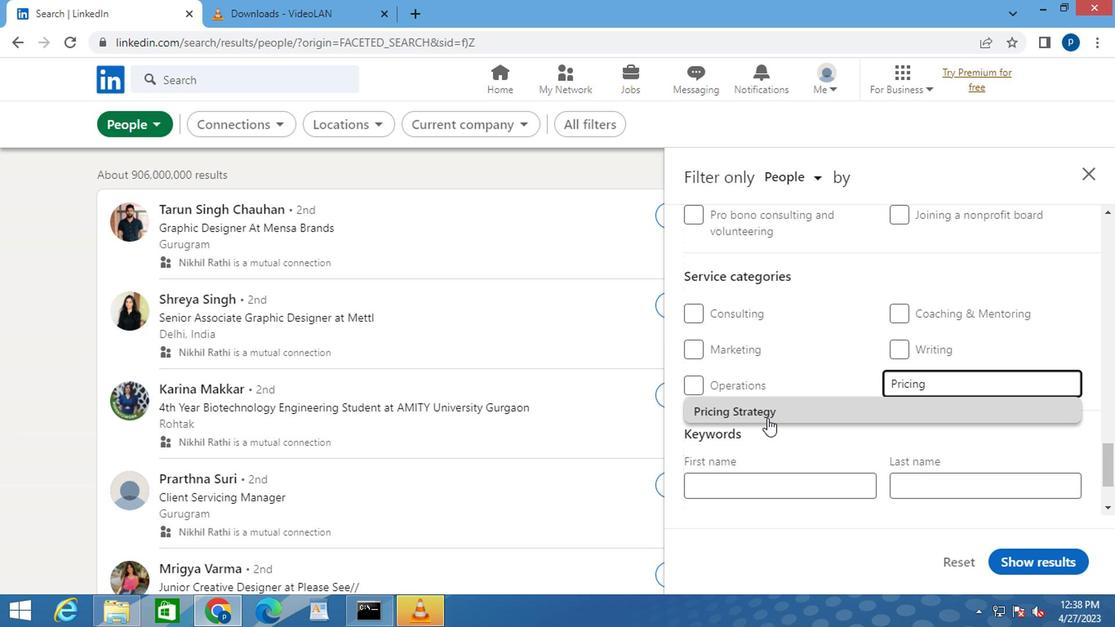 
Action: Mouse moved to (779, 444)
Screenshot: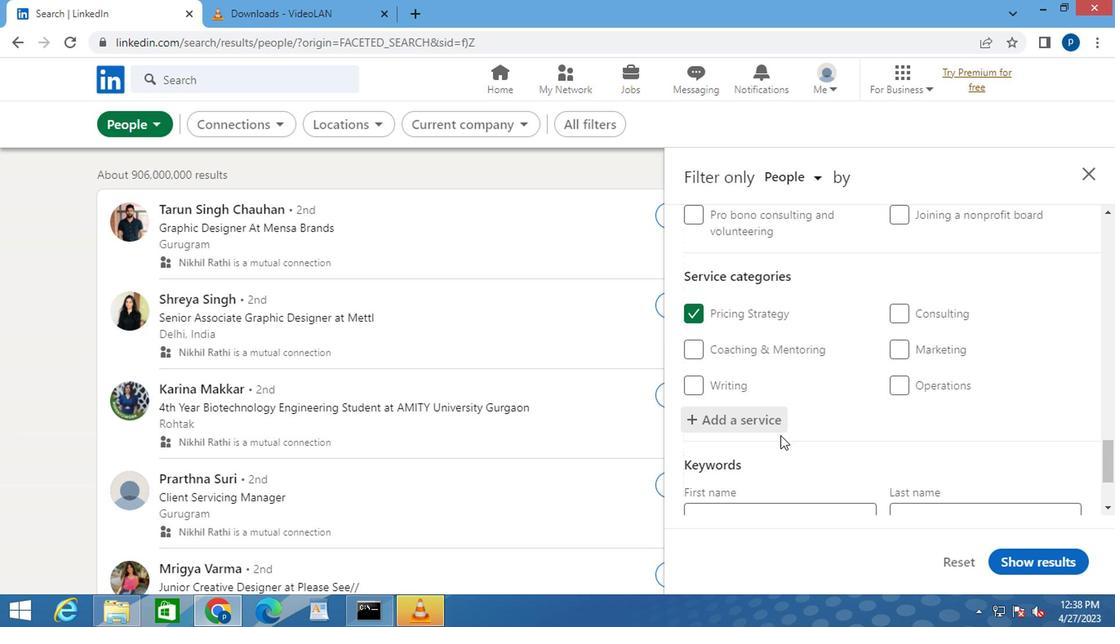 
Action: Mouse scrolled (779, 443) with delta (0, -1)
Screenshot: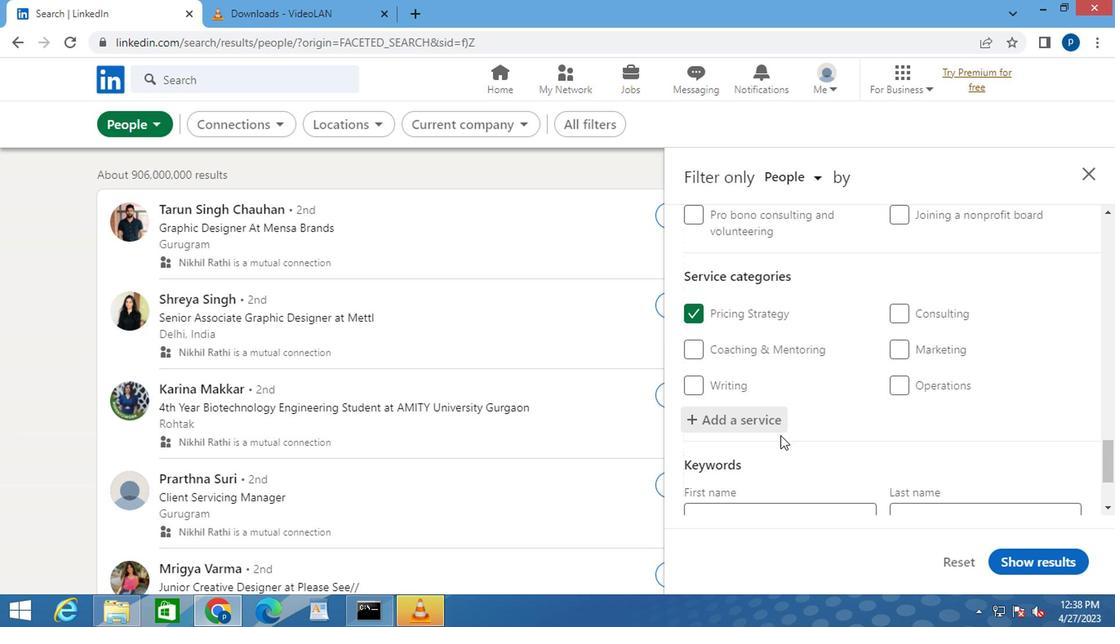 
Action: Mouse moved to (779, 445)
Screenshot: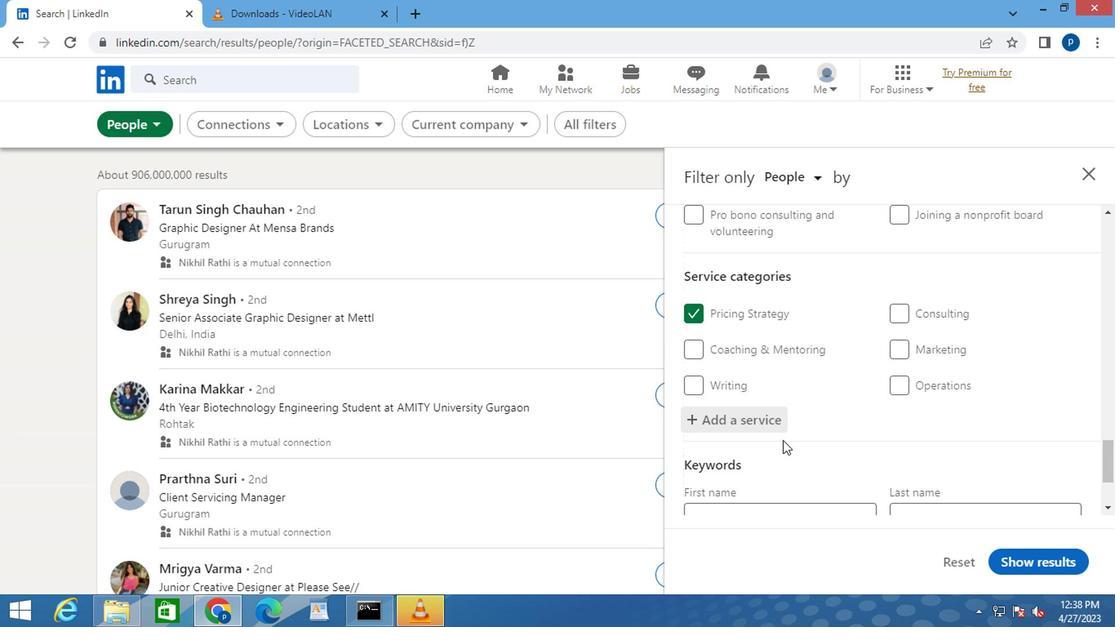 
Action: Mouse scrolled (779, 444) with delta (0, 0)
Screenshot: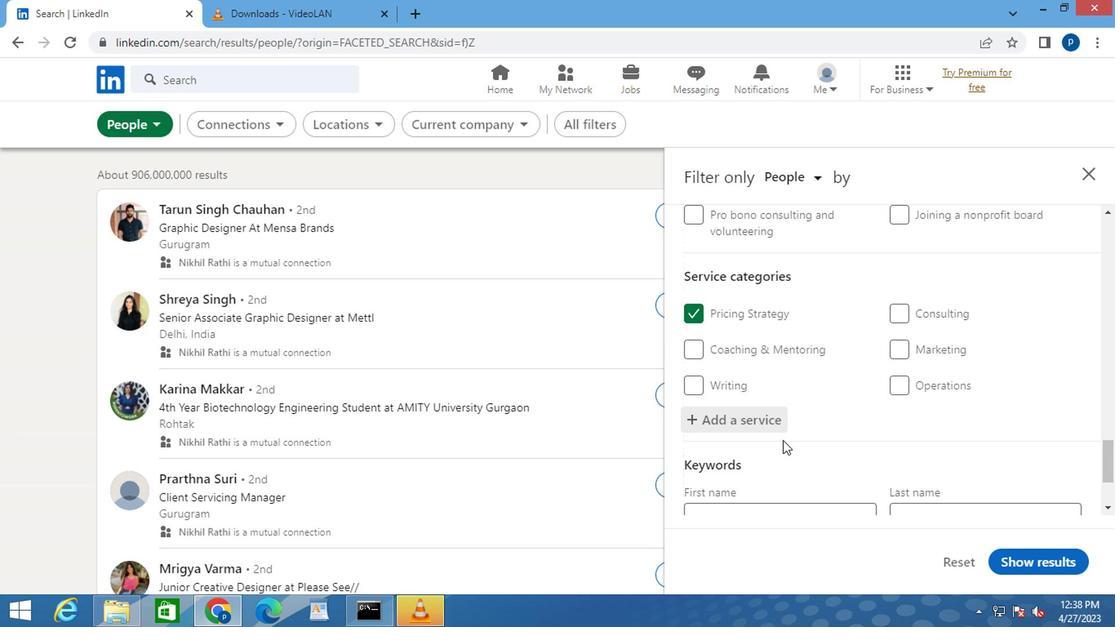
Action: Mouse moved to (737, 451)
Screenshot: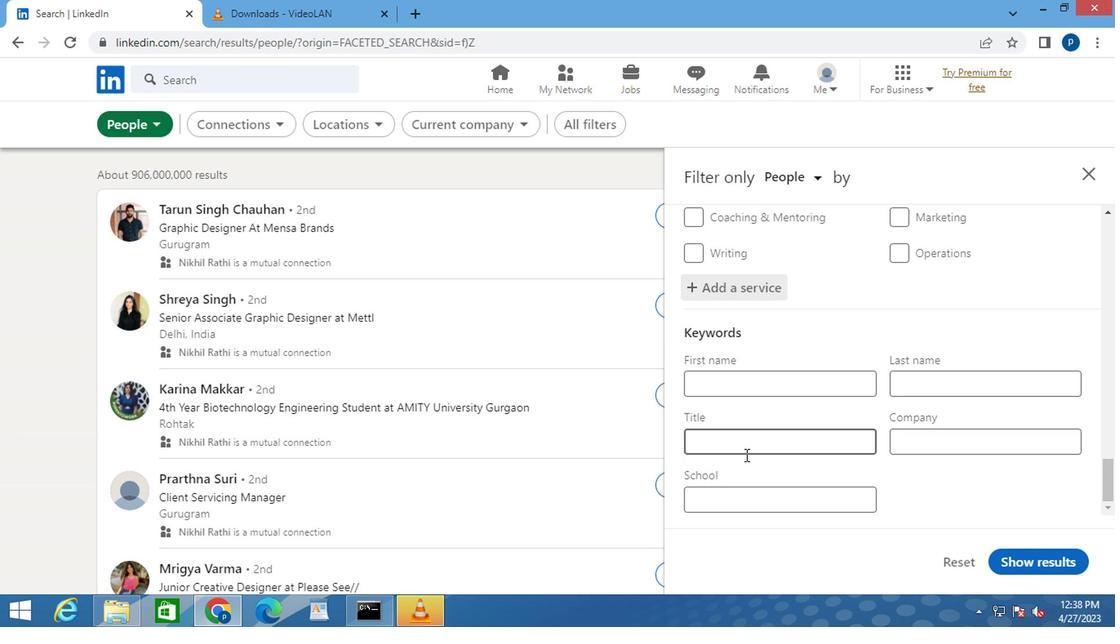 
Action: Mouse pressed left at (737, 451)
Screenshot: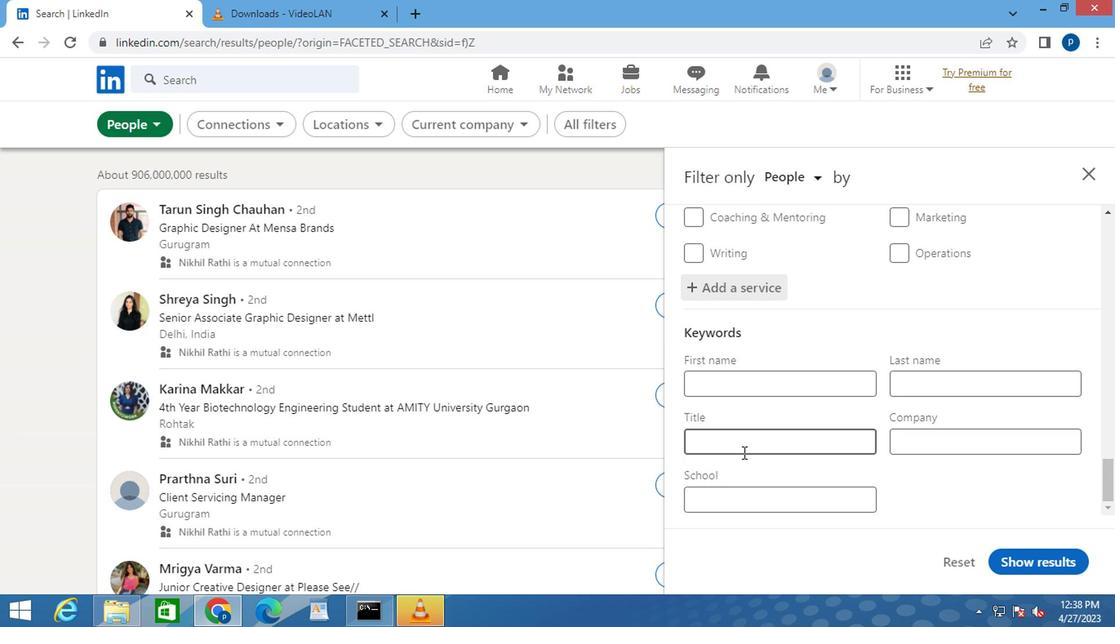 
Action: Key pressed <Key.caps_lock>C<Key.caps_lock>OPYWRITER<Key.space>
Screenshot: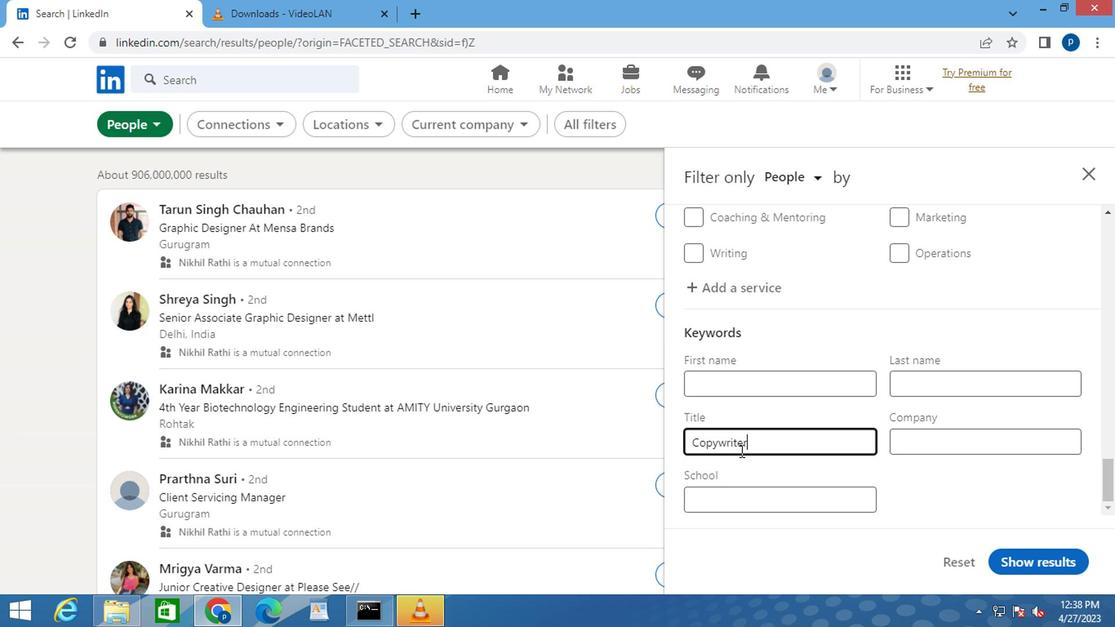 
Action: Mouse moved to (1041, 553)
Screenshot: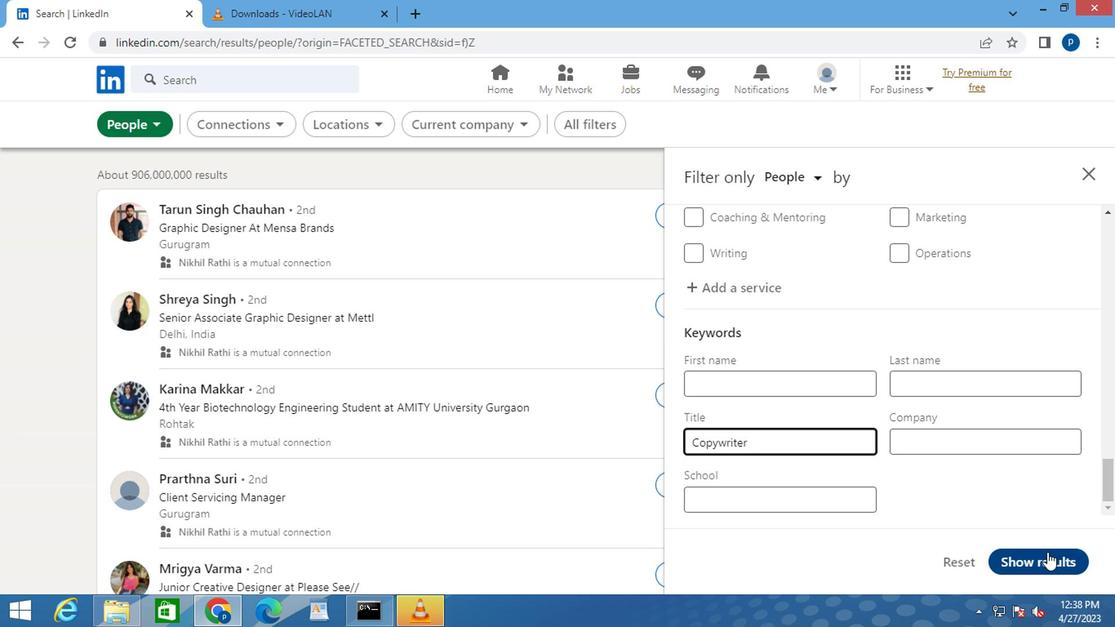 
Action: Mouse pressed left at (1041, 553)
Screenshot: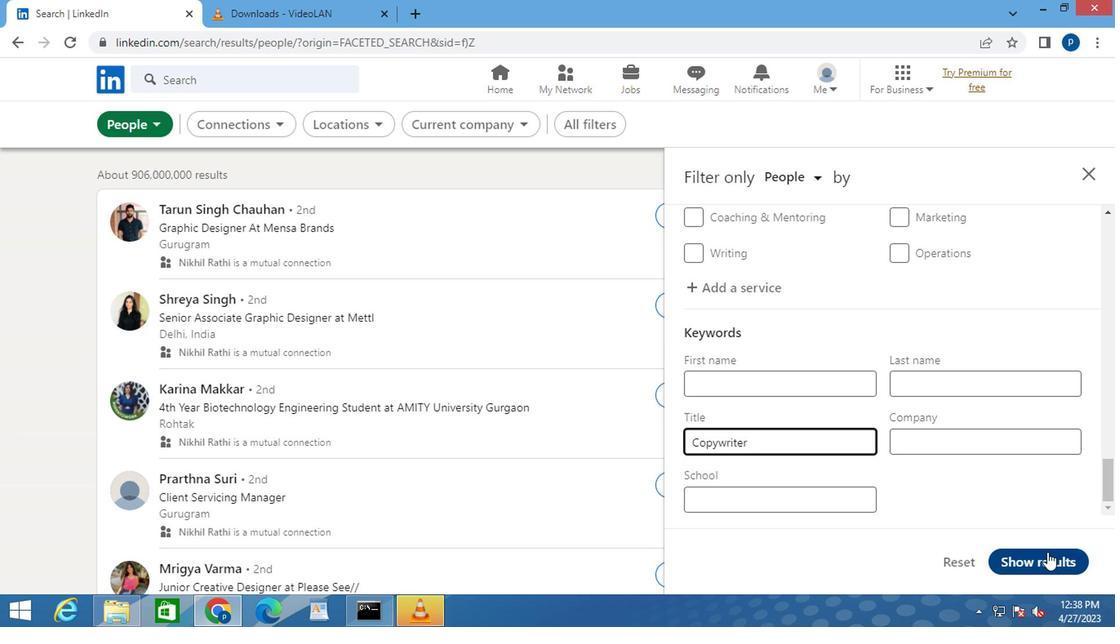 
Action: Mouse moved to (1041, 551)
Screenshot: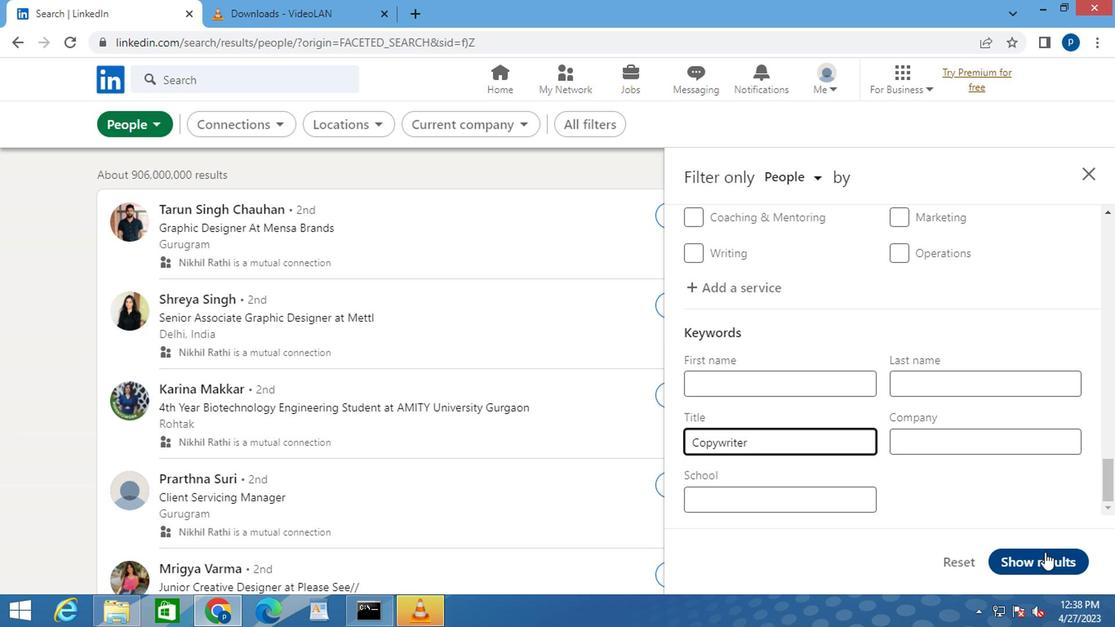
